 Task: Switch to Salesforce classic and create Few records for custom objects.
Action: Mouse moved to (12, 65)
Screenshot: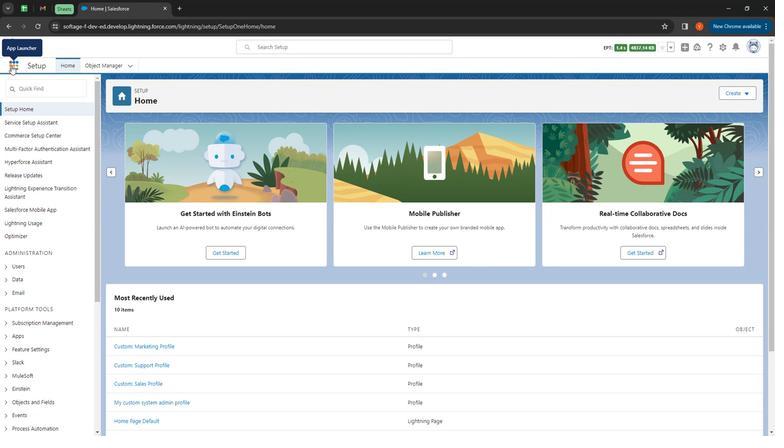 
Action: Mouse pressed left at (12, 65)
Screenshot: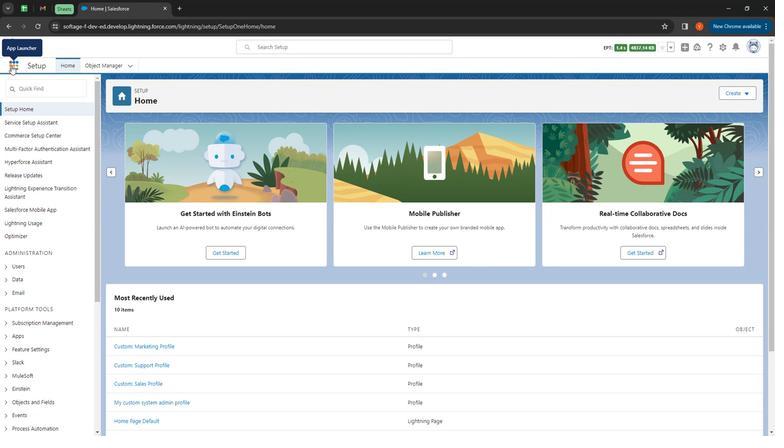 
Action: Mouse moved to (28, 212)
Screenshot: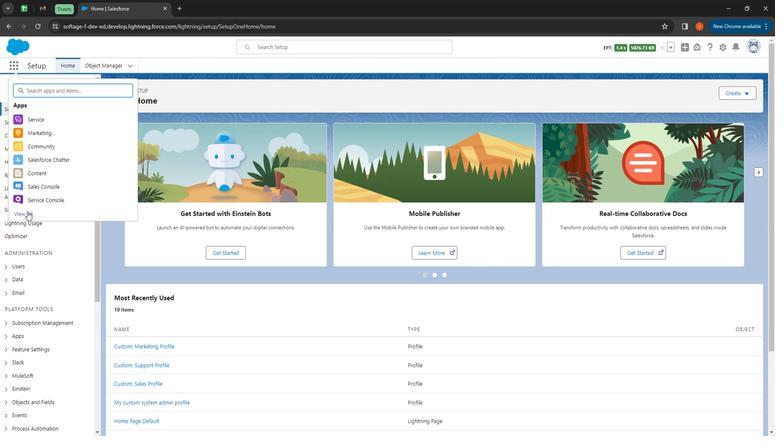
Action: Mouse pressed left at (28, 212)
Screenshot: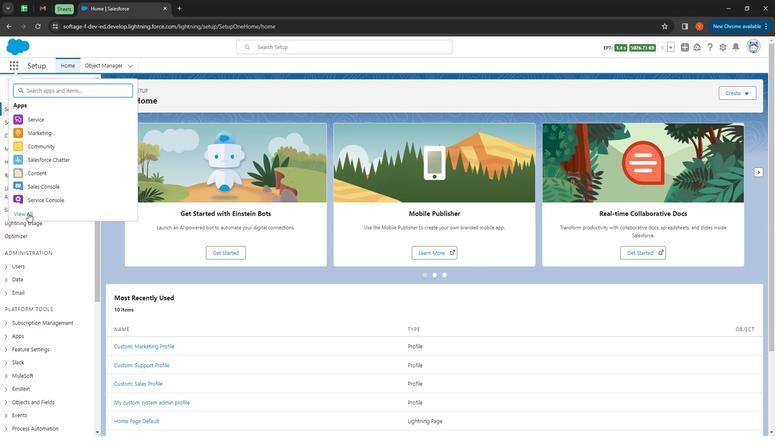 
Action: Mouse moved to (417, 265)
Screenshot: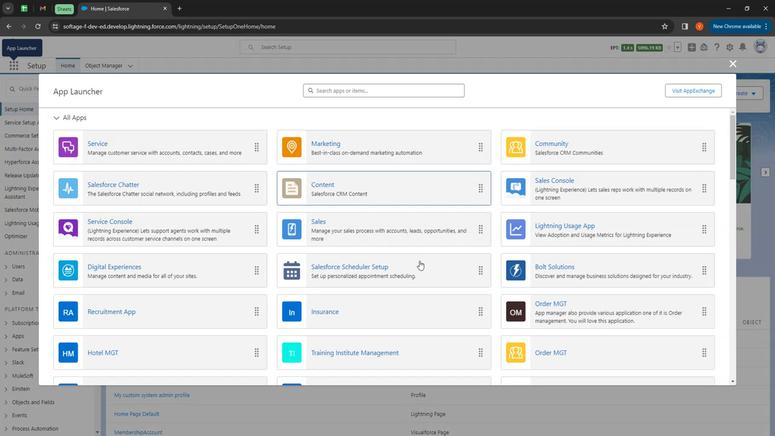 
Action: Mouse scrolled (417, 265) with delta (0, 0)
Screenshot: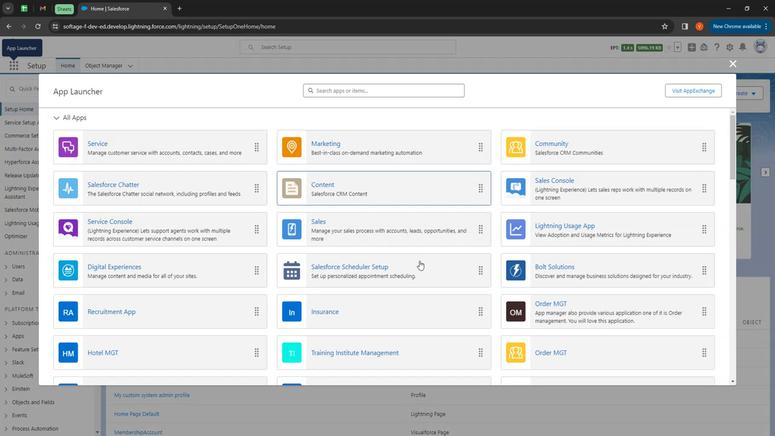
Action: Mouse moved to (416, 267)
Screenshot: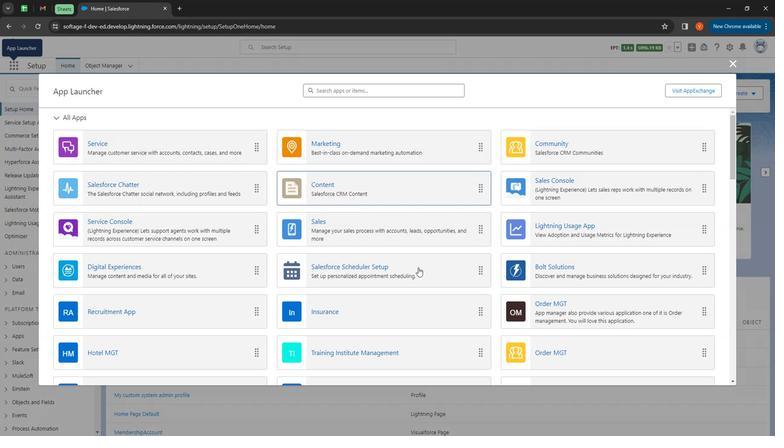 
Action: Mouse scrolled (416, 266) with delta (0, 0)
Screenshot: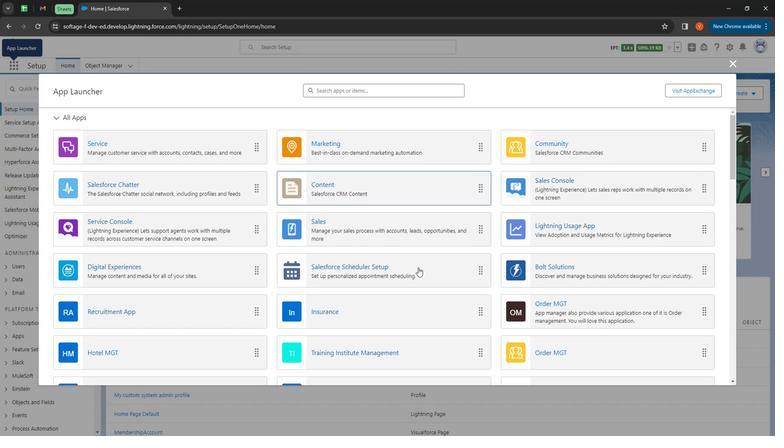 
Action: Mouse scrolled (416, 266) with delta (0, 0)
Screenshot: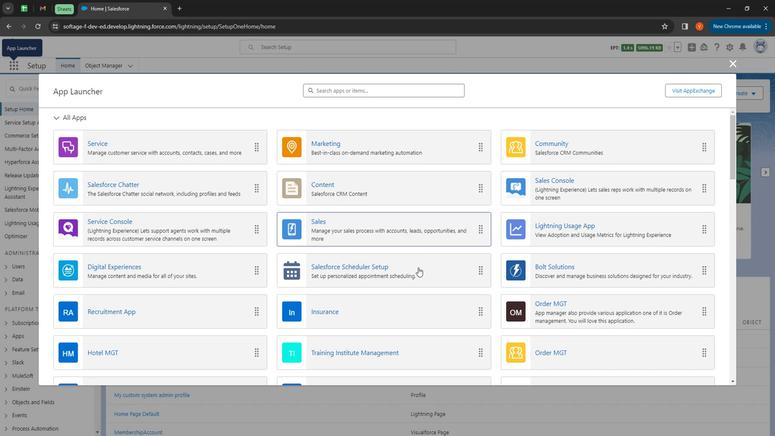 
Action: Mouse moved to (407, 273)
Screenshot: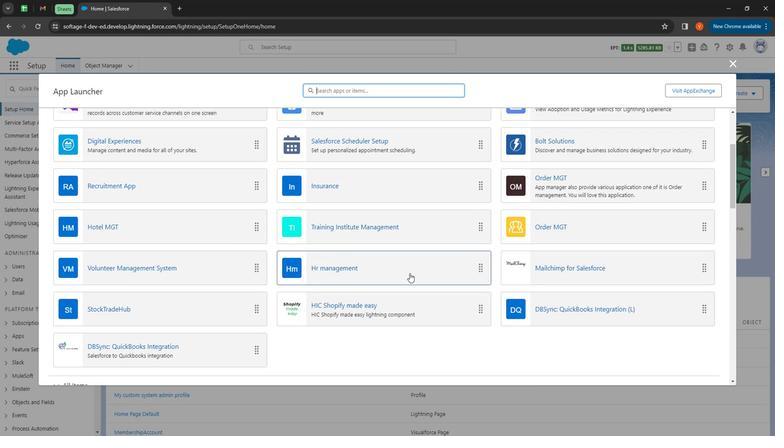 
Action: Mouse scrolled (407, 272) with delta (0, 0)
Screenshot: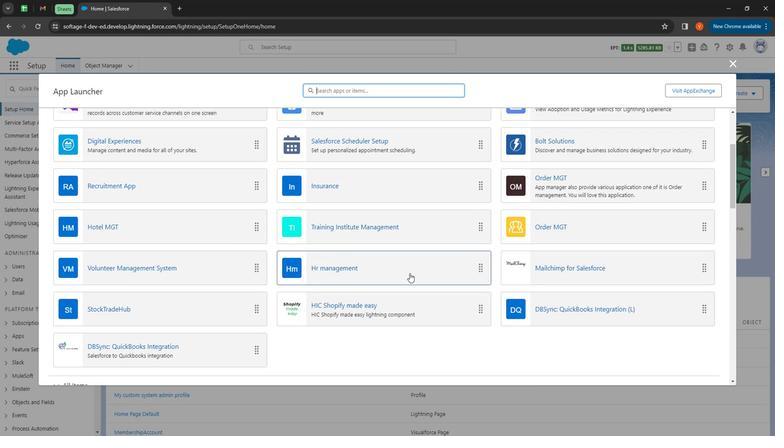 
Action: Mouse moved to (122, 264)
Screenshot: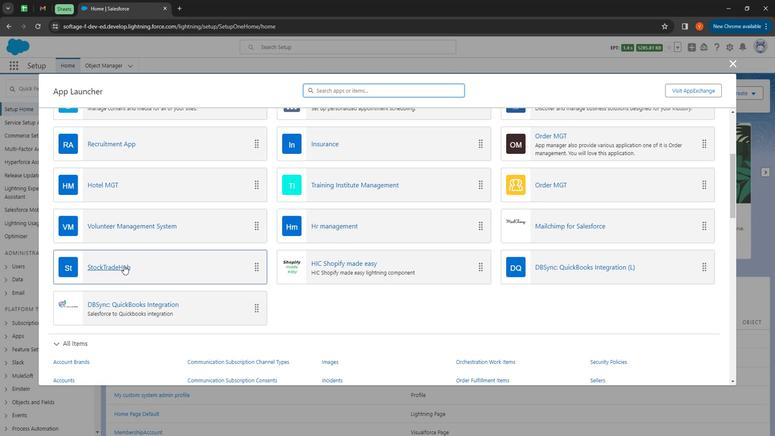 
Action: Mouse pressed left at (122, 264)
Screenshot: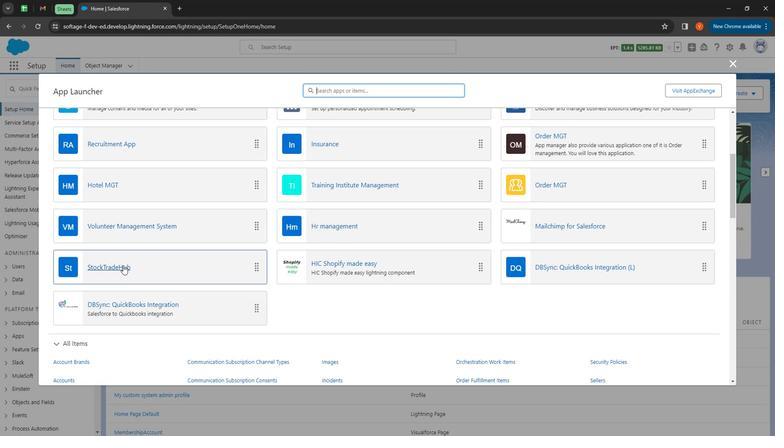 
Action: Mouse moved to (749, 47)
Screenshot: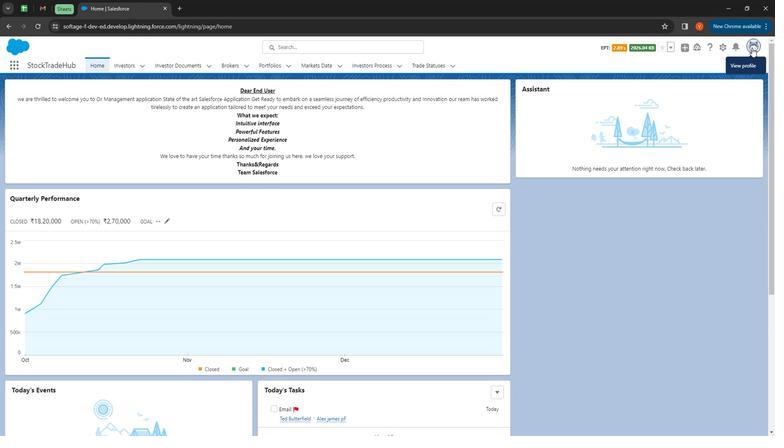 
Action: Mouse pressed left at (749, 47)
Screenshot: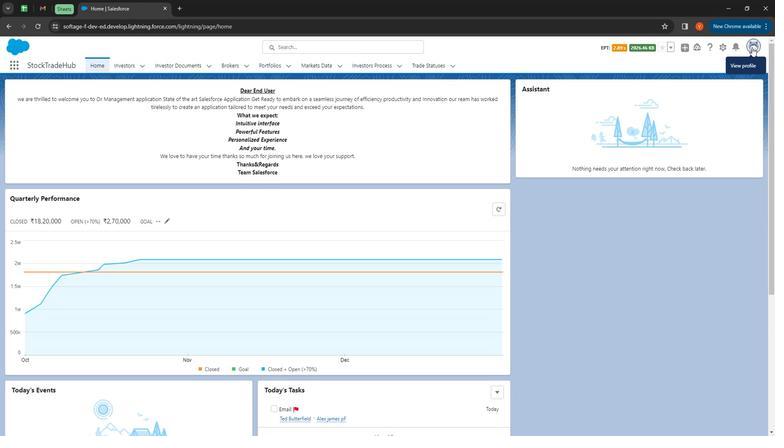 
Action: Mouse moved to (653, 168)
Screenshot: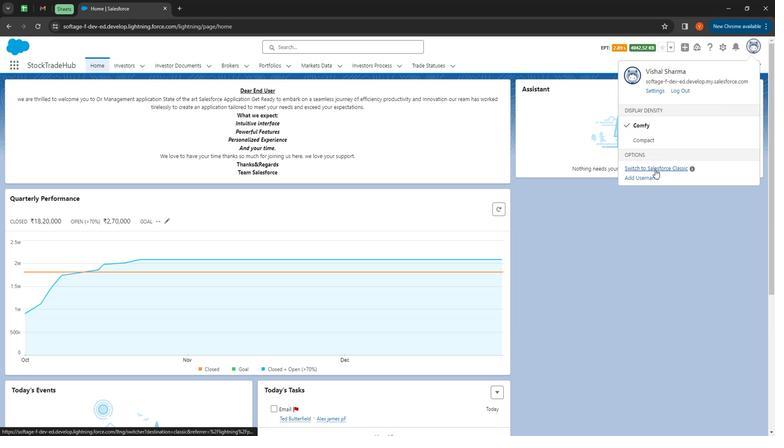 
Action: Mouse pressed left at (653, 168)
Screenshot: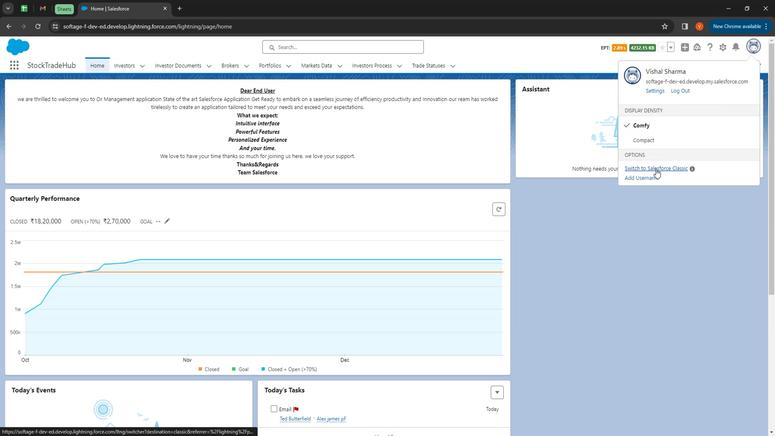 
Action: Mouse moved to (709, 78)
Screenshot: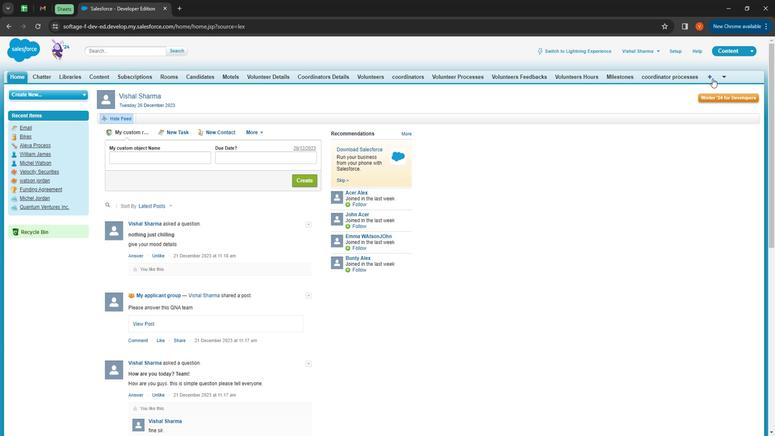 
Action: Mouse pressed left at (709, 78)
Screenshot: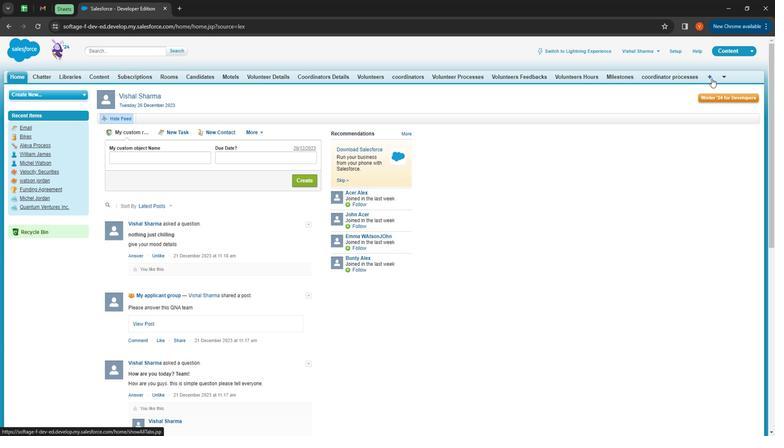 
Action: Mouse moved to (154, 132)
Screenshot: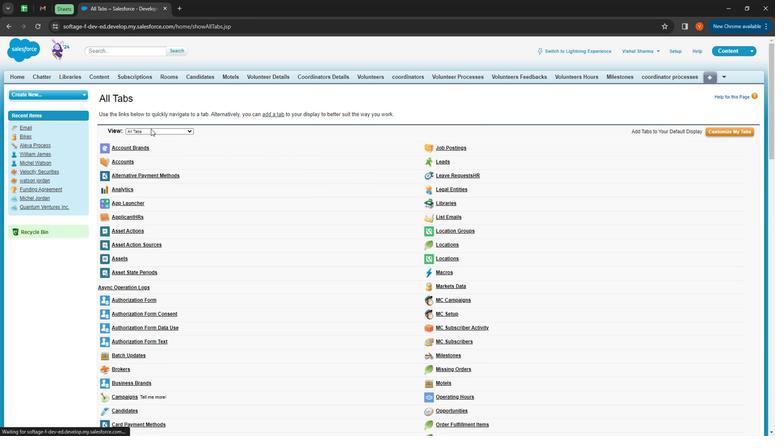 
Action: Mouse pressed left at (154, 132)
Screenshot: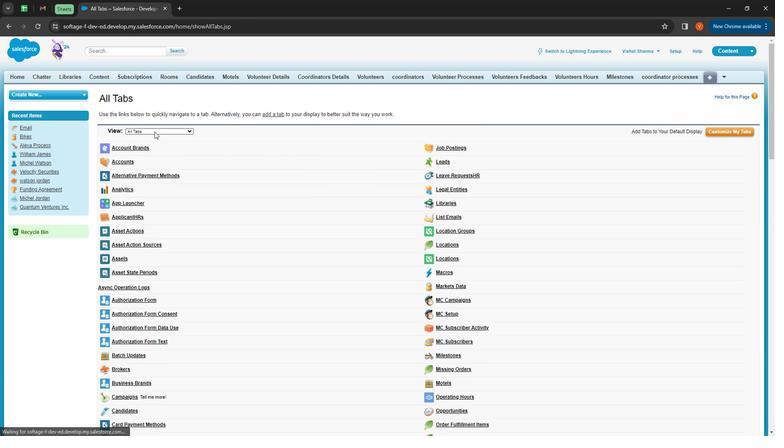 
Action: Mouse moved to (174, 164)
Screenshot: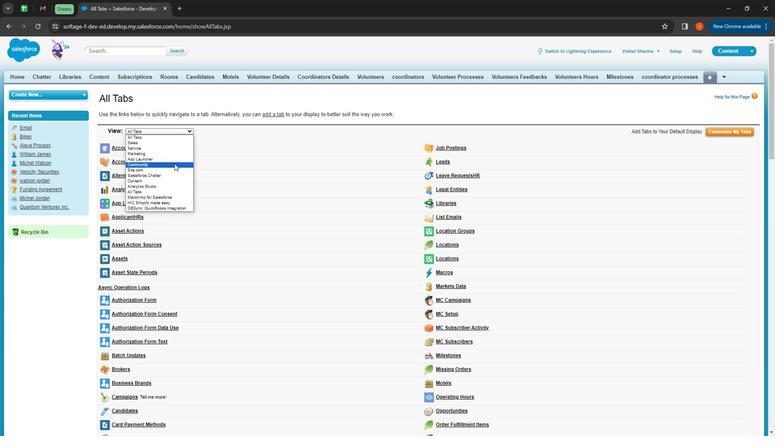 
Action: Mouse scrolled (174, 163) with delta (0, 0)
Screenshot: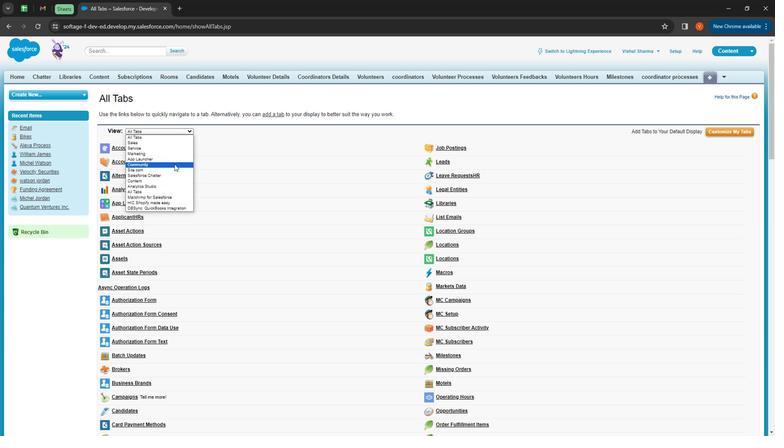 
Action: Mouse moved to (174, 167)
Screenshot: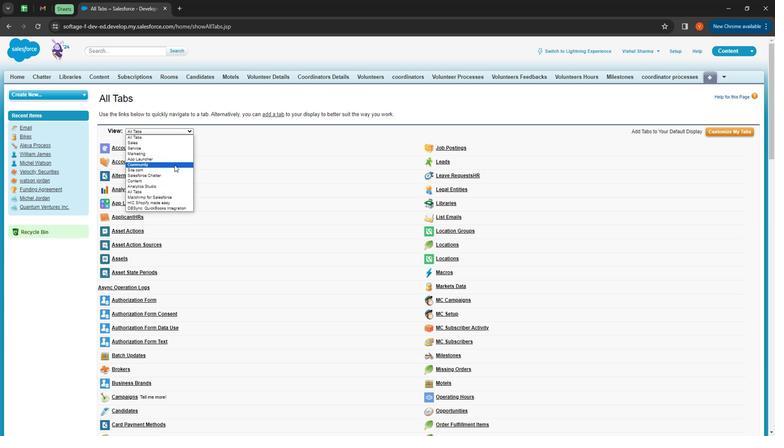 
Action: Mouse scrolled (174, 166) with delta (0, 0)
Screenshot: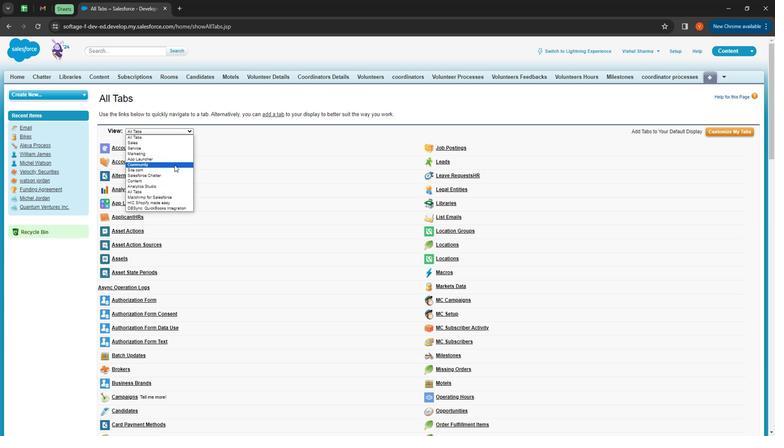 
Action: Mouse moved to (173, 168)
Screenshot: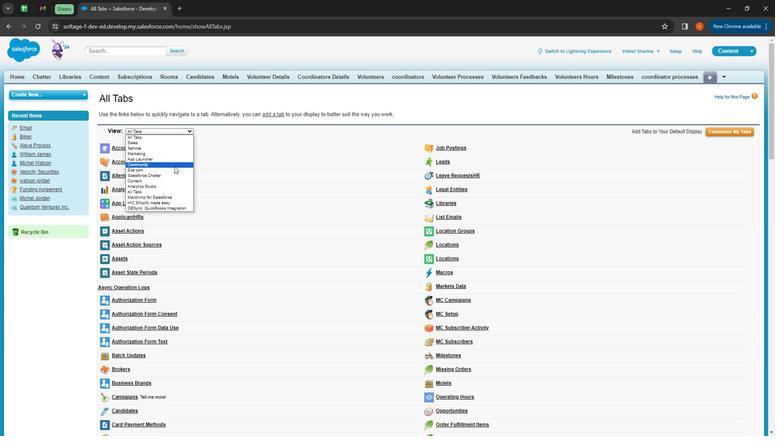 
Action: Mouse scrolled (173, 167) with delta (0, 0)
Screenshot: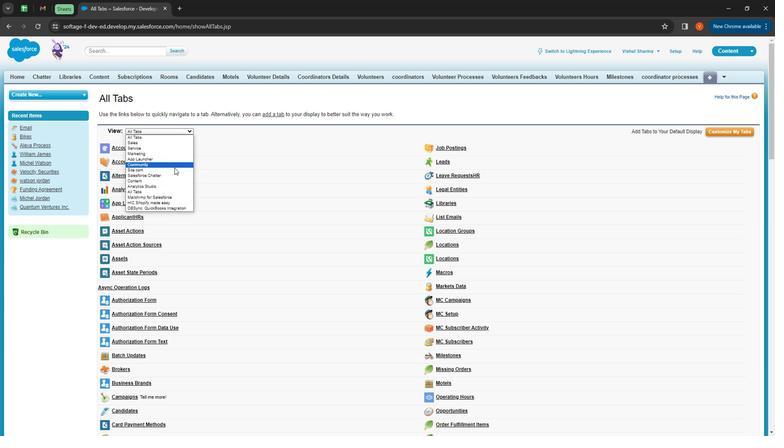 
Action: Mouse scrolled (173, 167) with delta (0, 0)
Screenshot: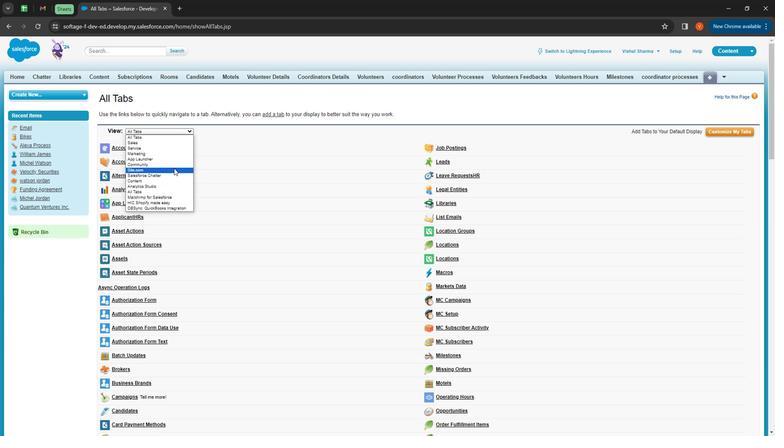 
Action: Mouse moved to (581, 207)
Screenshot: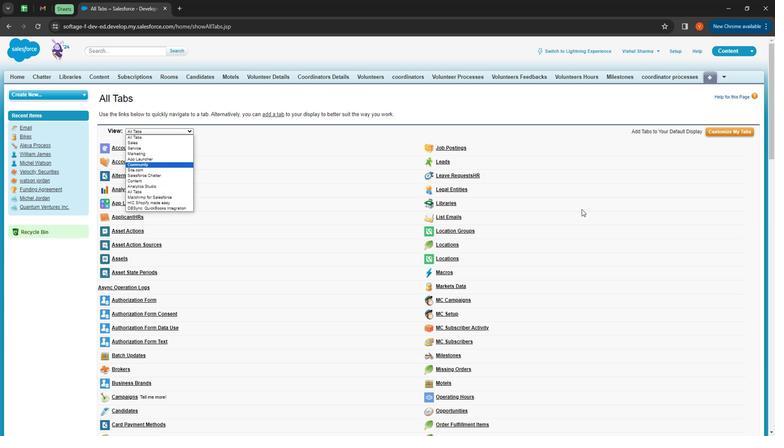
Action: Mouse pressed left at (581, 207)
Screenshot: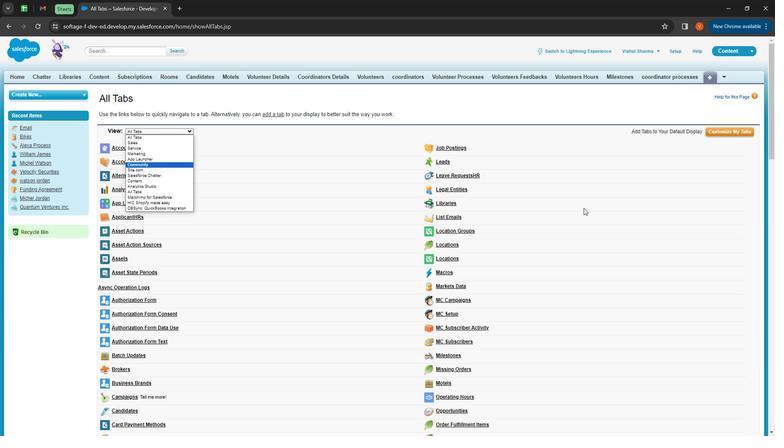 
Action: Mouse moved to (577, 212)
Screenshot: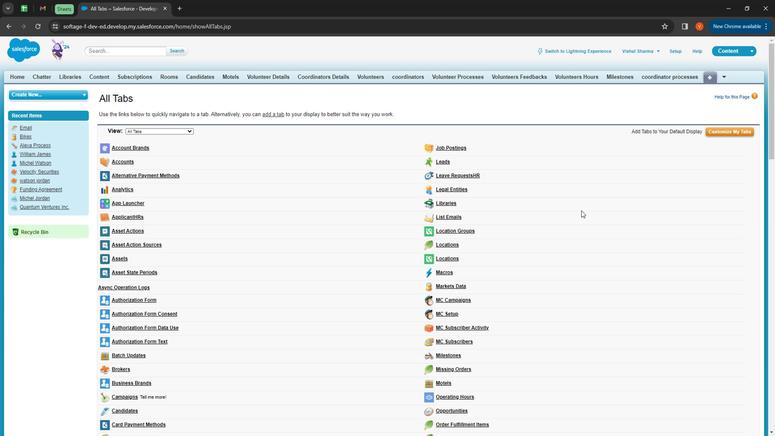 
Action: Mouse scrolled (577, 211) with delta (0, 0)
Screenshot: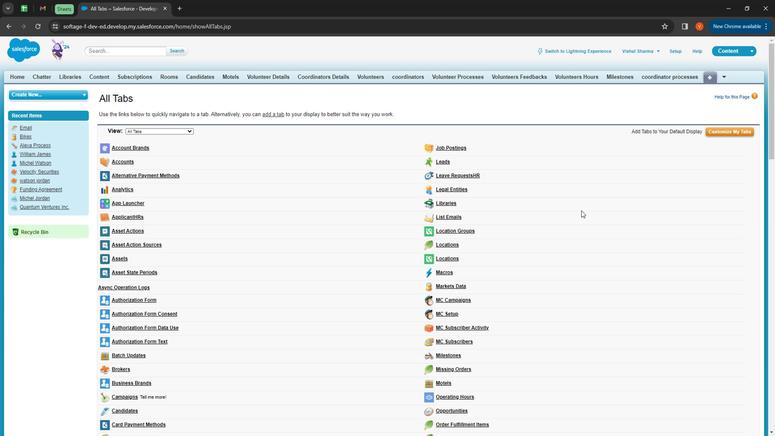 
Action: Mouse moved to (577, 212)
Screenshot: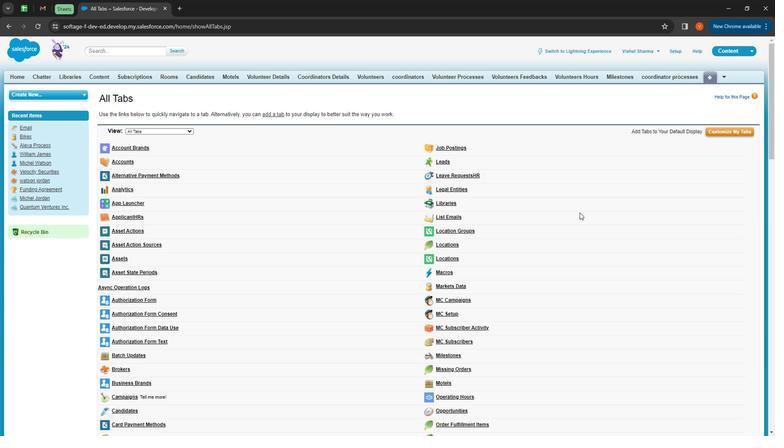 
Action: Mouse scrolled (577, 212) with delta (0, 0)
Screenshot: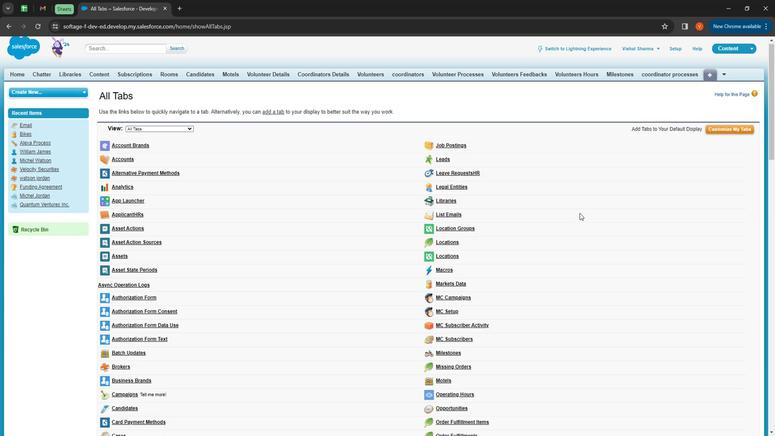 
Action: Mouse moved to (576, 213)
Screenshot: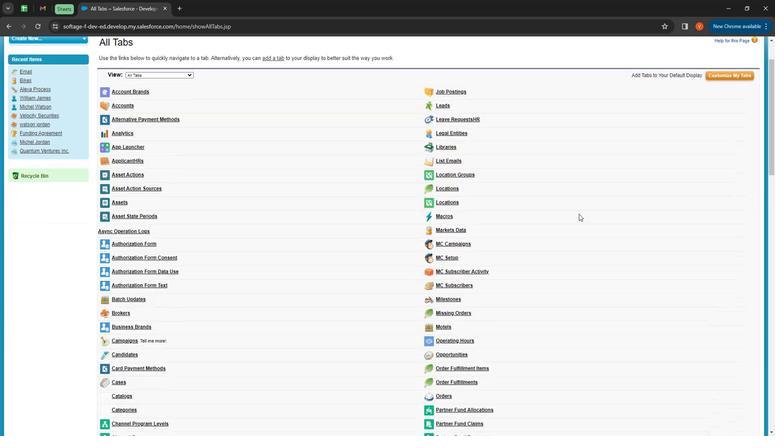 
Action: Mouse scrolled (576, 213) with delta (0, 0)
Screenshot: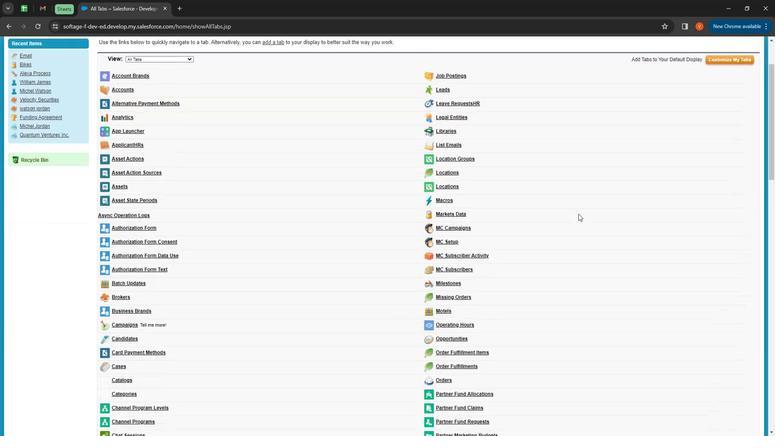 
Action: Mouse moved to (575, 213)
Screenshot: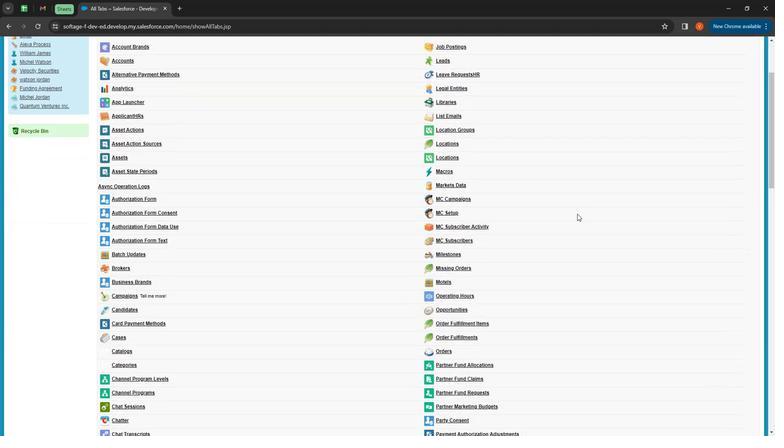 
Action: Mouse scrolled (575, 213) with delta (0, 0)
Screenshot: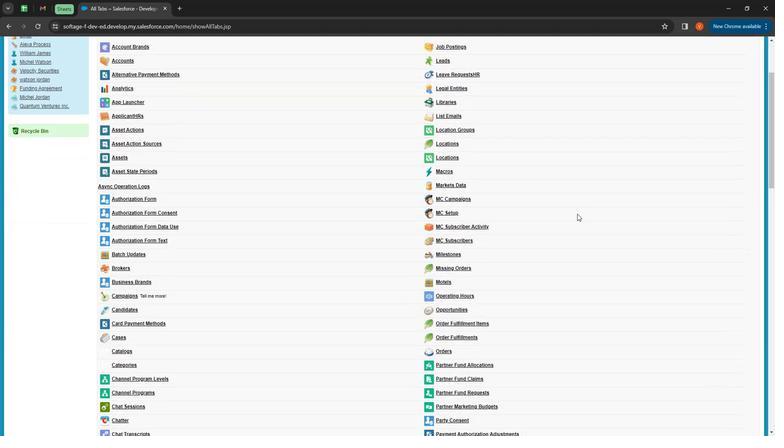 
Action: Mouse moved to (555, 213)
Screenshot: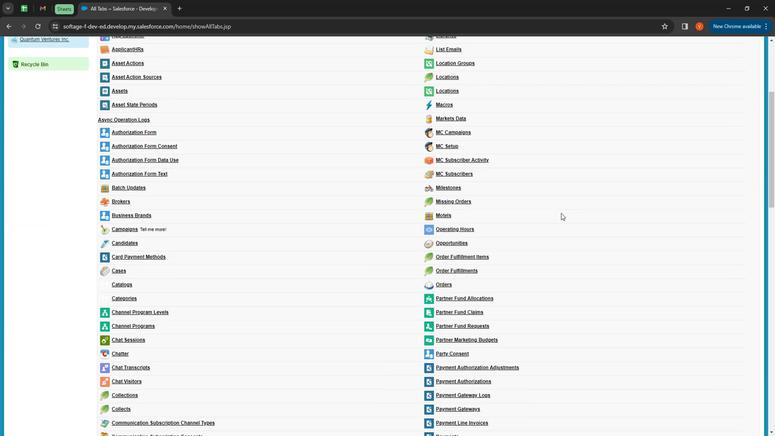 
Action: Mouse scrolled (555, 213) with delta (0, 0)
Screenshot: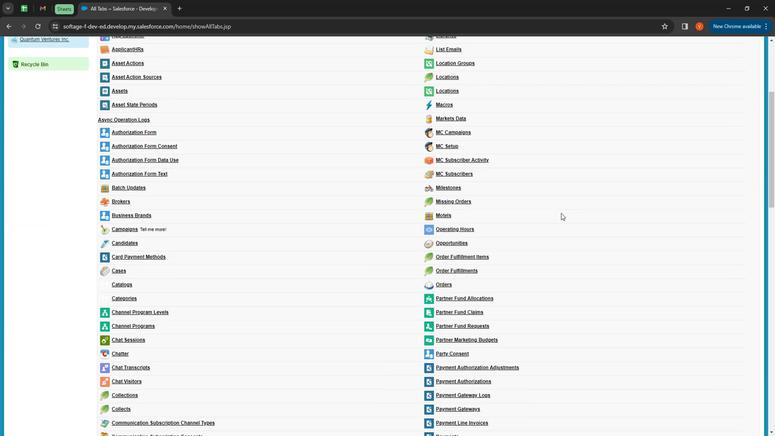
Action: Mouse moved to (547, 216)
Screenshot: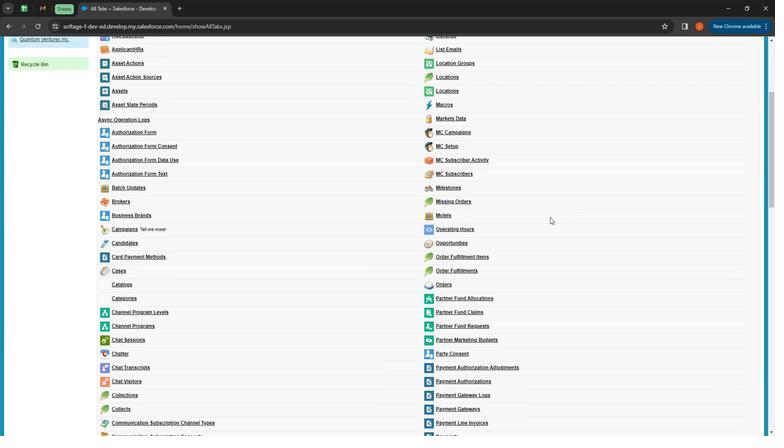 
Action: Mouse scrolled (547, 216) with delta (0, 0)
Screenshot: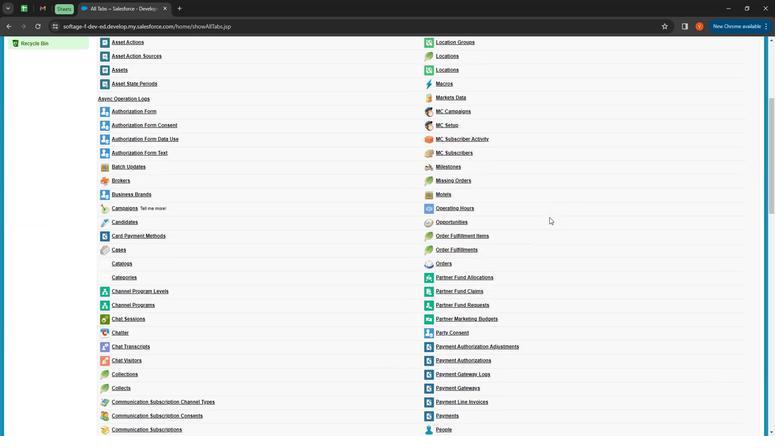 
Action: Mouse moved to (534, 218)
Screenshot: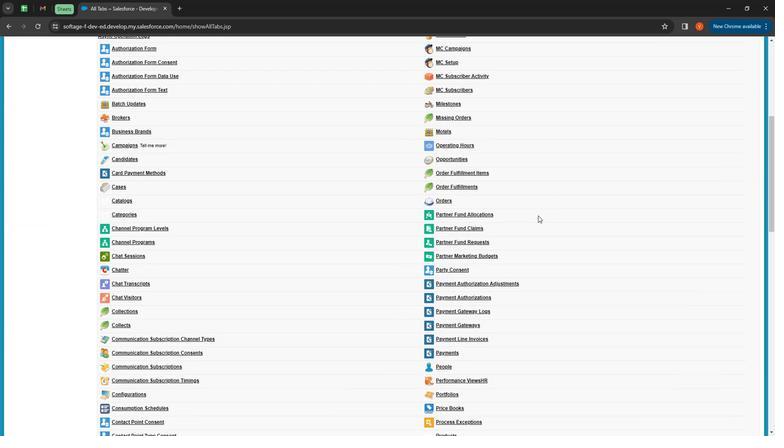 
Action: Mouse scrolled (534, 217) with delta (0, 0)
Screenshot: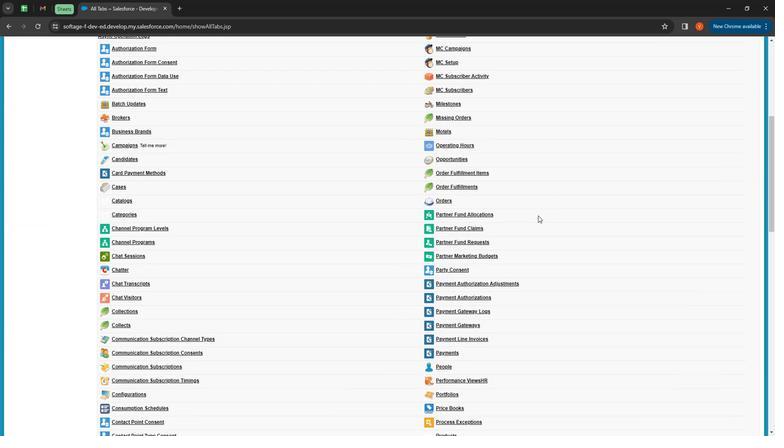 
Action: Mouse moved to (533, 218)
Screenshot: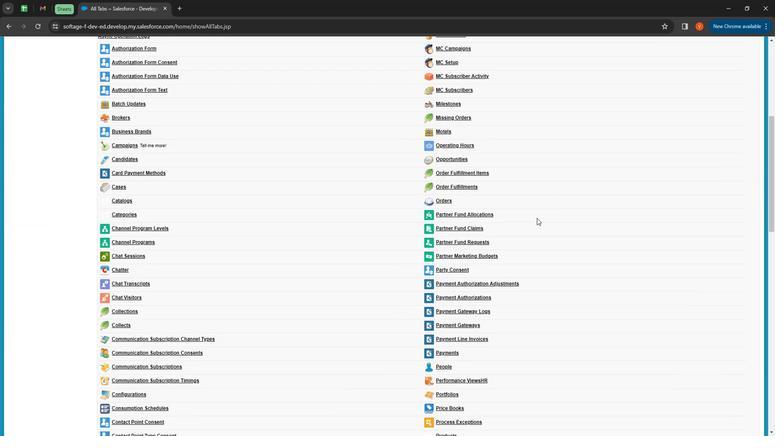 
Action: Mouse scrolled (533, 218) with delta (0, 0)
Screenshot: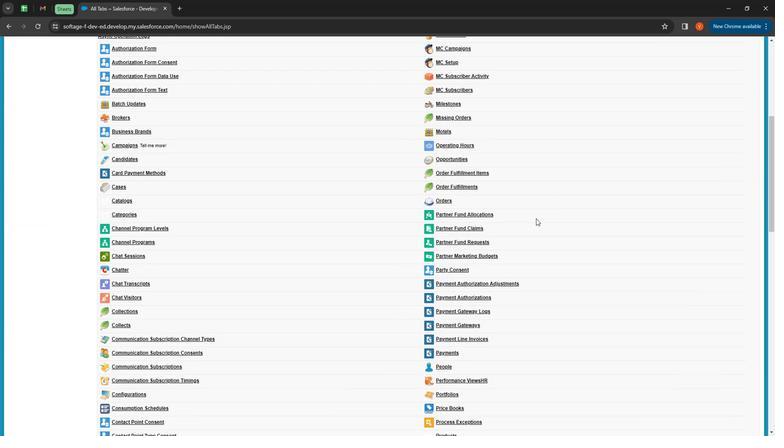 
Action: Mouse moved to (491, 249)
Screenshot: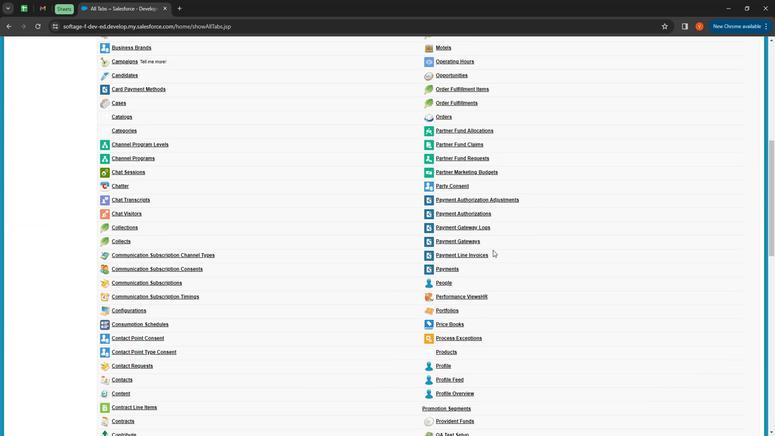 
Action: Mouse scrolled (491, 248) with delta (0, 0)
Screenshot: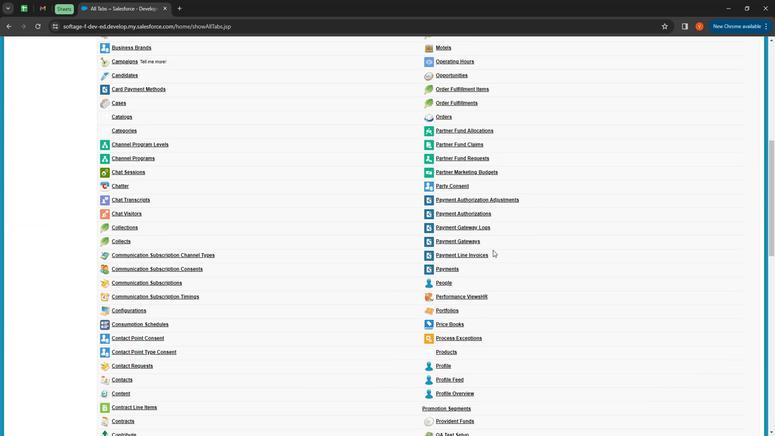 
Action: Mouse moved to (250, 208)
Screenshot: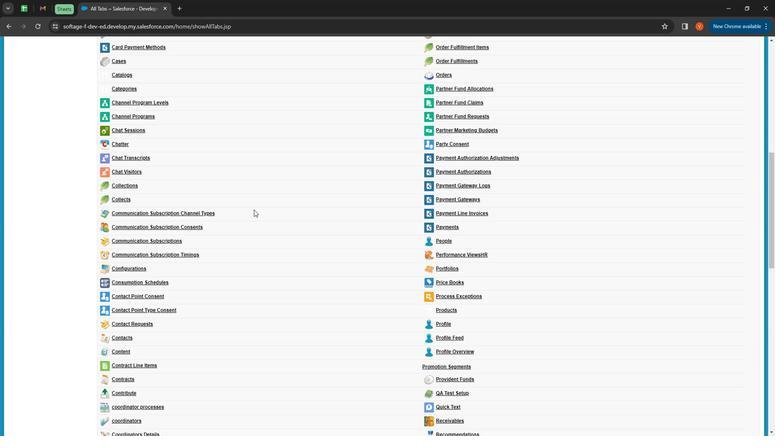 
Action: Mouse scrolled (250, 207) with delta (0, 0)
Screenshot: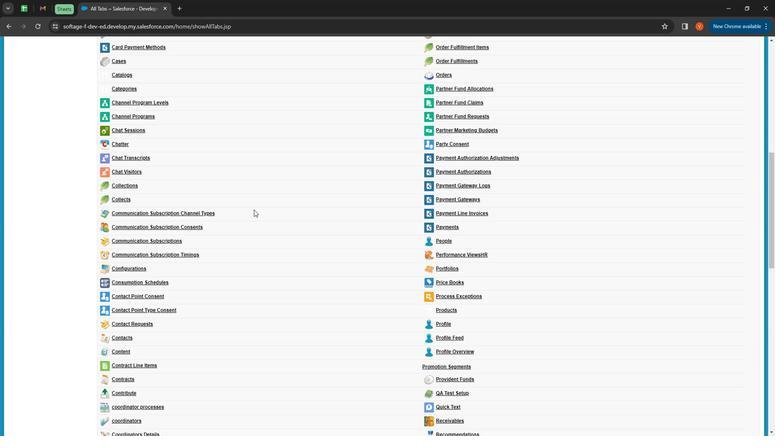 
Action: Mouse moved to (250, 205)
Screenshot: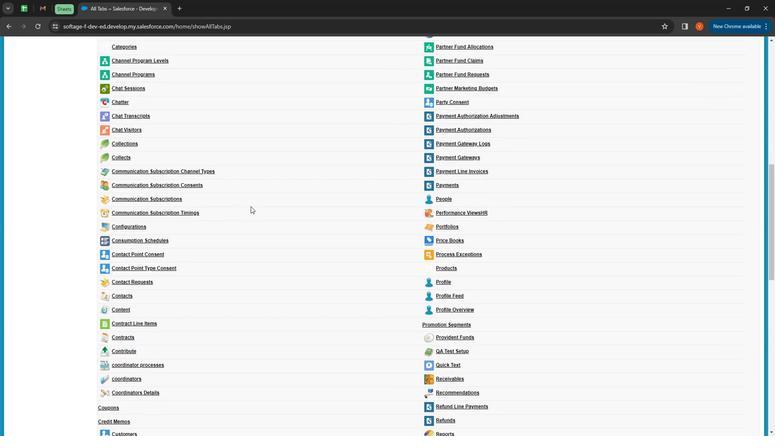 
Action: Mouse scrolled (250, 204) with delta (0, 0)
Screenshot: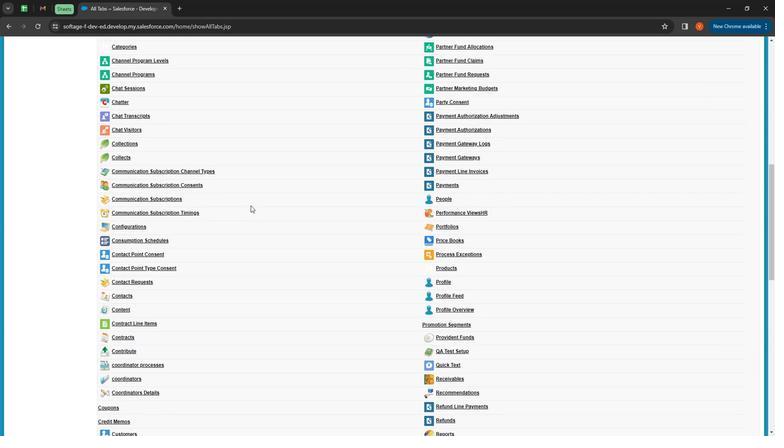 
Action: Mouse moved to (232, 228)
Screenshot: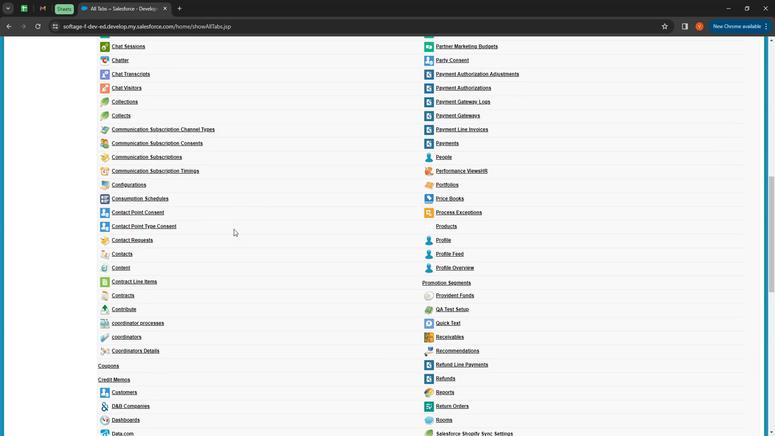 
Action: Mouse scrolled (232, 228) with delta (0, 0)
Screenshot: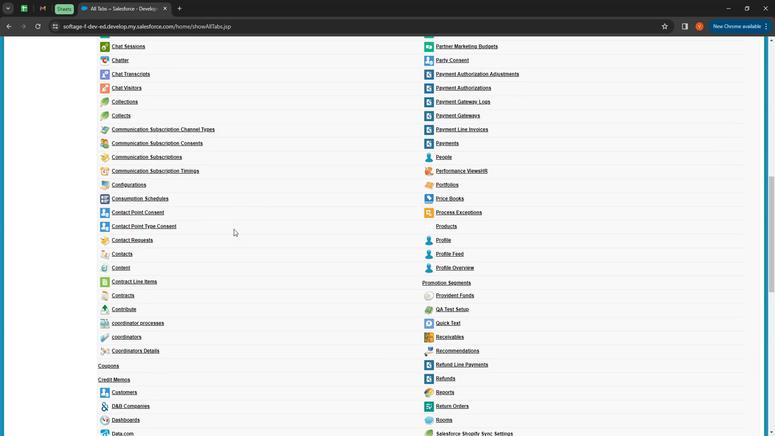 
Action: Mouse moved to (235, 225)
Screenshot: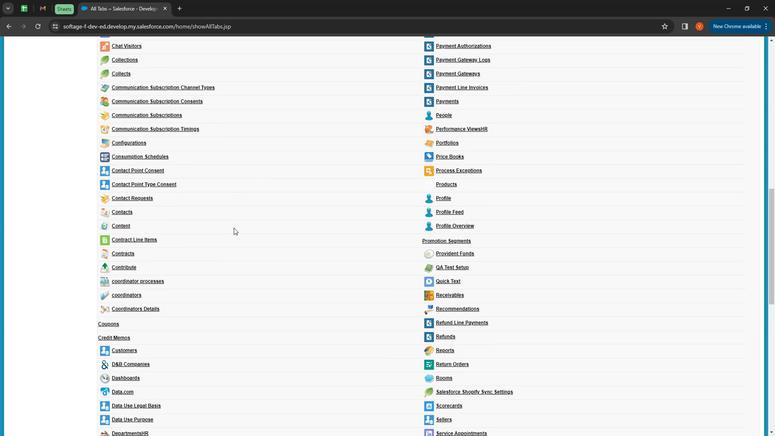 
Action: Mouse scrolled (235, 225) with delta (0, 0)
Screenshot: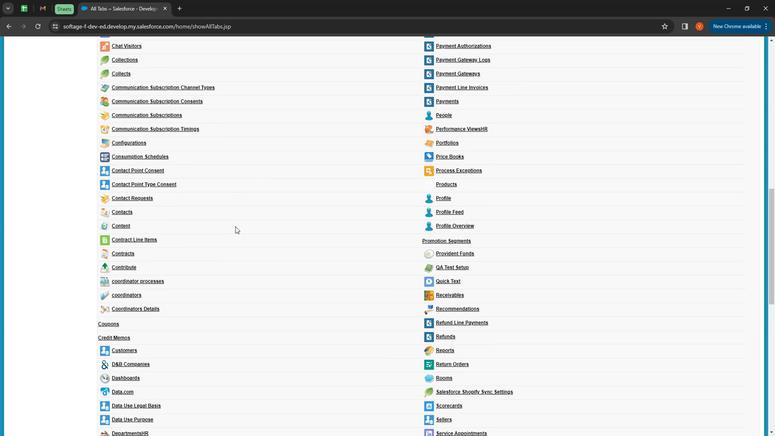 
Action: Mouse moved to (235, 226)
Screenshot: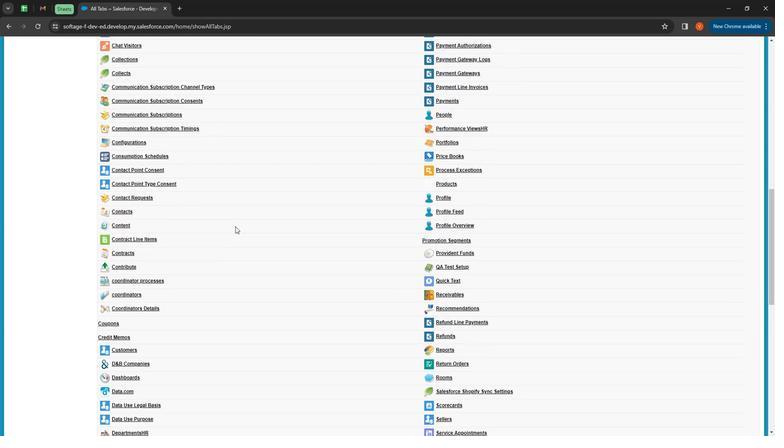 
Action: Mouse scrolled (235, 225) with delta (0, 0)
Screenshot: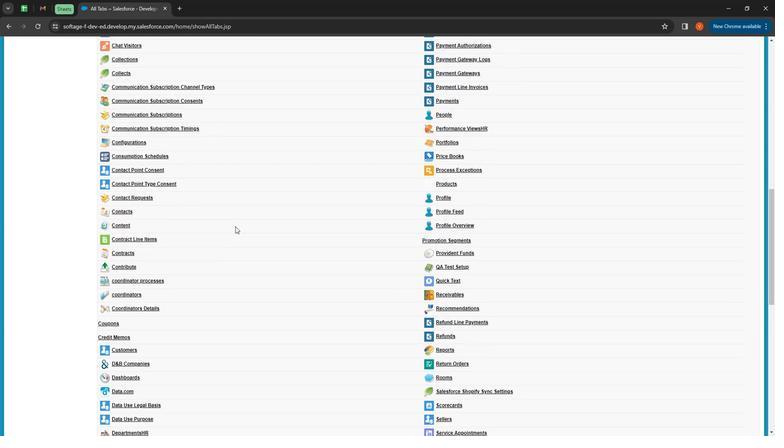 
Action: Mouse moved to (158, 240)
Screenshot: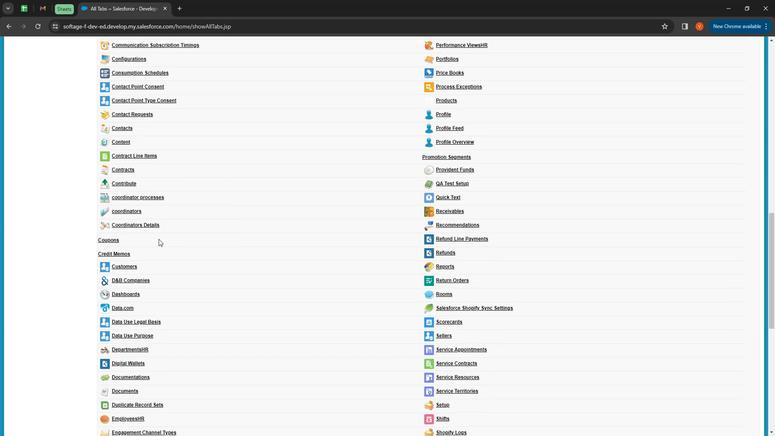 
Action: Mouse scrolled (158, 240) with delta (0, 0)
Screenshot: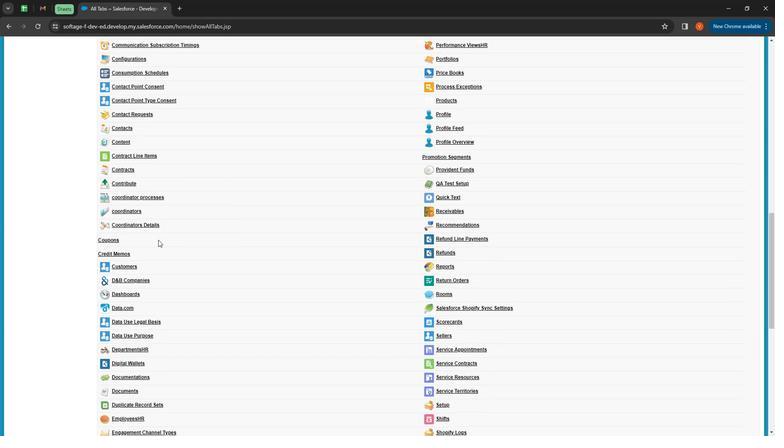 
Action: Mouse moved to (180, 219)
Screenshot: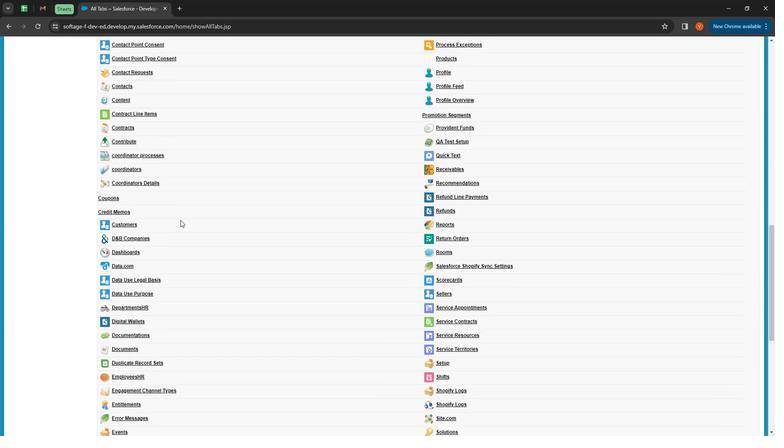 
Action: Mouse scrolled (180, 219) with delta (0, 0)
Screenshot: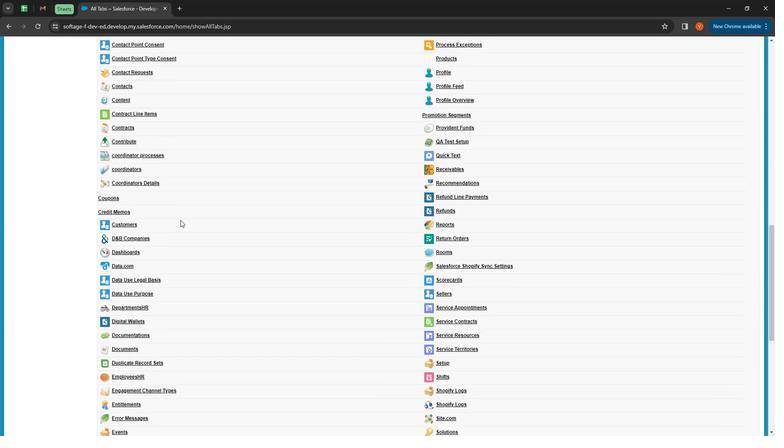 
Action: Mouse moved to (431, 177)
Screenshot: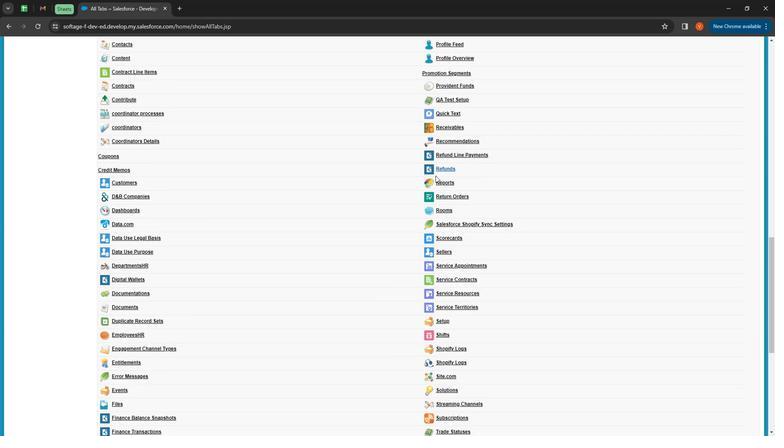 
Action: Mouse scrolled (431, 176) with delta (0, 0)
Screenshot: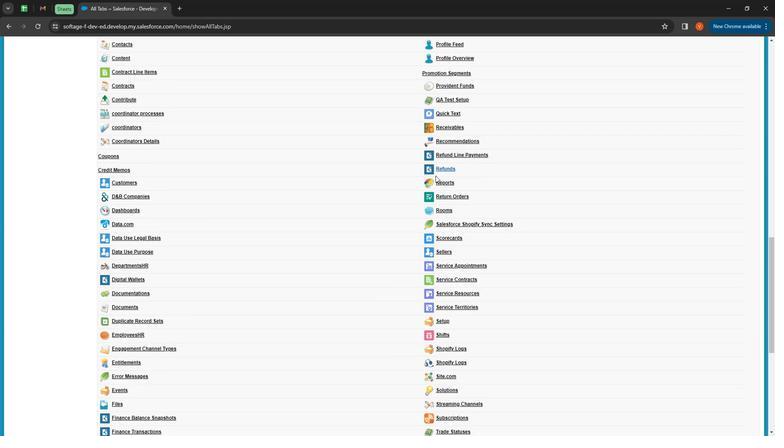 
Action: Mouse moved to (424, 184)
Screenshot: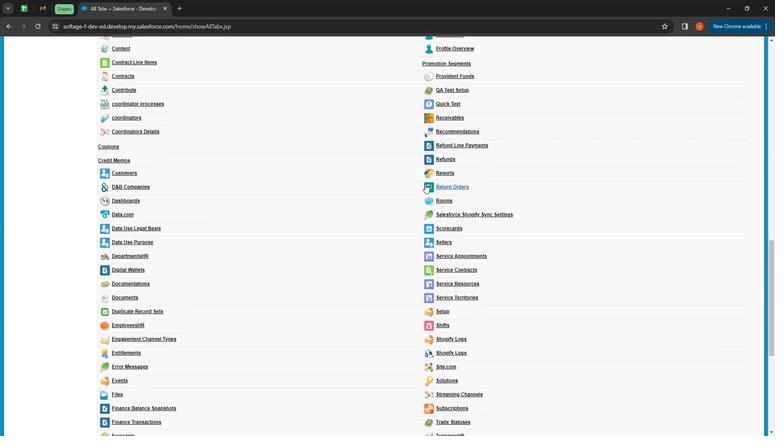 
Action: Mouse scrolled (424, 183) with delta (0, 0)
Screenshot: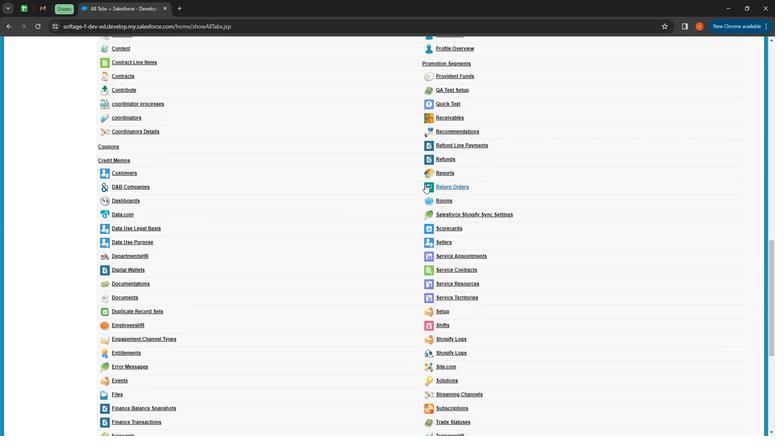 
Action: Mouse moved to (324, 198)
Screenshot: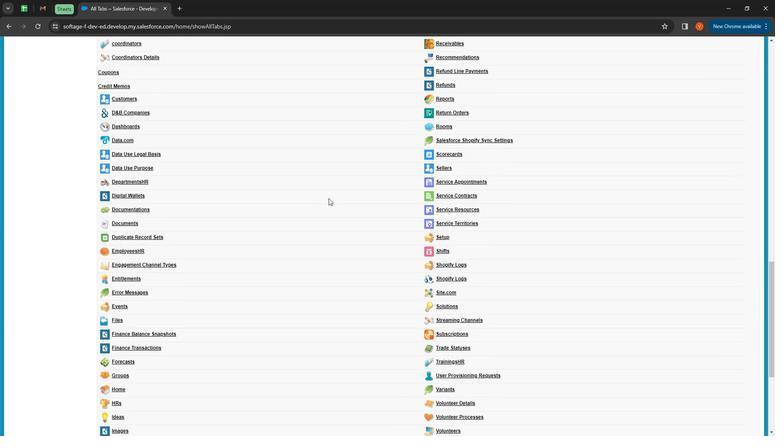 
Action: Mouse scrolled (324, 198) with delta (0, 0)
Screenshot: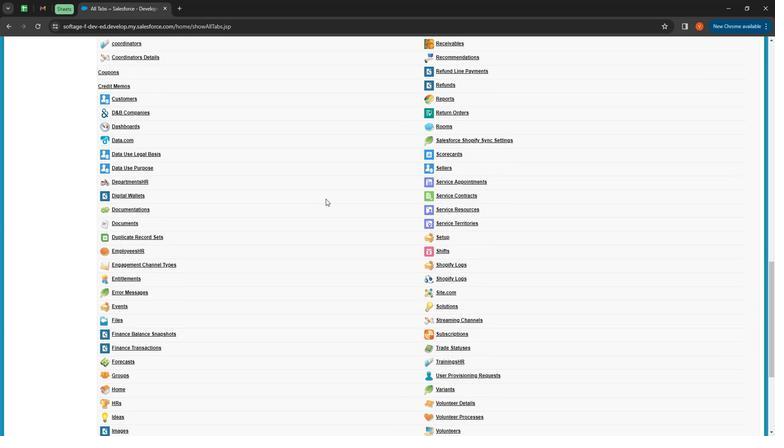 
Action: Mouse moved to (310, 202)
Screenshot: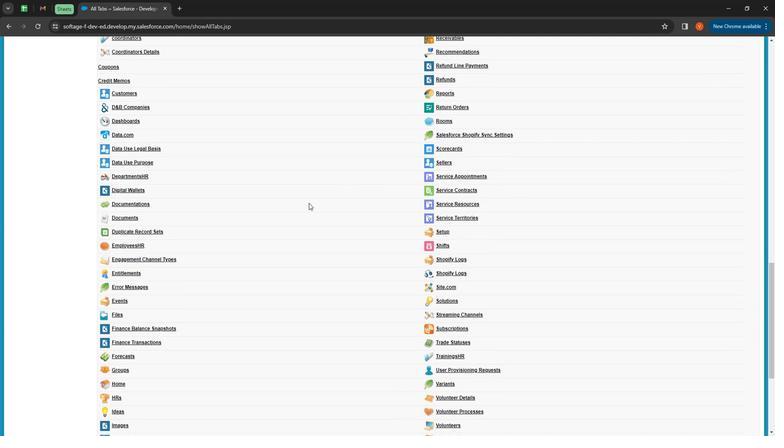 
Action: Mouse scrolled (310, 201) with delta (0, 0)
Screenshot: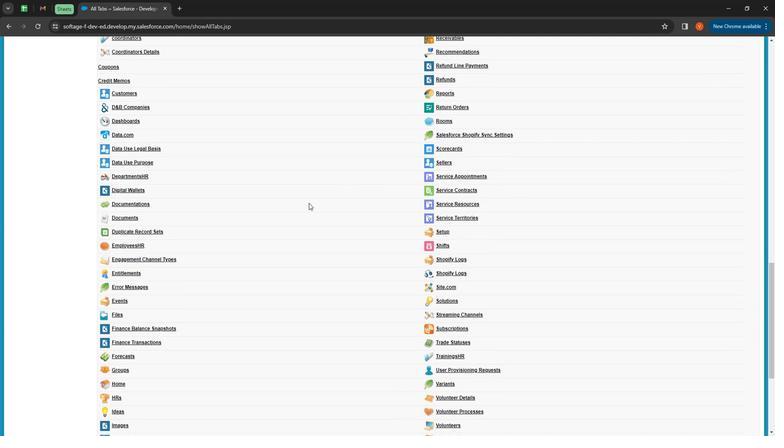 
Action: Mouse moved to (145, 262)
Screenshot: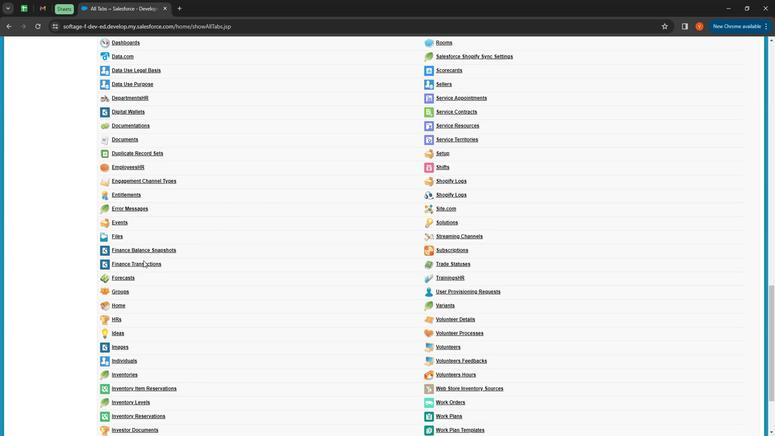 
Action: Mouse scrolled (145, 261) with delta (0, 0)
Screenshot: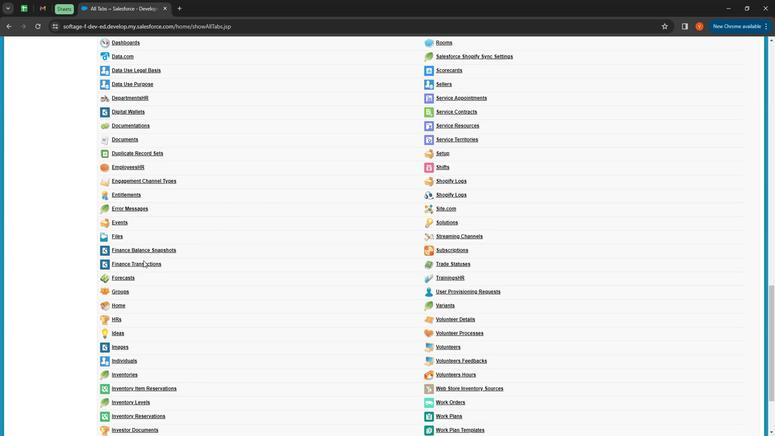 
Action: Mouse moved to (160, 264)
Screenshot: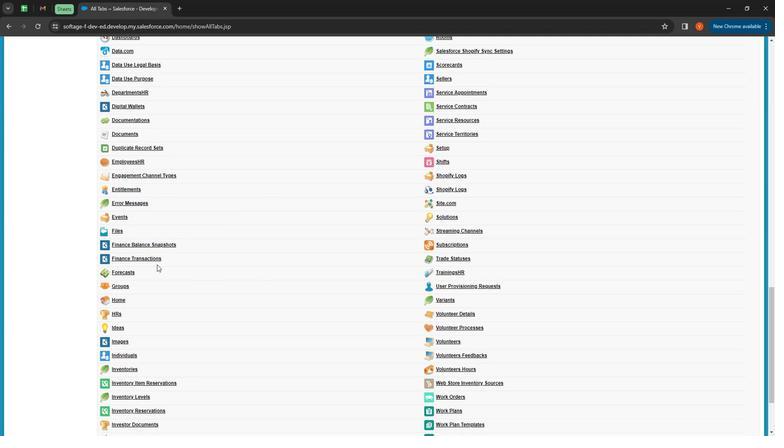 
Action: Mouse scrolled (160, 264) with delta (0, 0)
Screenshot: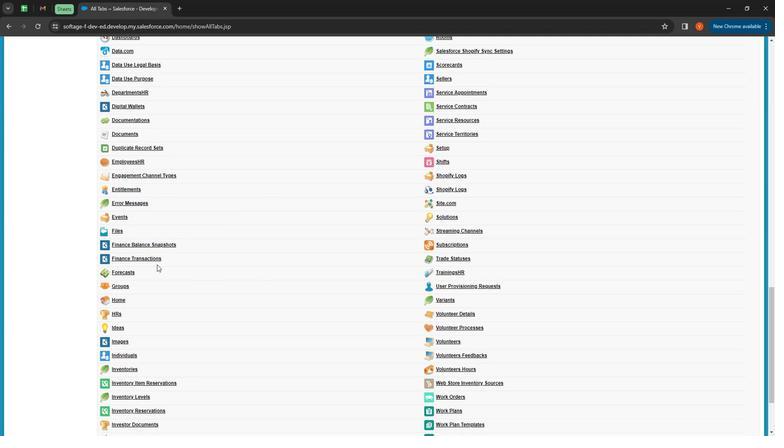 
Action: Mouse moved to (179, 268)
Screenshot: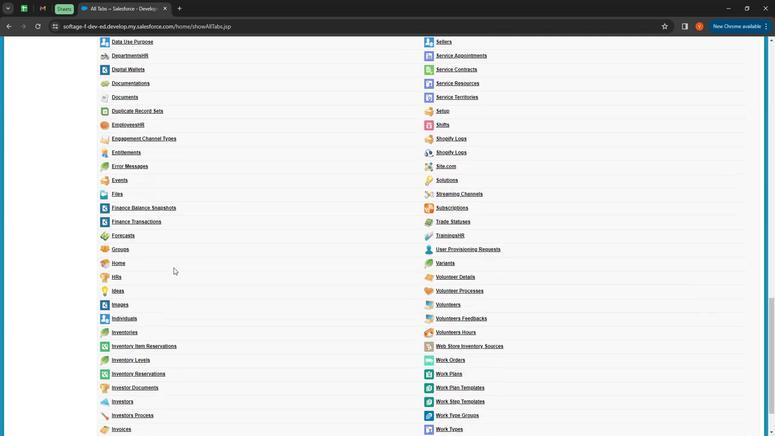 
Action: Mouse scrolled (179, 267) with delta (0, 0)
Screenshot: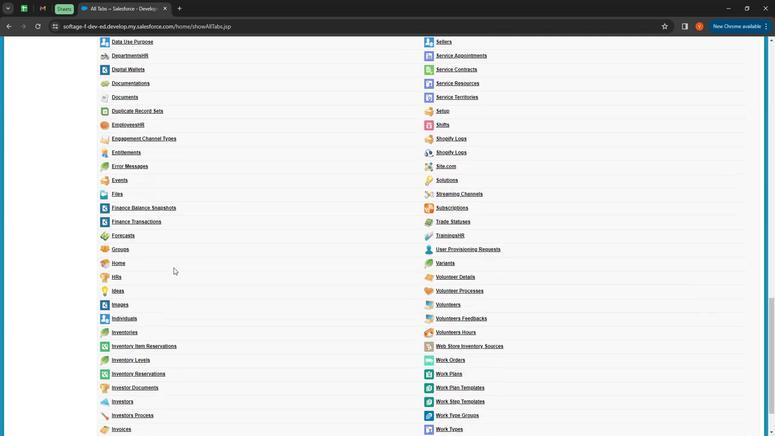 
Action: Mouse moved to (118, 348)
Screenshot: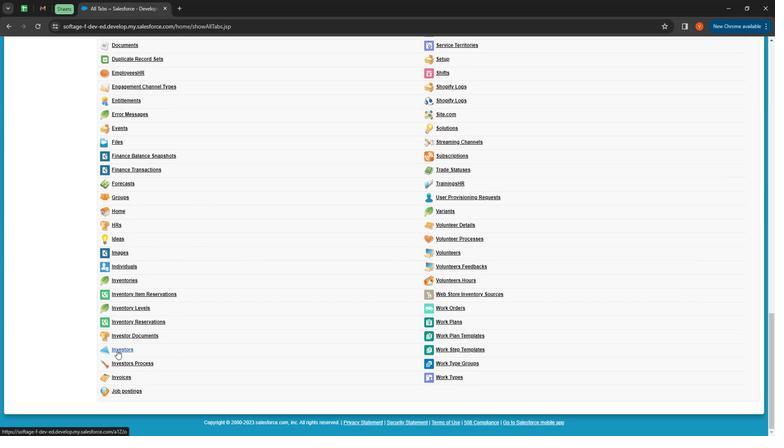 
Action: Mouse pressed left at (118, 348)
Screenshot: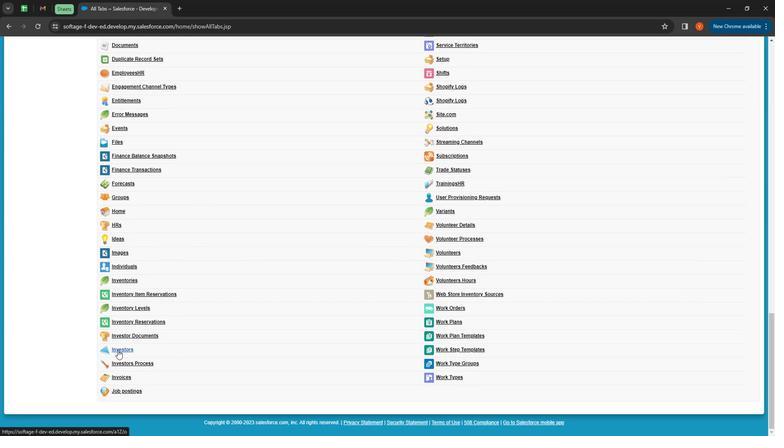 
Action: Mouse moved to (306, 141)
Screenshot: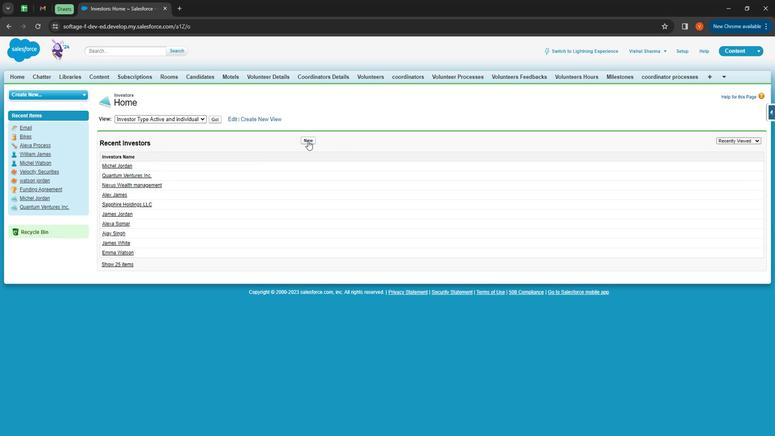 
Action: Mouse pressed left at (306, 141)
Screenshot: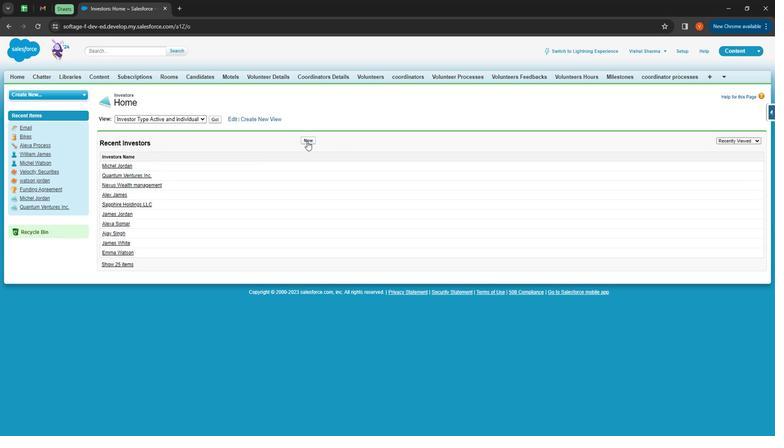 
Action: Mouse moved to (261, 151)
Screenshot: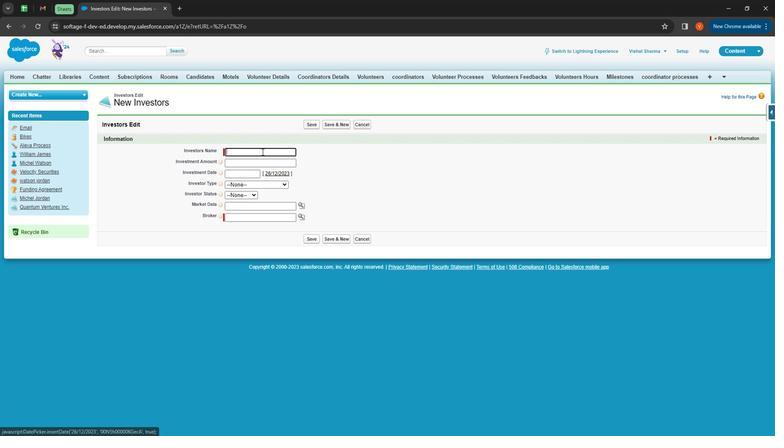 
Action: Mouse pressed left at (261, 151)
Screenshot: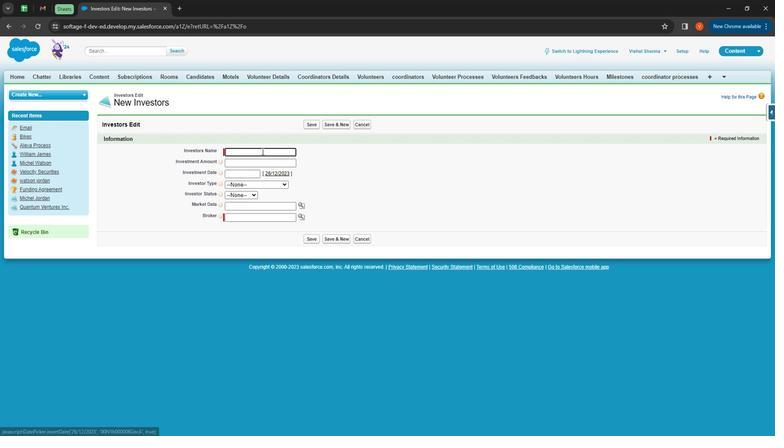 
Action: Mouse moved to (261, 150)
Screenshot: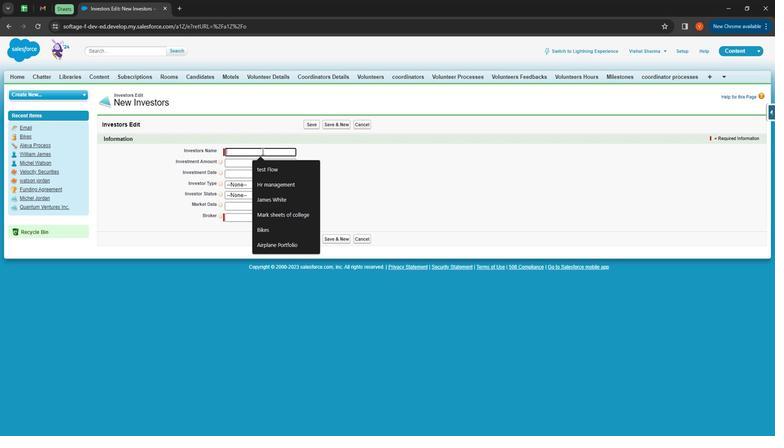 
Action: Key pressed <Key.shift>
Screenshot: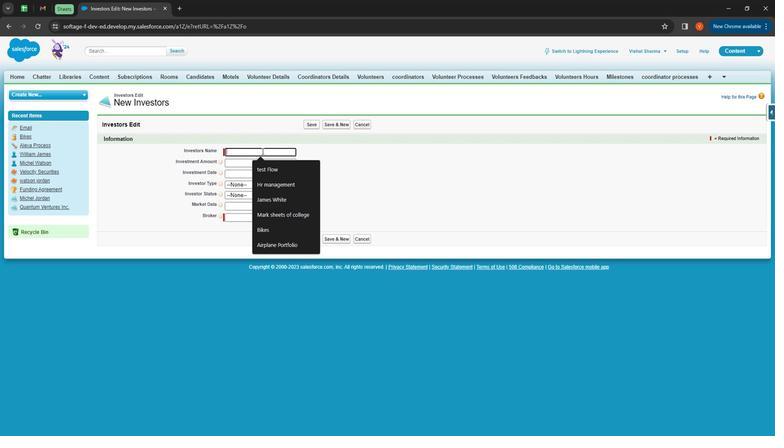 
Action: Mouse moved to (261, 150)
Screenshot: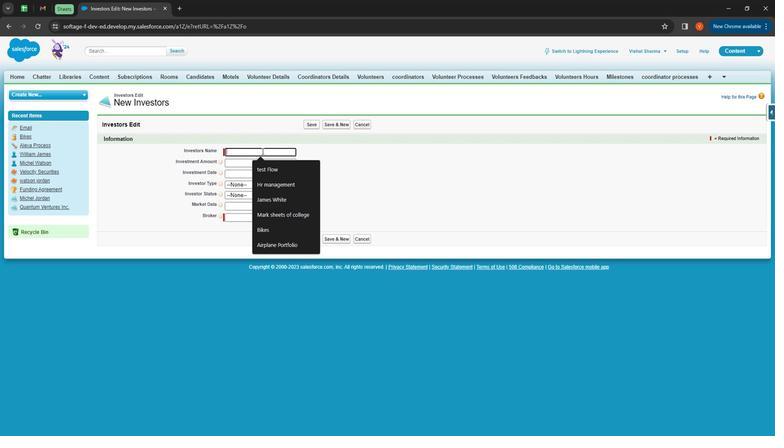 
Action: Key pressed <Key.shift><Key.shift><Key.shift><Key.shift><Key.shift><Key.shift><Key.shift><Key.shift><Key.shift><Key.shift><Key.shift>Emely<Key.space><Key.shift>Stotn<Key.backspace><Key.backspace>ne
Screenshot: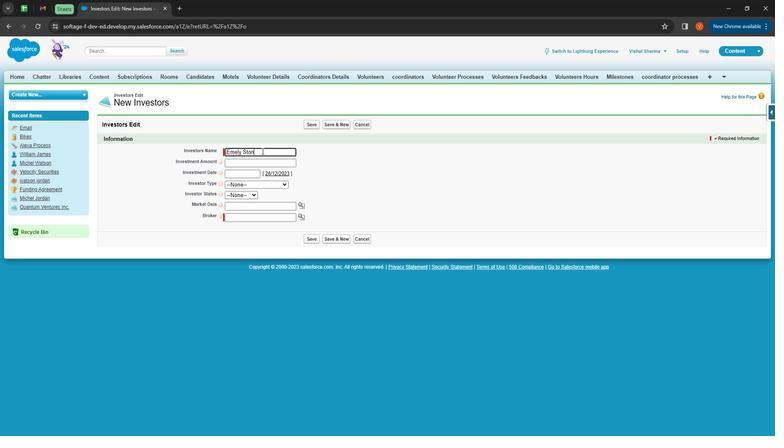 
Action: Mouse moved to (232, 155)
Screenshot: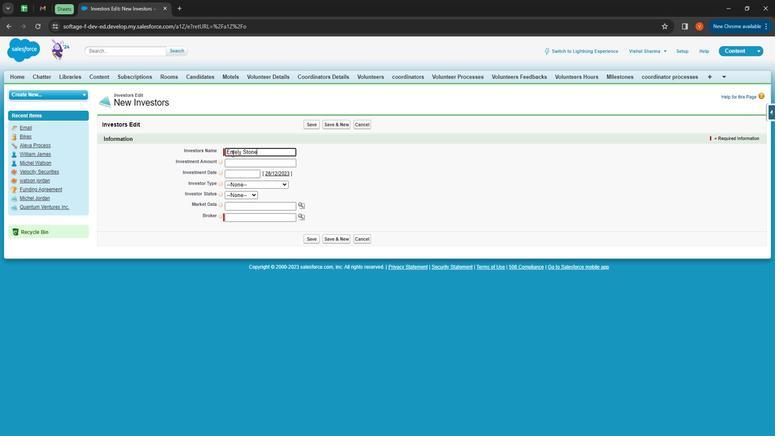 
Action: Mouse pressed right at (232, 155)
Screenshot: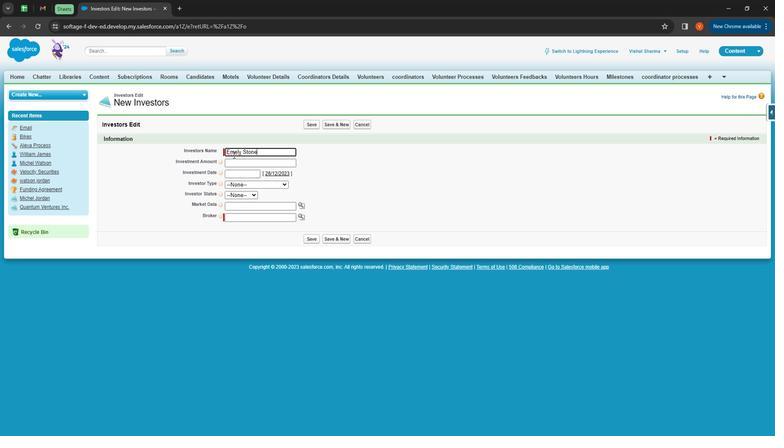 
Action: Mouse moved to (251, 164)
Screenshot: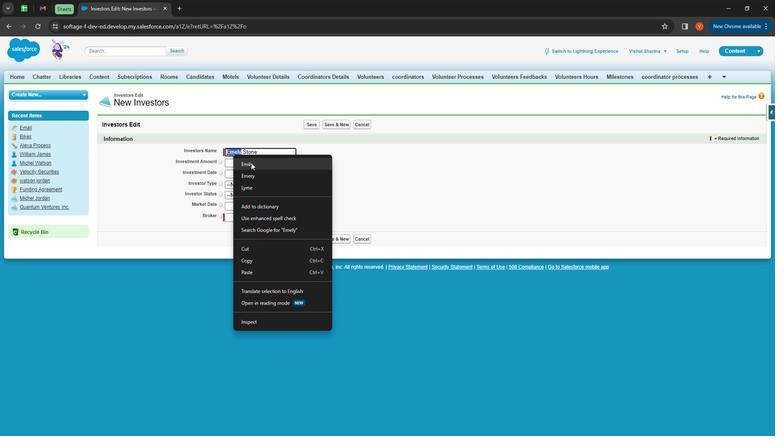 
Action: Mouse pressed left at (251, 164)
Screenshot: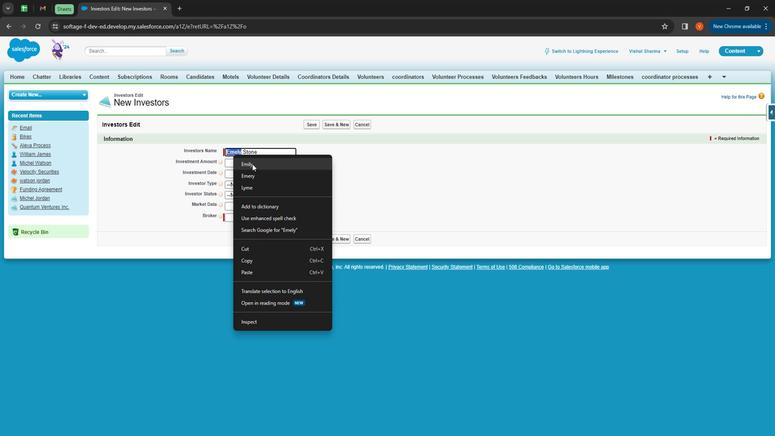 
Action: Mouse moved to (244, 164)
Screenshot: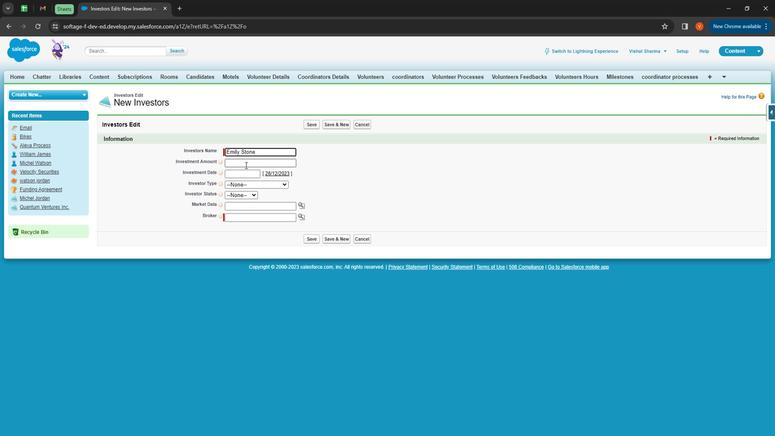
Action: Mouse pressed left at (244, 164)
Screenshot: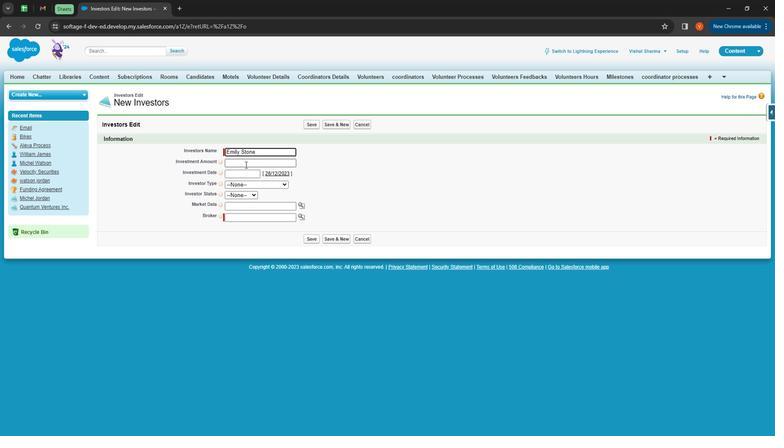 
Action: Mouse moved to (236, 157)
Screenshot: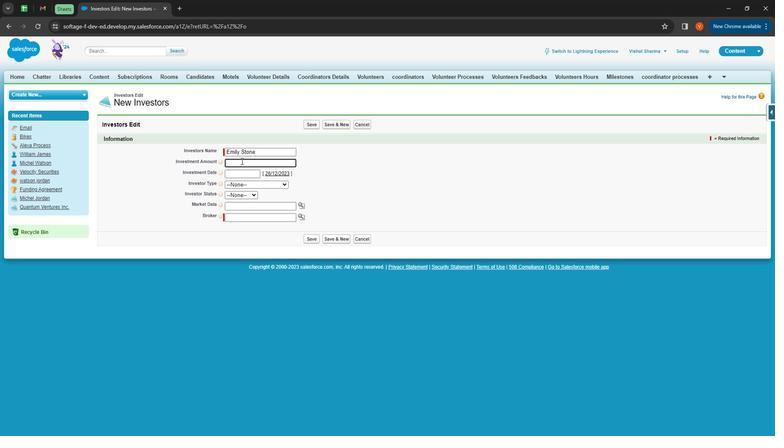 
Action: Key pressed 20000
Screenshot: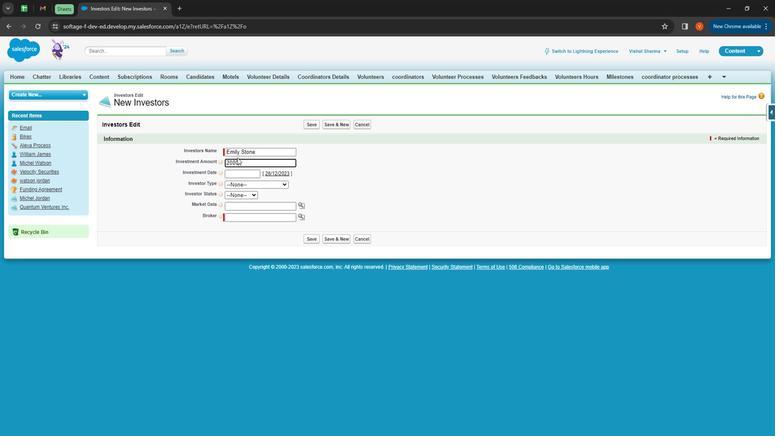 
Action: Mouse moved to (236, 170)
Screenshot: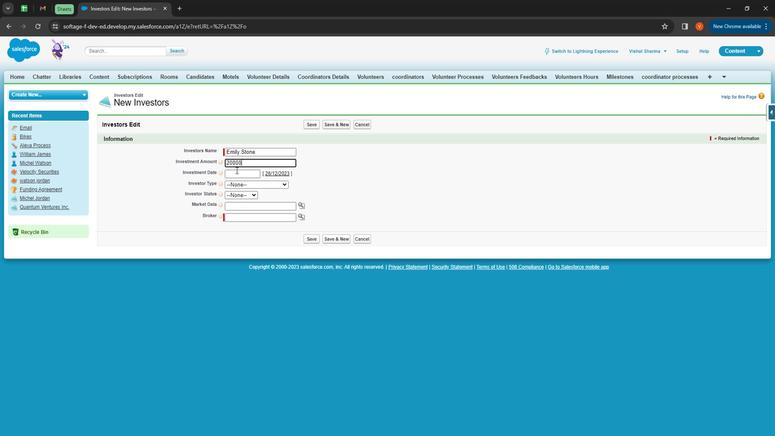 
Action: Mouse pressed left at (236, 170)
Screenshot: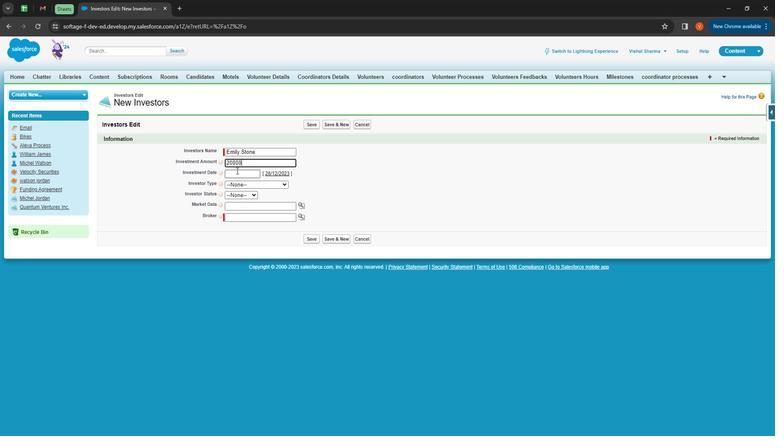 
Action: Mouse moved to (295, 182)
Screenshot: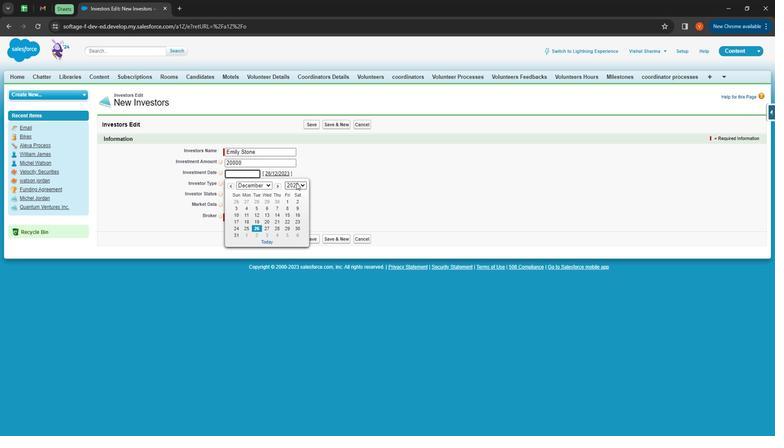 
Action: Mouse pressed left at (295, 182)
Screenshot: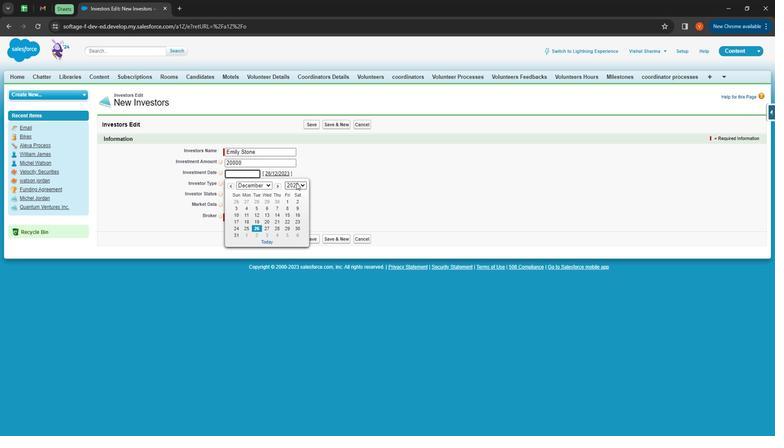 
Action: Mouse moved to (294, 193)
Screenshot: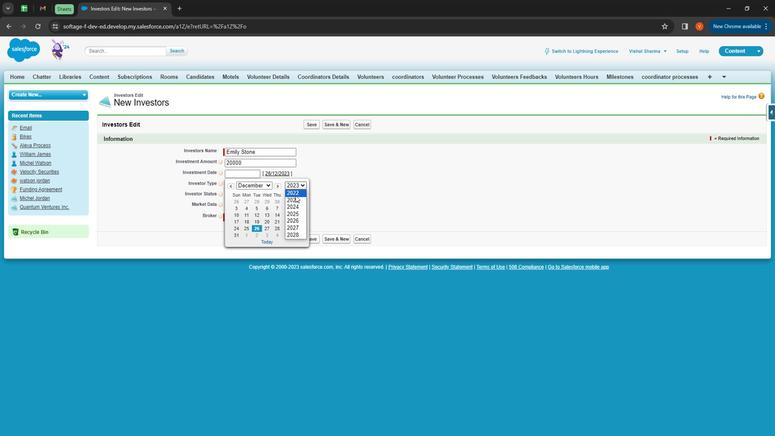 
Action: Mouse scrolled (294, 194) with delta (0, 0)
Screenshot: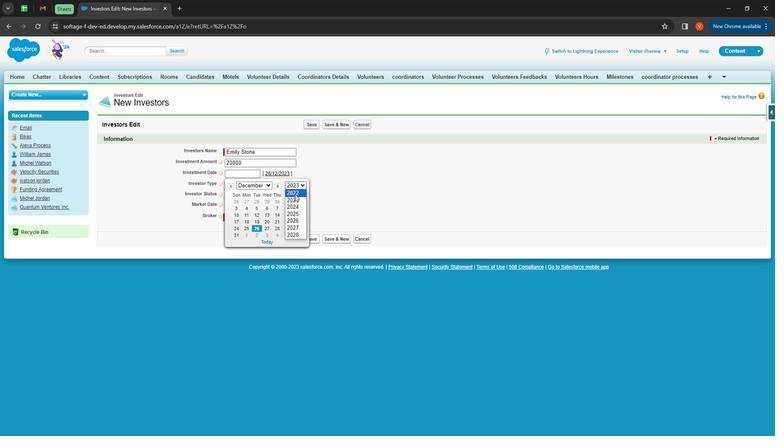 
Action: Mouse moved to (294, 195)
Screenshot: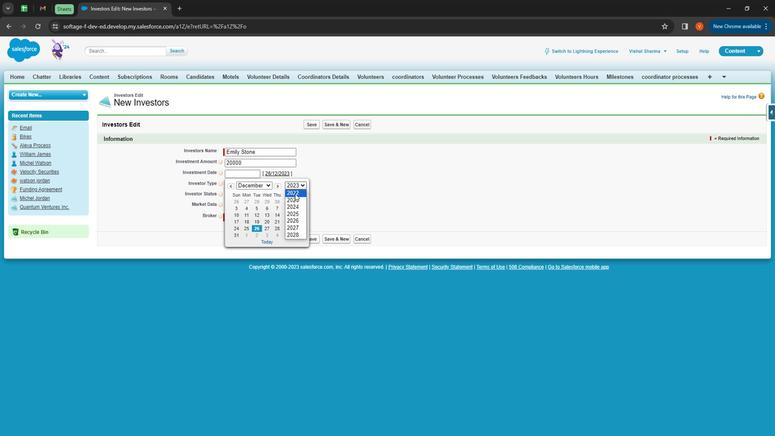 
Action: Mouse scrolled (294, 195) with delta (0, 0)
Screenshot: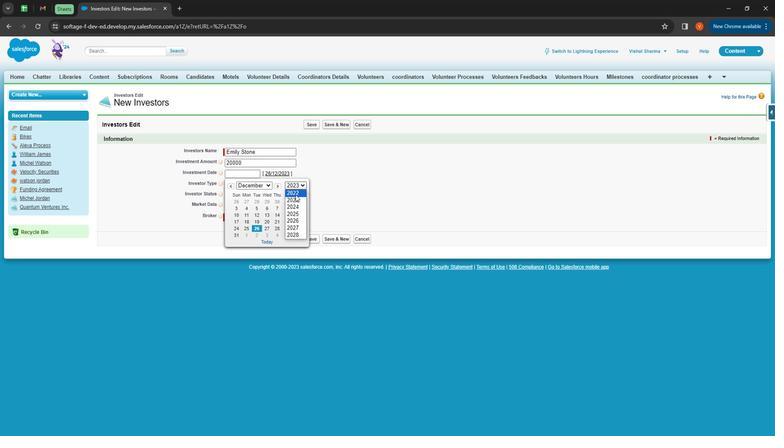 
Action: Mouse moved to (296, 193)
Screenshot: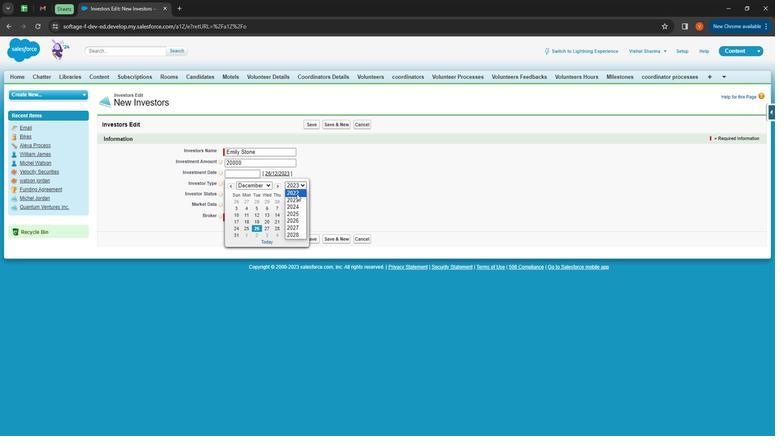 
Action: Mouse pressed left at (296, 193)
Screenshot: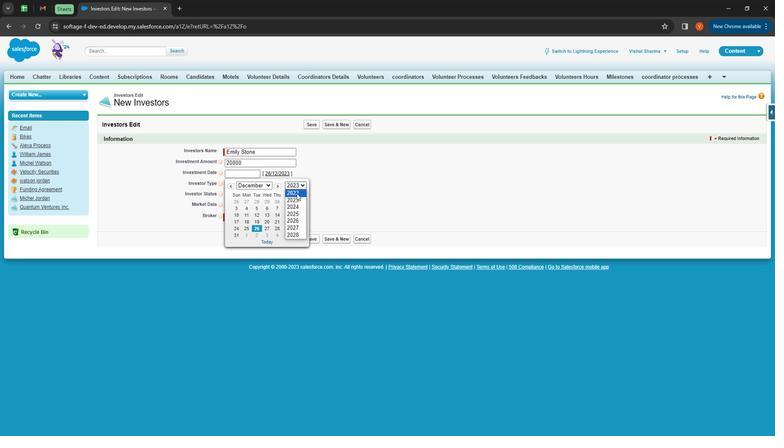 
Action: Mouse moved to (230, 188)
Screenshot: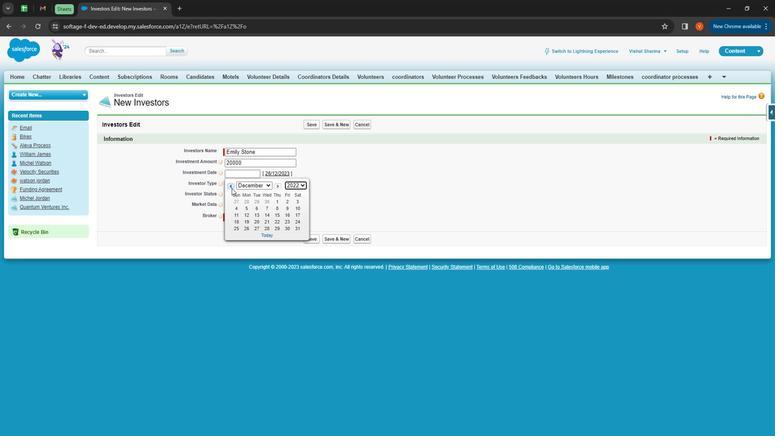 
Action: Mouse pressed left at (230, 188)
Screenshot: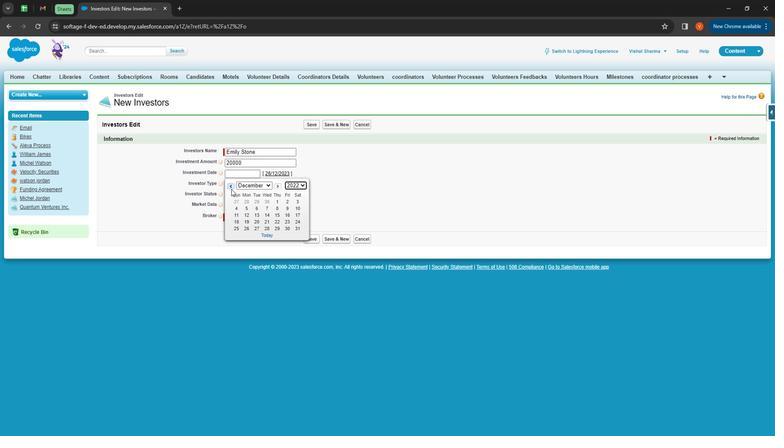 
Action: Mouse moved to (231, 188)
Screenshot: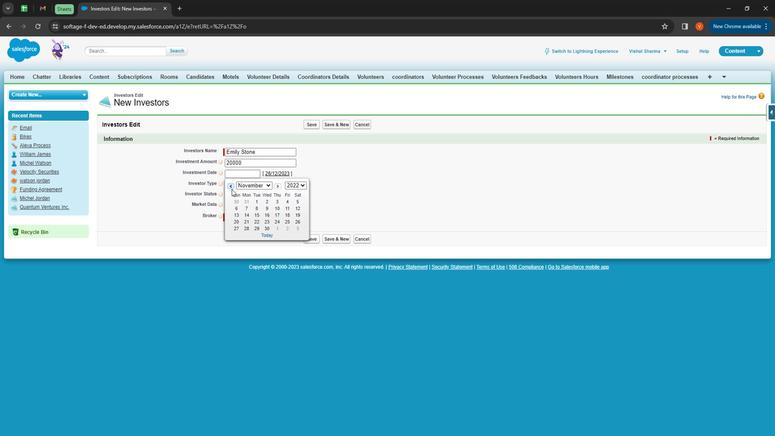 
Action: Mouse pressed left at (231, 188)
Screenshot: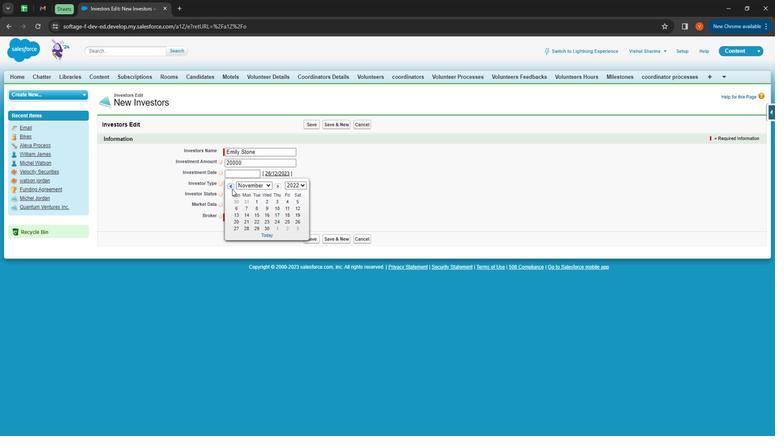
Action: Mouse pressed left at (231, 188)
Screenshot: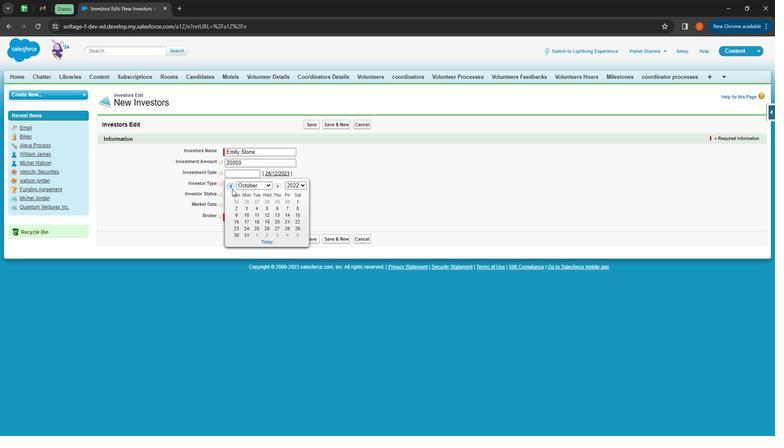 
Action: Mouse pressed left at (231, 188)
Screenshot: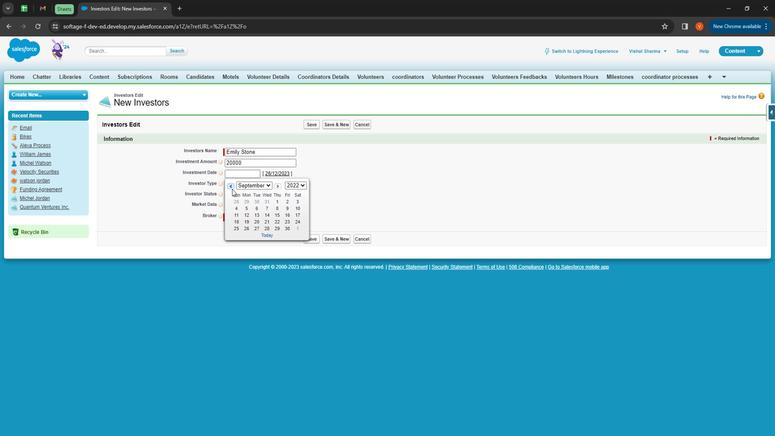 
Action: Mouse pressed left at (231, 188)
Screenshot: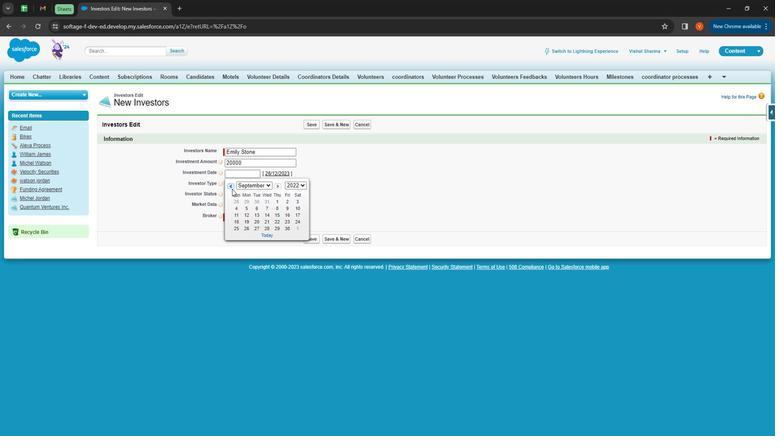
Action: Mouse pressed left at (231, 188)
Screenshot: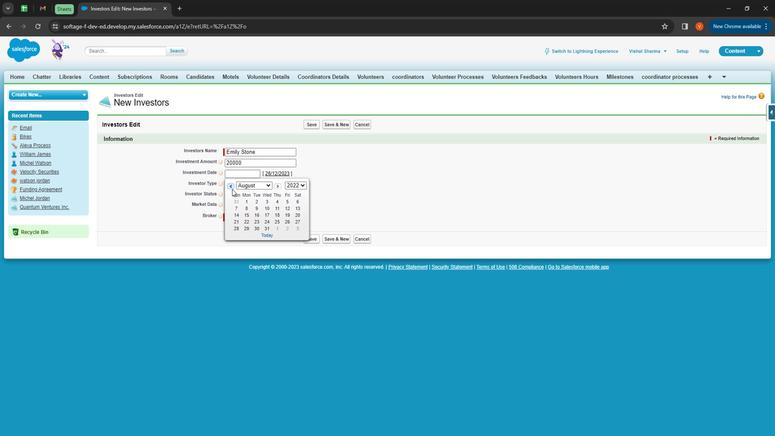 
Action: Mouse pressed left at (231, 188)
Screenshot: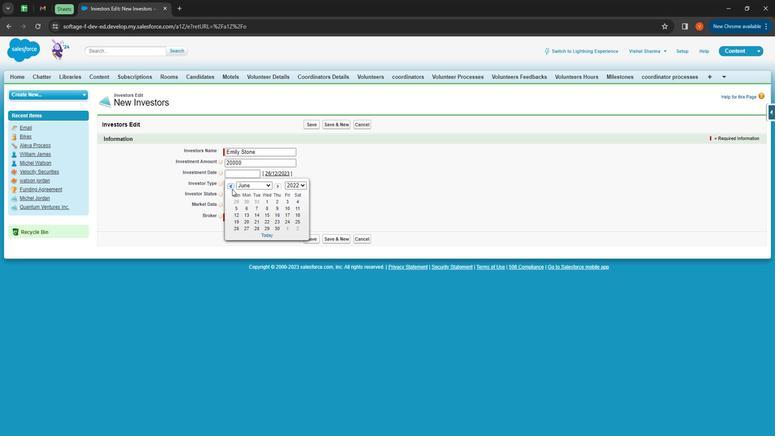 
Action: Mouse moved to (231, 188)
Screenshot: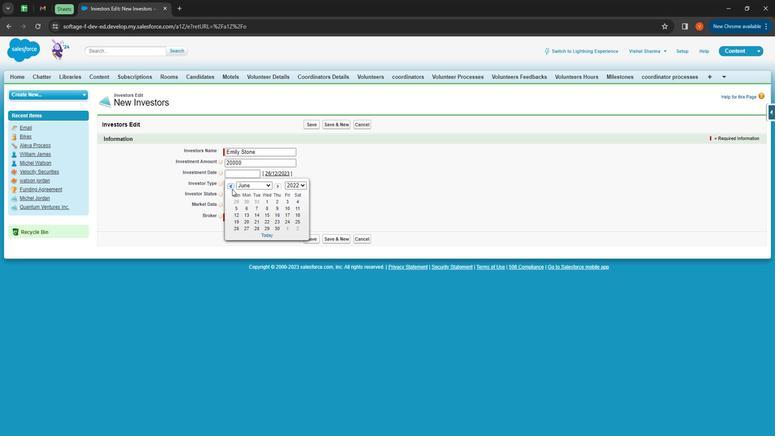 
Action: Mouse pressed left at (231, 188)
Screenshot: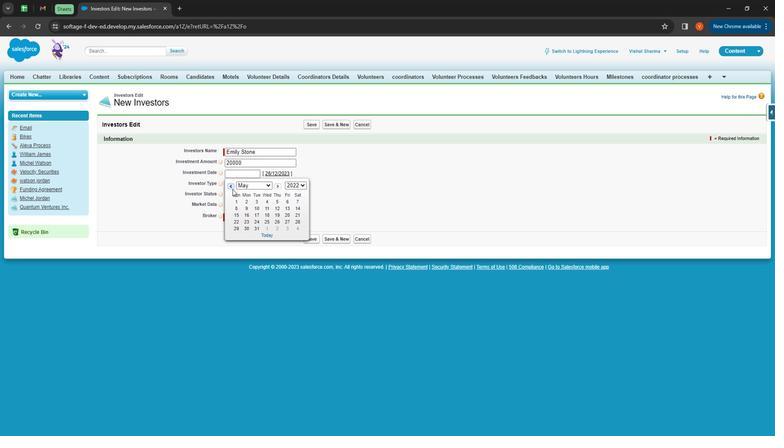 
Action: Mouse pressed left at (231, 188)
Screenshot: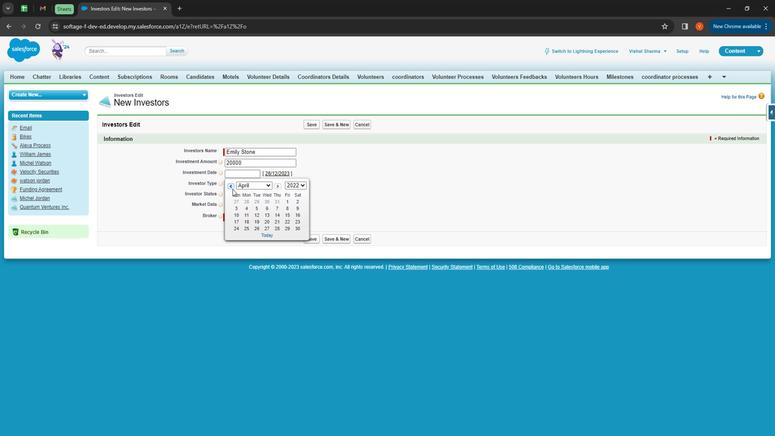 
Action: Mouse pressed left at (231, 188)
Screenshot: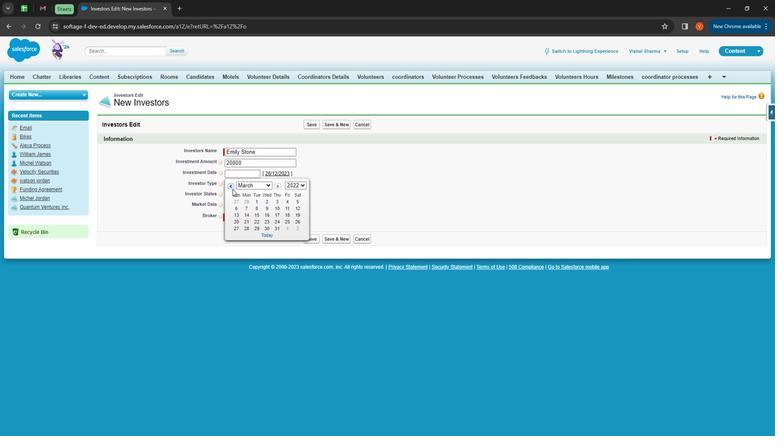 
Action: Mouse pressed left at (231, 188)
Screenshot: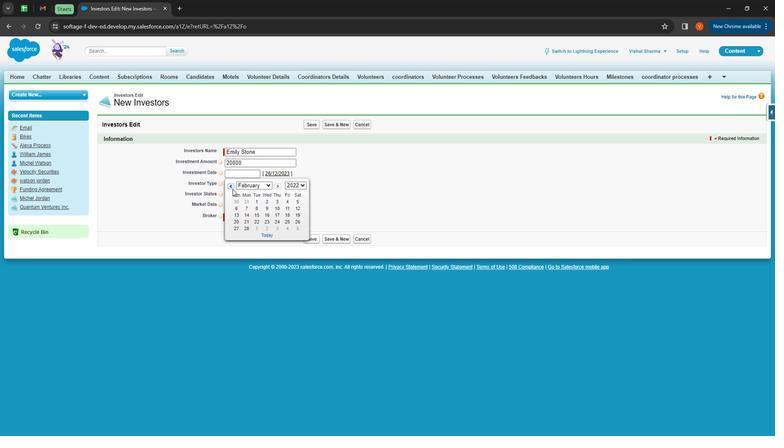 
Action: Mouse pressed left at (231, 188)
Screenshot: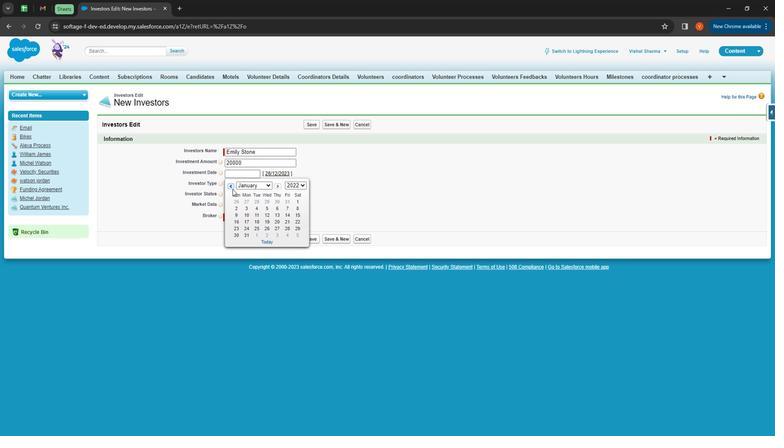 
Action: Mouse pressed left at (231, 188)
Screenshot: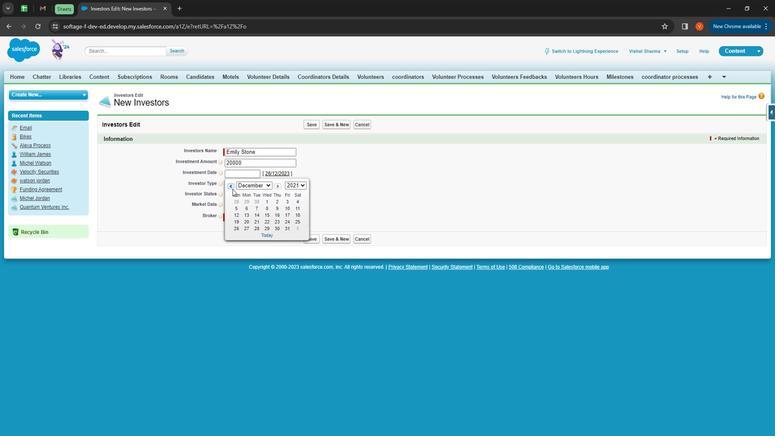 
Action: Mouse pressed left at (231, 188)
Screenshot: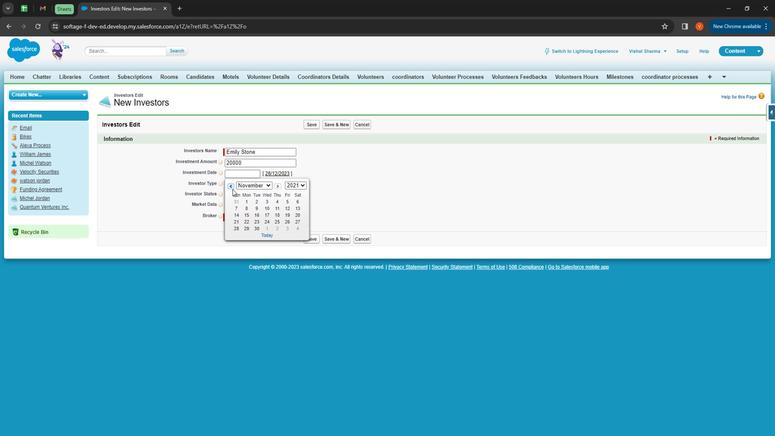 
Action: Mouse pressed left at (231, 188)
Screenshot: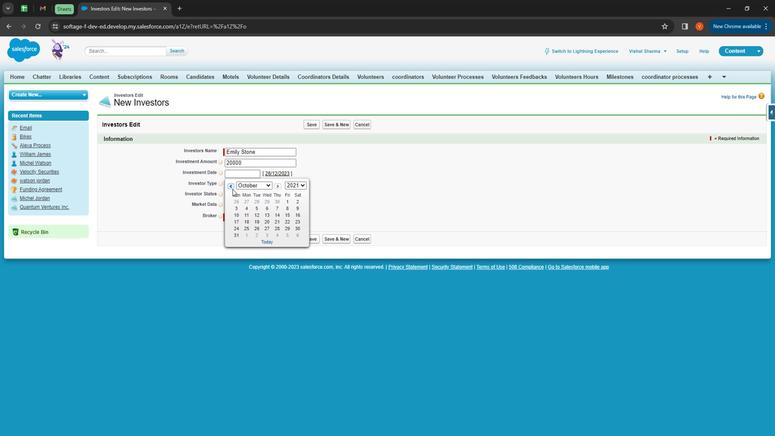 
Action: Mouse pressed left at (231, 188)
Screenshot: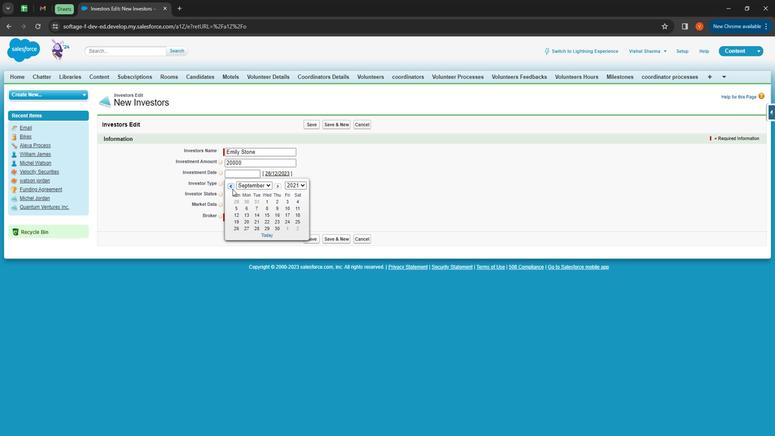 
Action: Mouse moved to (260, 208)
Screenshot: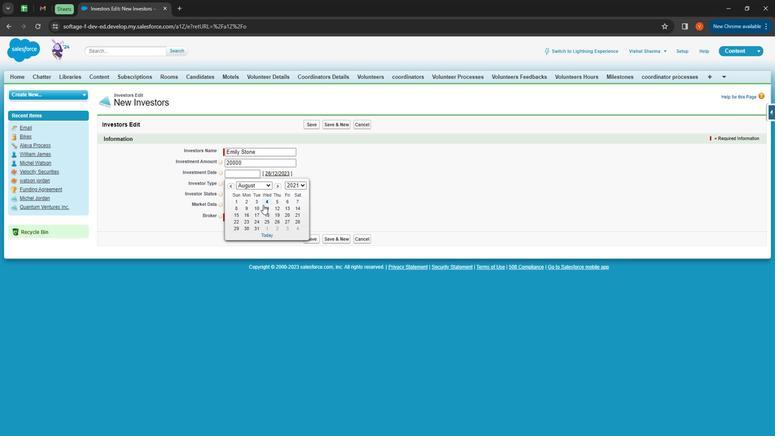 
Action: Mouse pressed left at (260, 208)
Screenshot: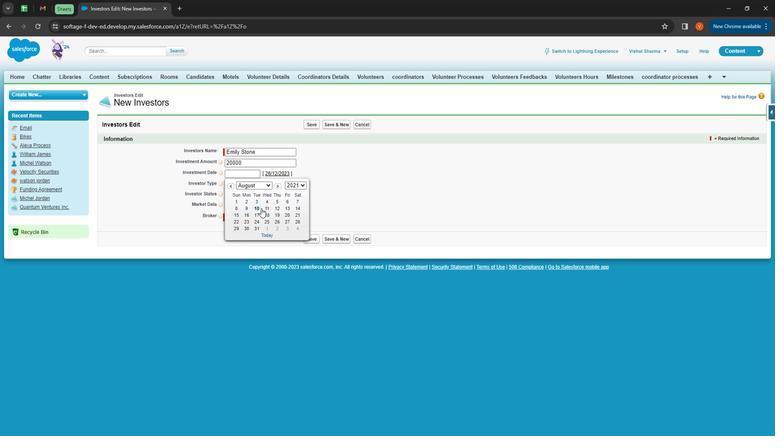 
Action: Mouse moved to (251, 184)
Screenshot: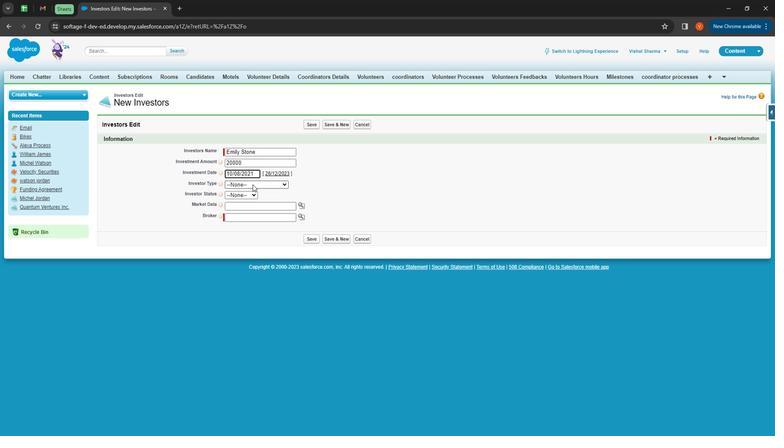
Action: Mouse pressed left at (251, 184)
Screenshot: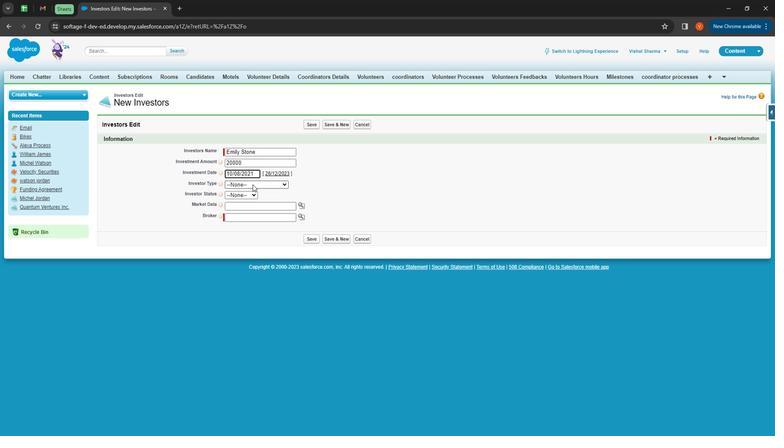
Action: Mouse moved to (258, 197)
Screenshot: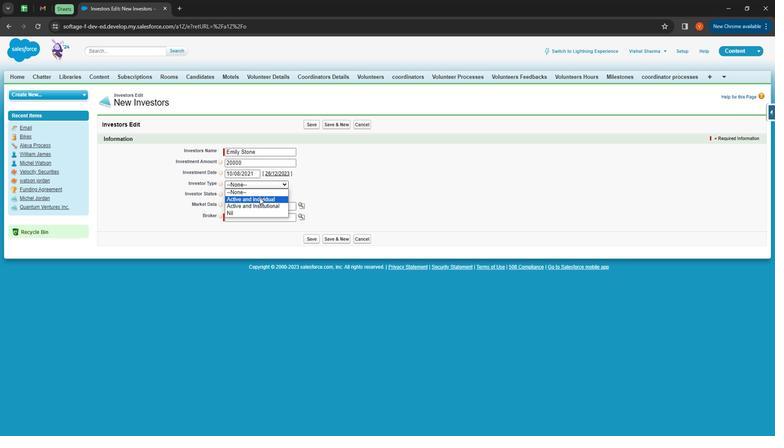 
Action: Mouse pressed left at (258, 197)
Screenshot: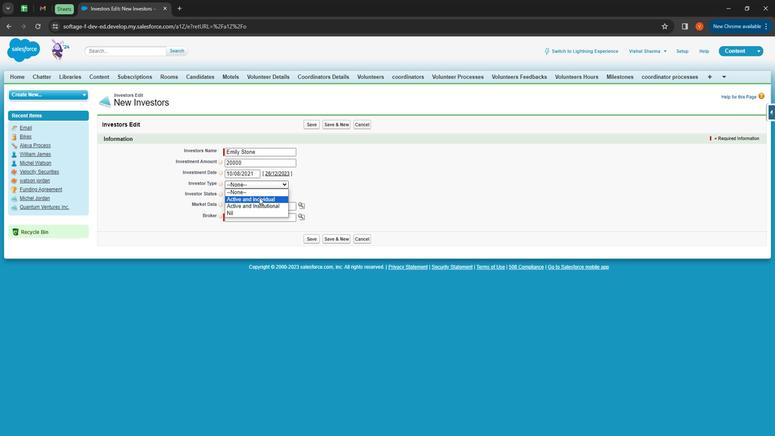 
Action: Mouse moved to (242, 196)
Screenshot: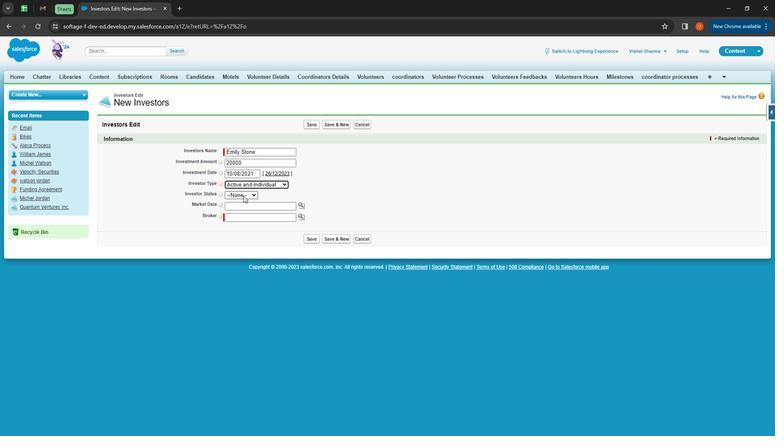 
Action: Mouse pressed left at (242, 196)
Screenshot: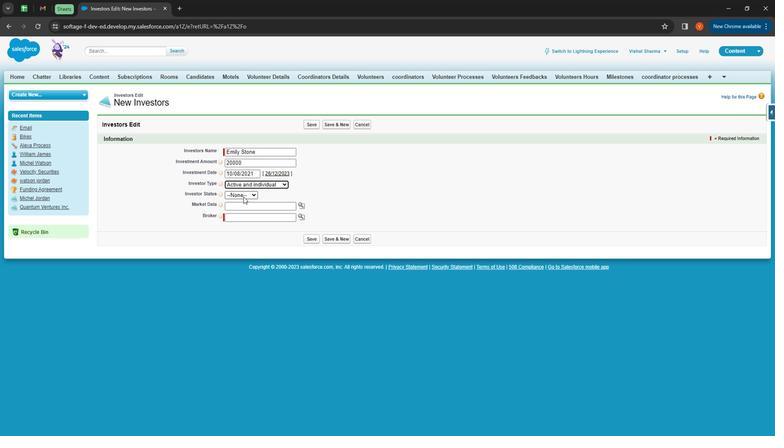 
Action: Mouse moved to (244, 208)
Screenshot: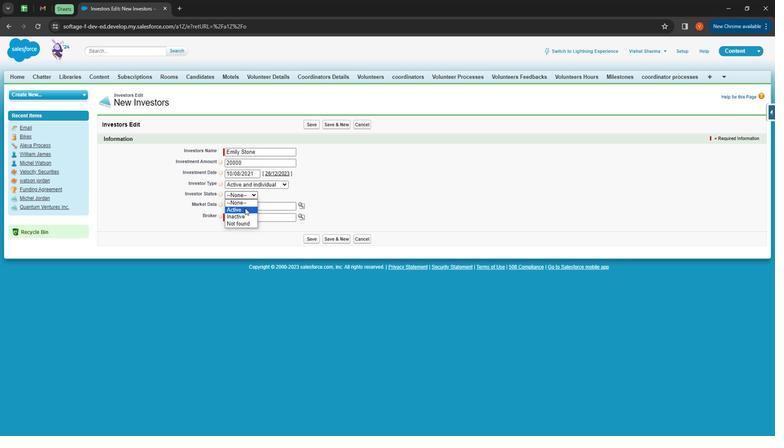 
Action: Mouse pressed left at (244, 208)
Screenshot: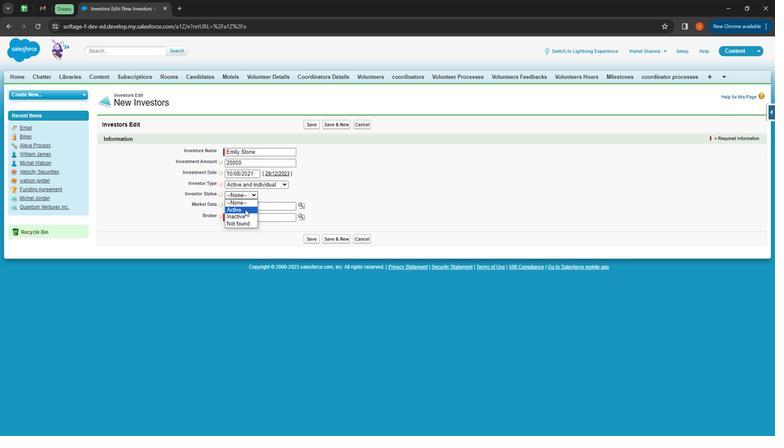 
Action: Mouse moved to (301, 204)
Screenshot: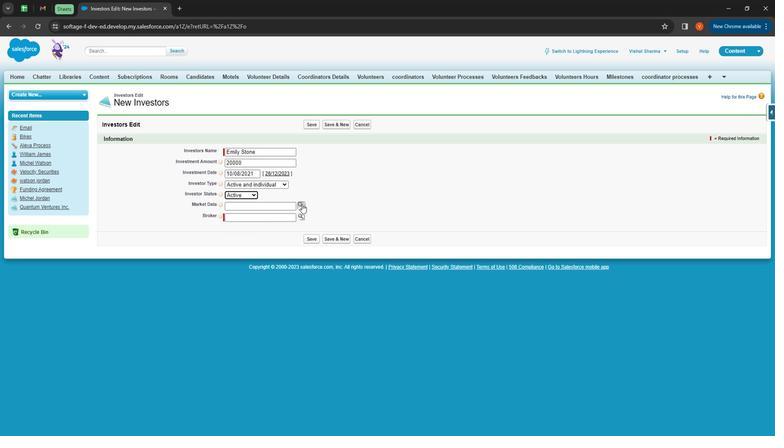 
Action: Mouse pressed left at (301, 204)
Screenshot: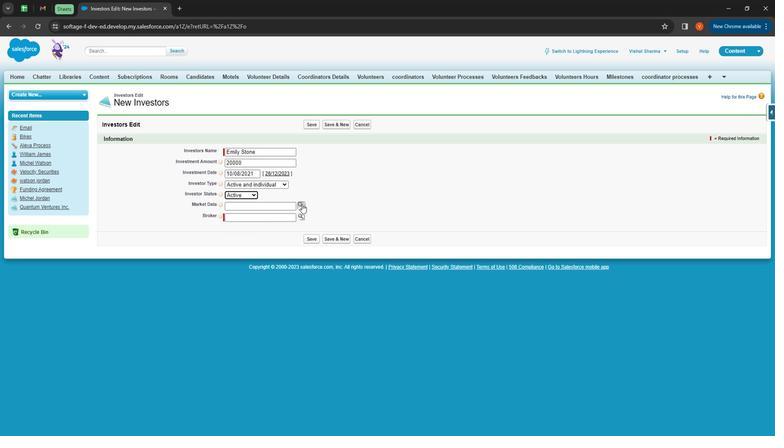 
Action: Mouse moved to (181, 329)
Screenshot: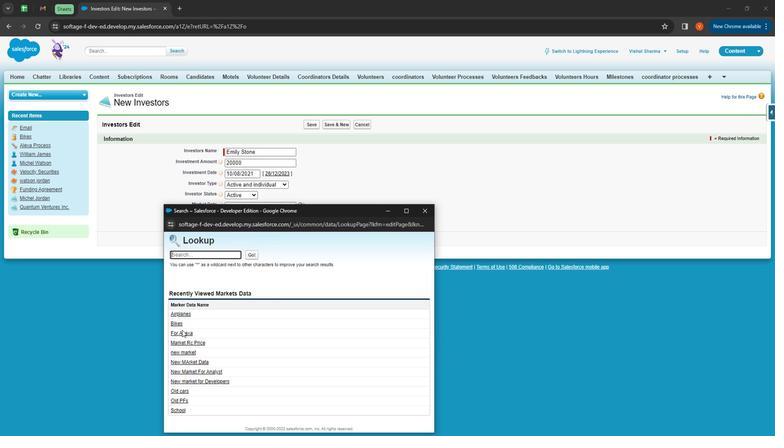 
Action: Mouse pressed left at (181, 329)
Screenshot: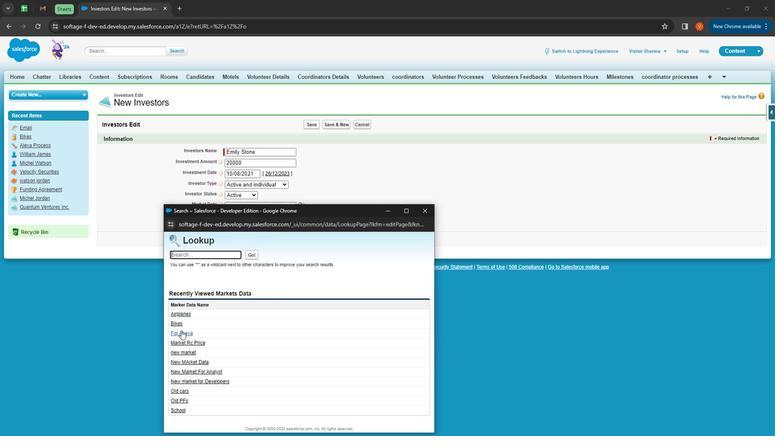 
Action: Mouse moved to (299, 219)
Screenshot: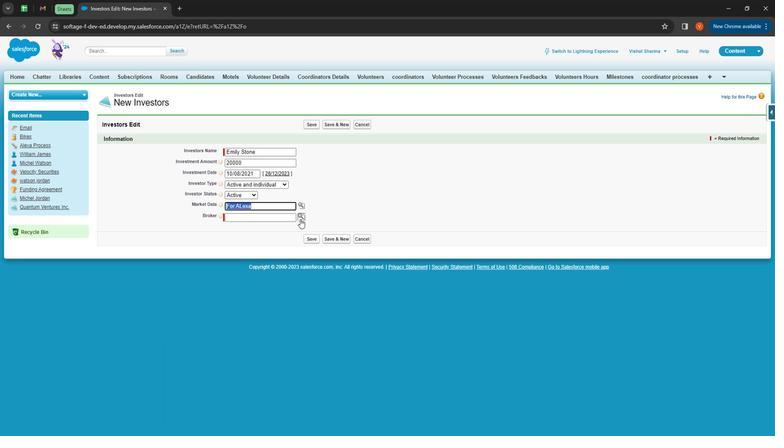
Action: Mouse pressed left at (299, 219)
Screenshot: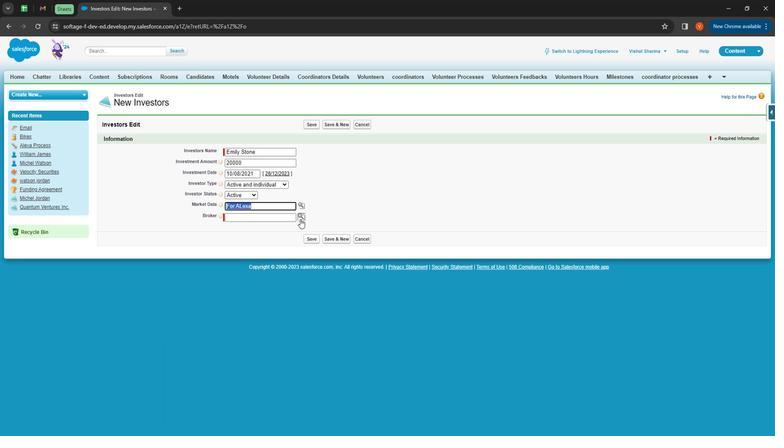 
Action: Mouse moved to (250, 335)
Screenshot: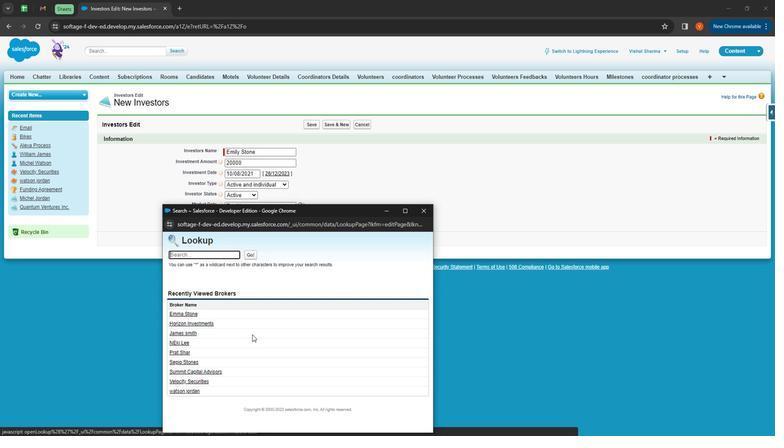 
Action: Mouse scrolled (250, 335) with delta (0, 0)
Screenshot: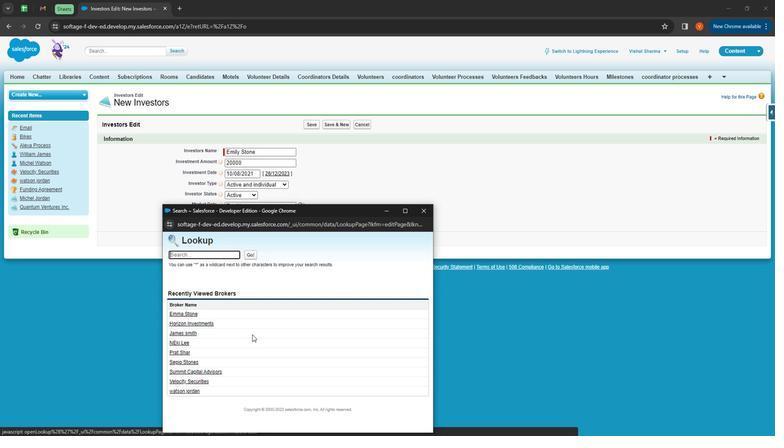
Action: Mouse moved to (249, 339)
Screenshot: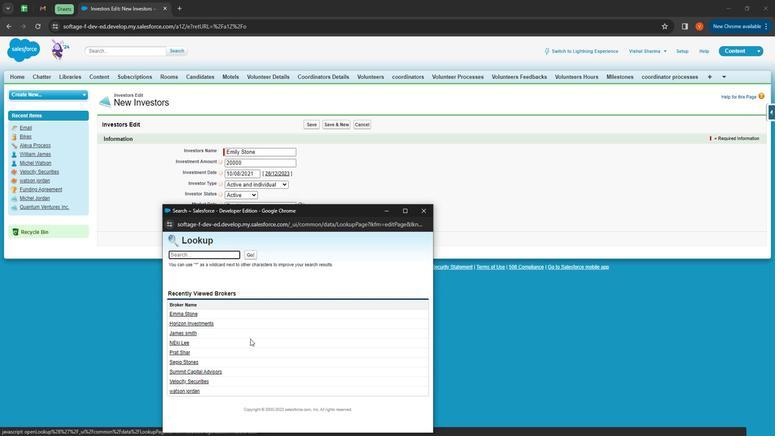 
Action: Mouse scrolled (249, 339) with delta (0, 0)
Screenshot: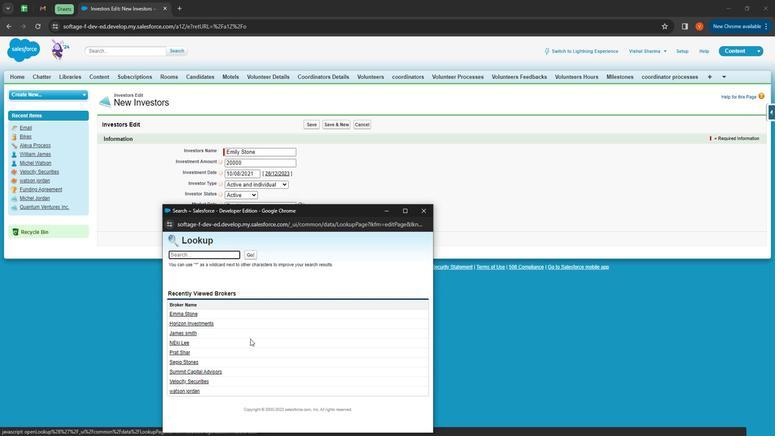 
Action: Mouse moved to (191, 372)
Screenshot: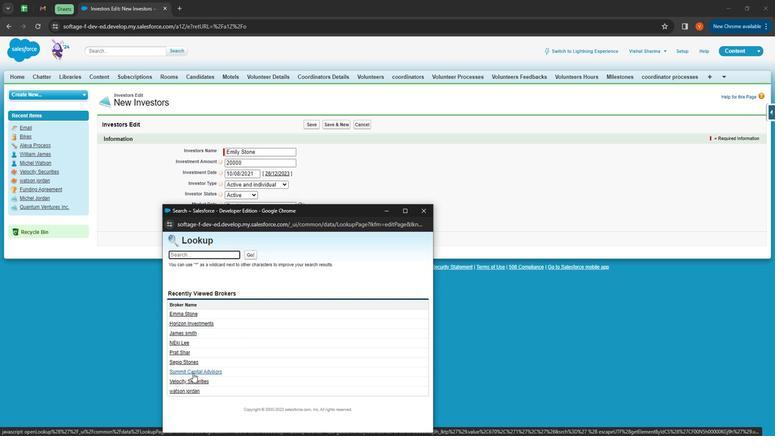 
Action: Mouse pressed left at (191, 372)
Screenshot: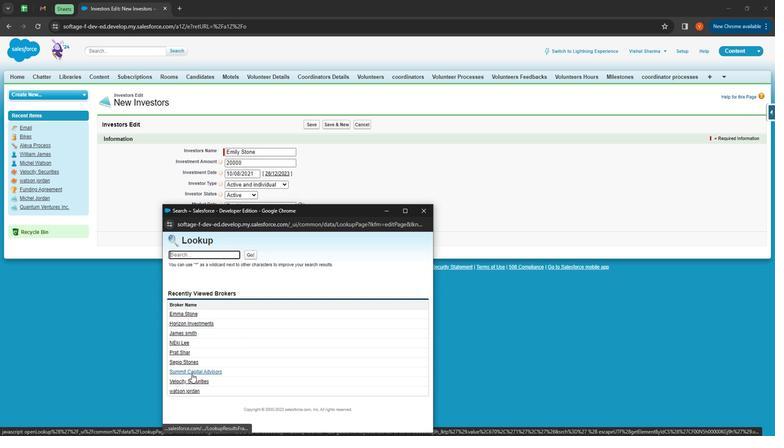 
Action: Mouse moved to (314, 236)
Screenshot: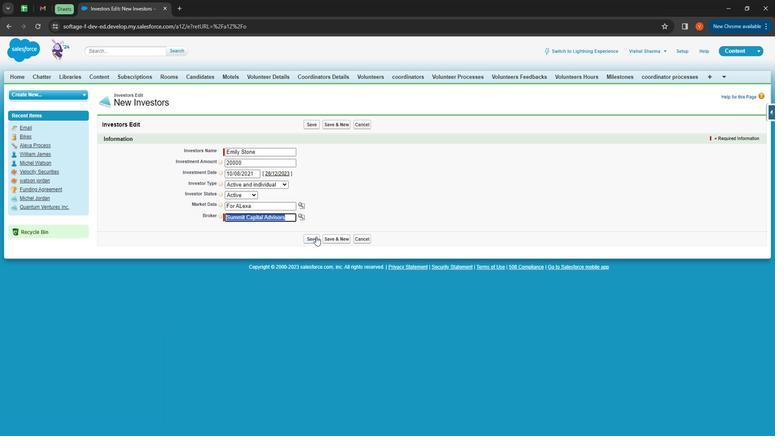 
Action: Mouse pressed left at (314, 236)
Screenshot: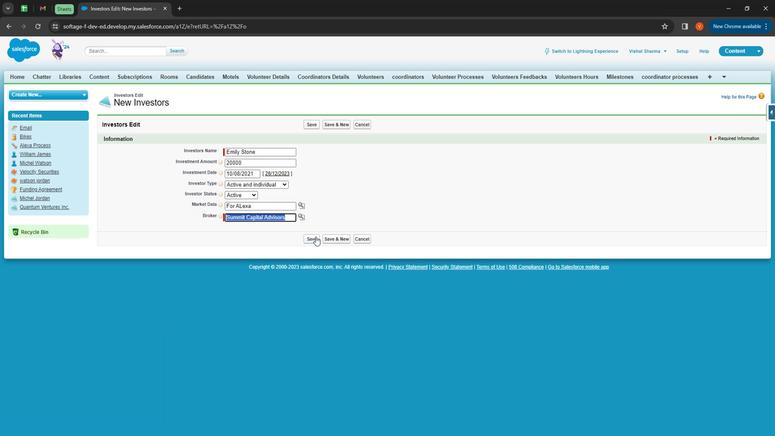 
Action: Mouse moved to (314, 275)
Screenshot: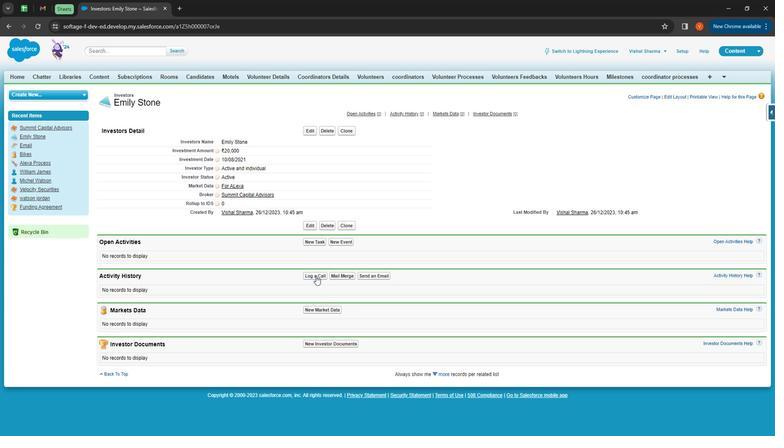 
Action: Mouse pressed left at (314, 275)
Screenshot: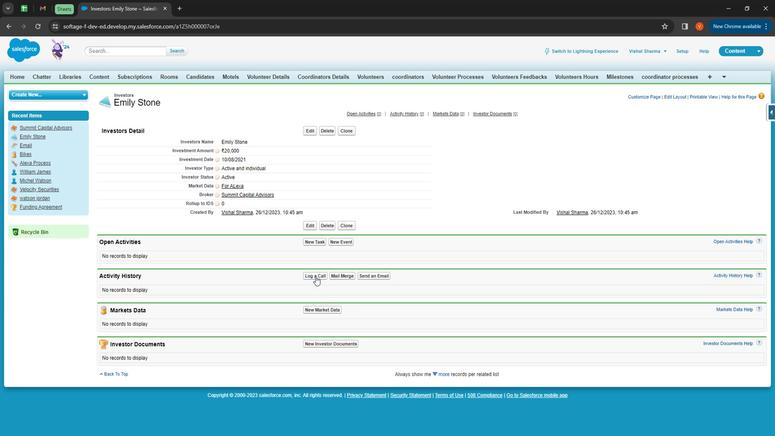 
Action: Mouse moved to (241, 227)
Screenshot: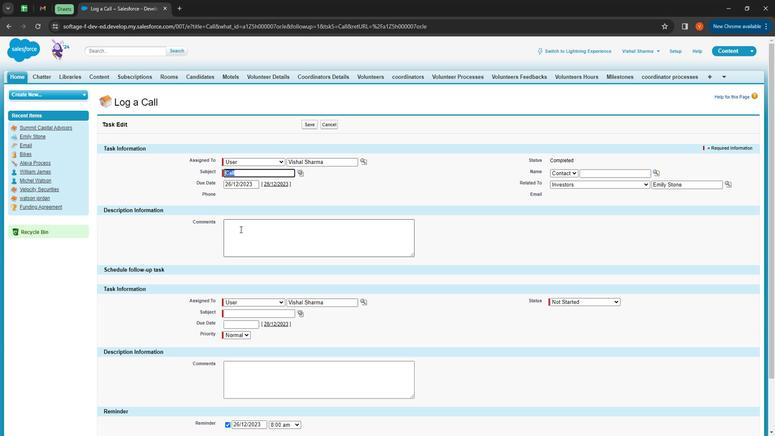 
Action: Mouse pressed left at (241, 227)
Screenshot: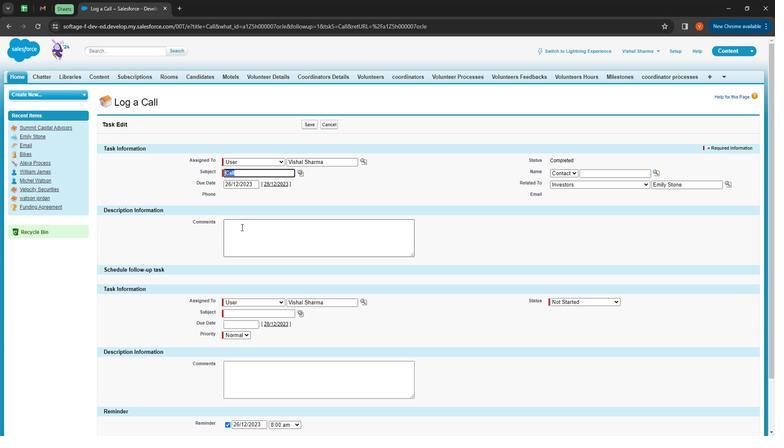 
Action: Mouse moved to (237, 223)
Screenshot: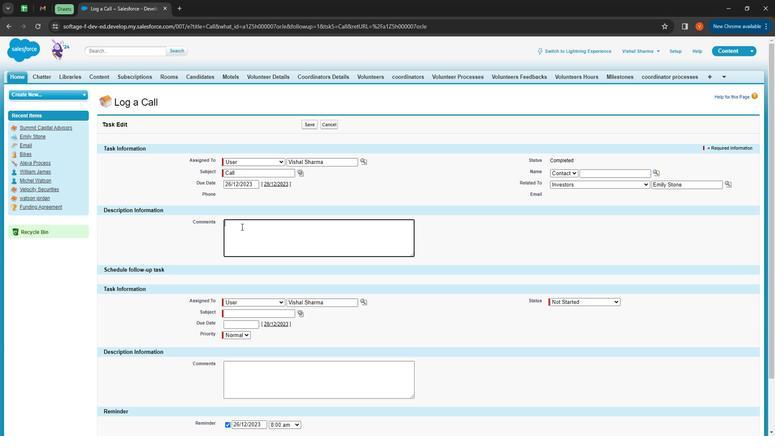 
Action: Key pressed <Key.shift><Key.shift><Key.shift><Key.shift><Key.shift><Key.shift><Key.shift><Key.shift><Key.shift><Key.shift>Log<Key.space>a<Key.space>call<Key.space>for<Key.space>salesforce<Key.space>organization<Key.space>admin
Screenshot: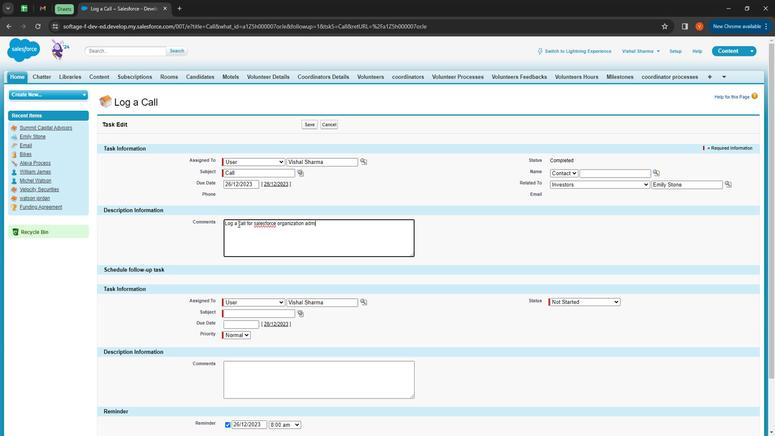 
Action: Mouse moved to (256, 221)
Screenshot: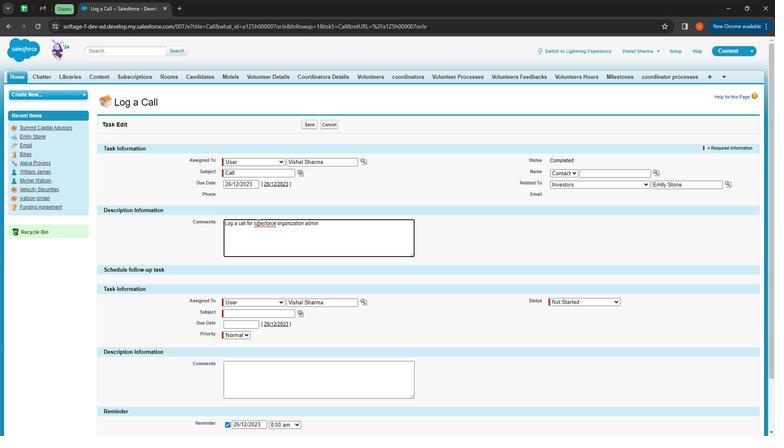
Action: Mouse pressed right at (256, 221)
Screenshot: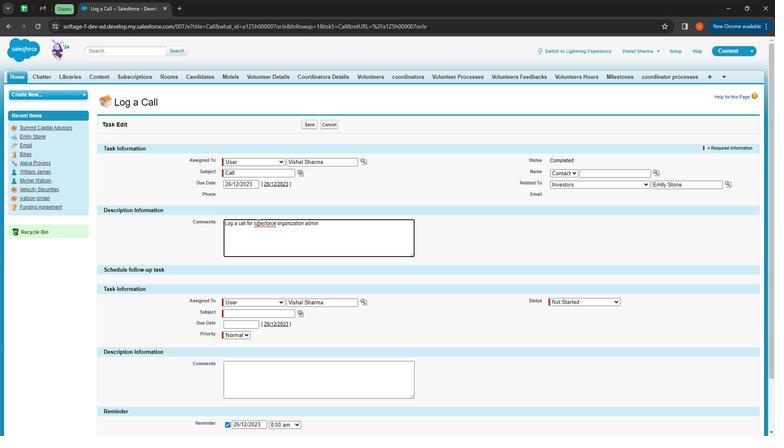 
Action: Mouse moved to (271, 231)
Screenshot: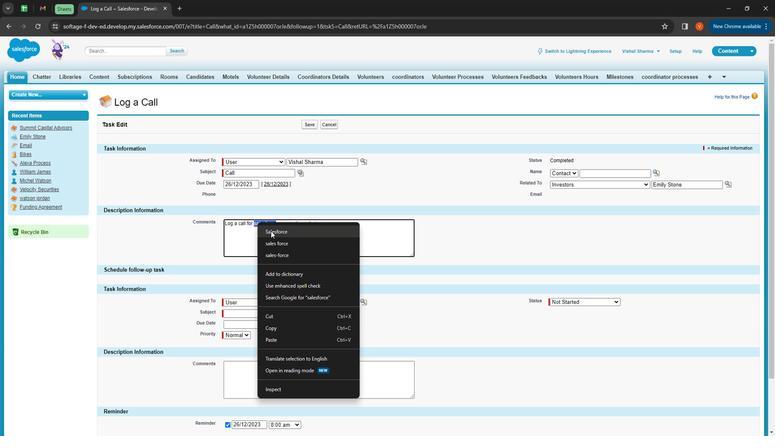 
Action: Mouse pressed left at (271, 231)
Screenshot: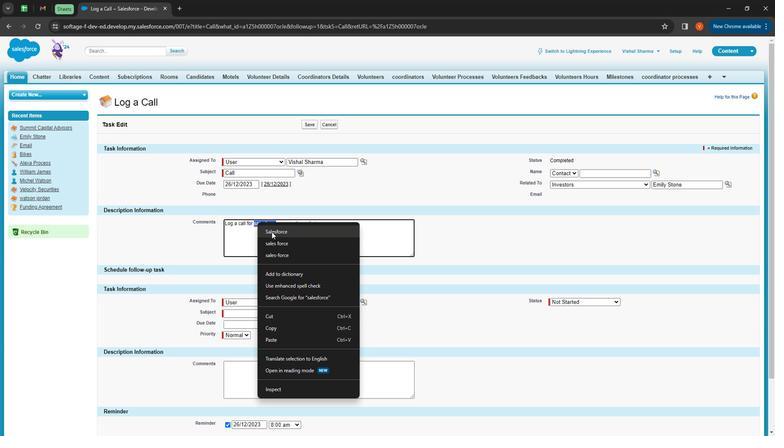 
Action: Mouse moved to (290, 340)
Screenshot: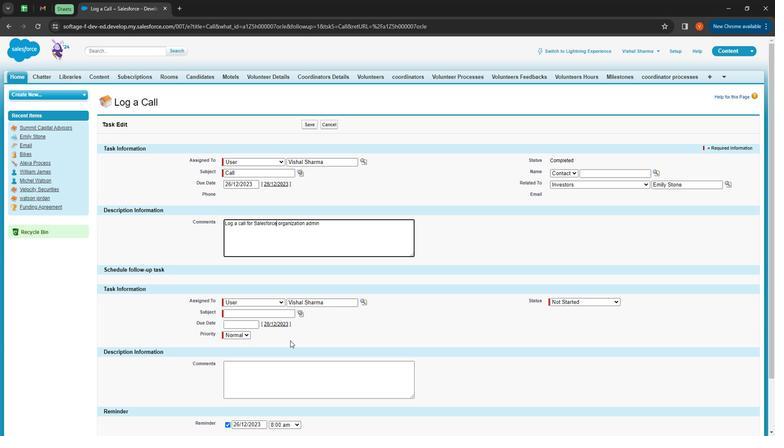 
Action: Mouse scrolled (290, 339) with delta (0, 0)
Screenshot: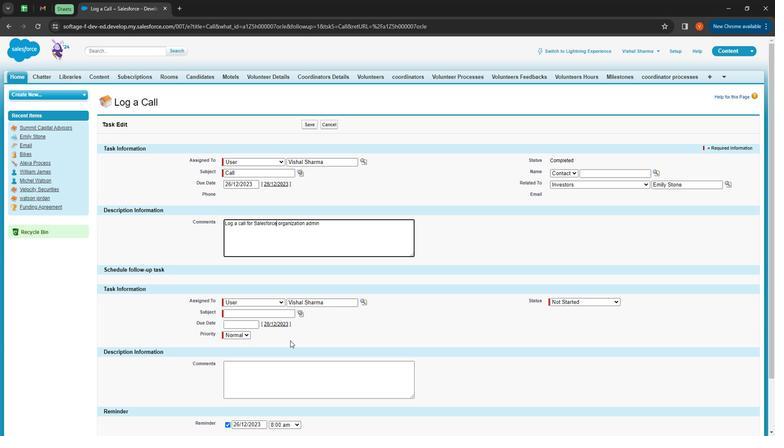 
Action: Mouse moved to (290, 341)
Screenshot: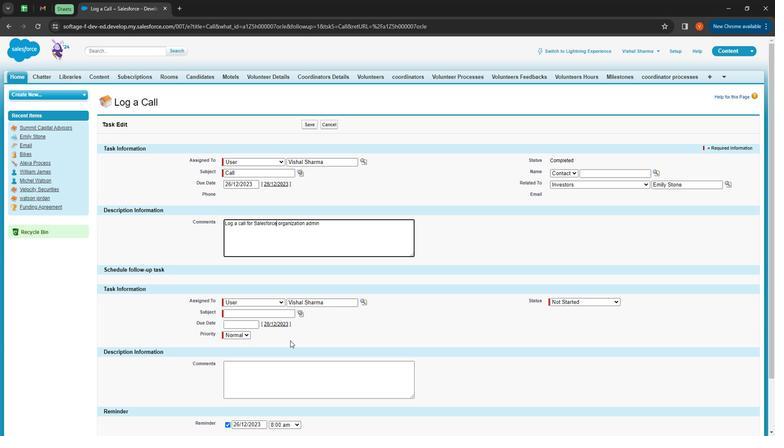 
Action: Mouse scrolled (290, 340) with delta (0, 0)
Screenshot: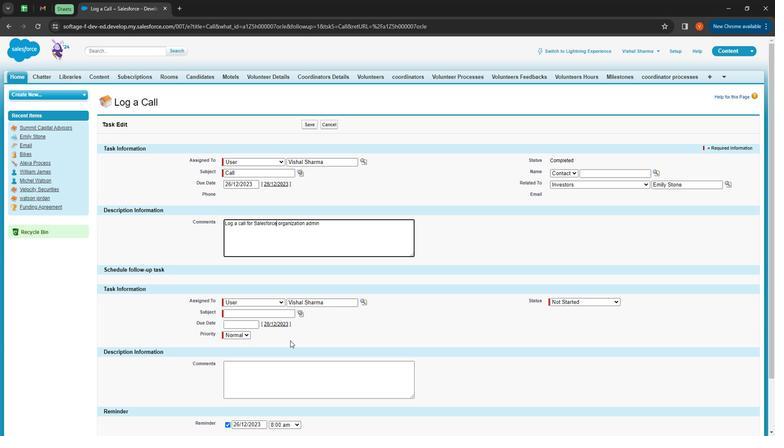 
Action: Mouse moved to (290, 342)
Screenshot: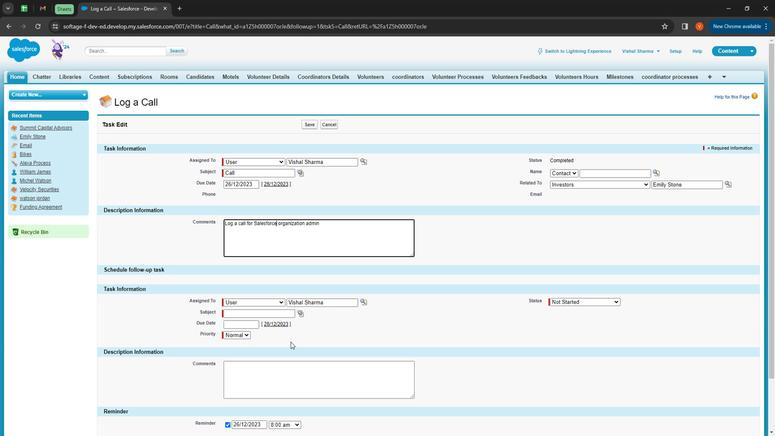 
Action: Mouse scrolled (290, 342) with delta (0, 0)
Screenshot: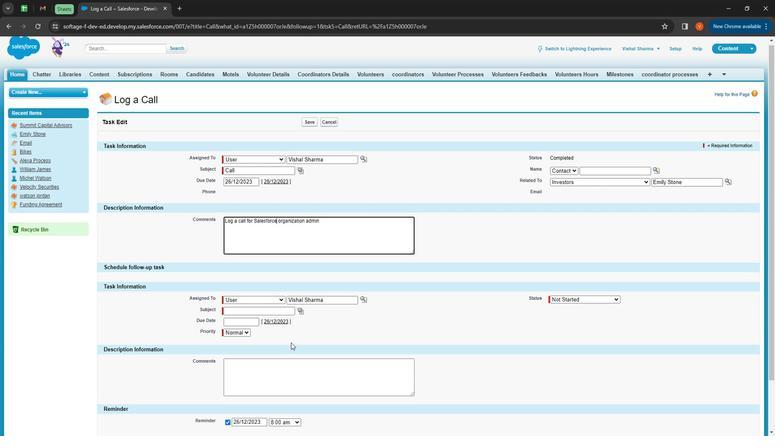 
Action: Mouse moved to (292, 343)
Screenshot: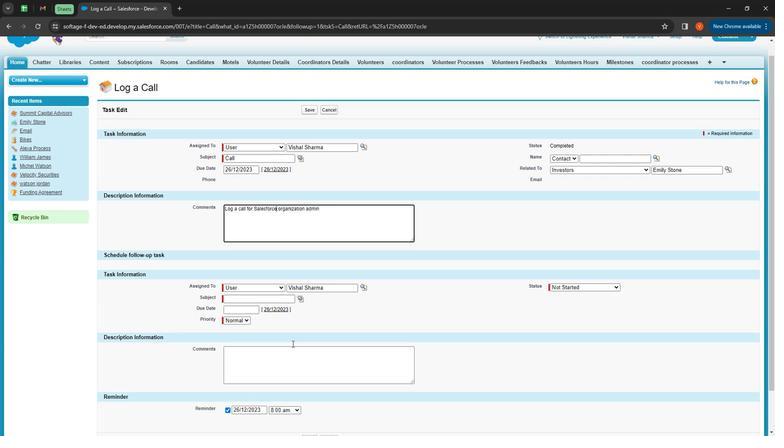 
Action: Mouse scrolled (292, 343) with delta (0, 0)
Screenshot: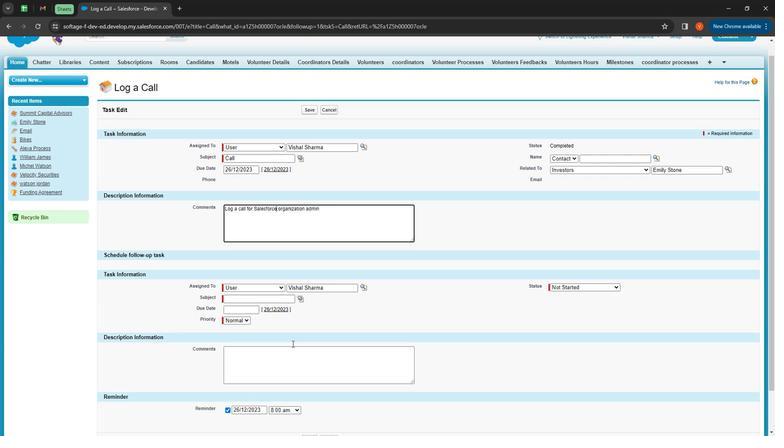 
Action: Mouse moved to (307, 389)
Screenshot: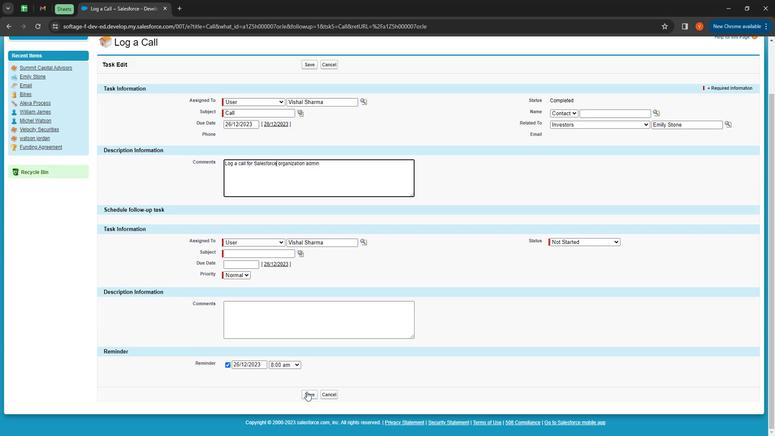 
Action: Mouse pressed left at (307, 389)
Screenshot: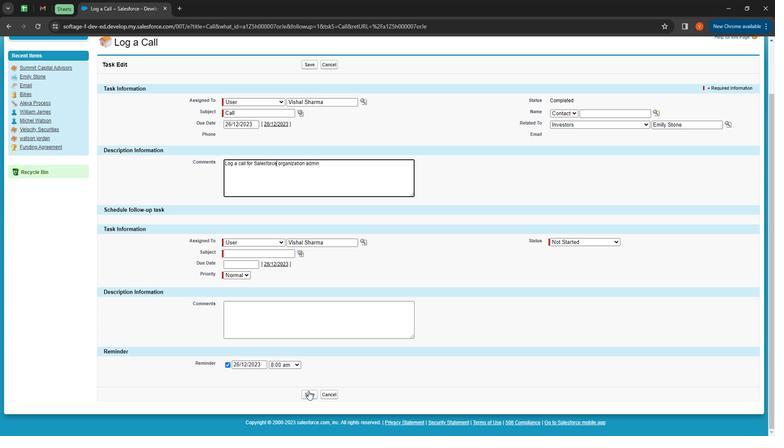
Action: Mouse moved to (709, 75)
Screenshot: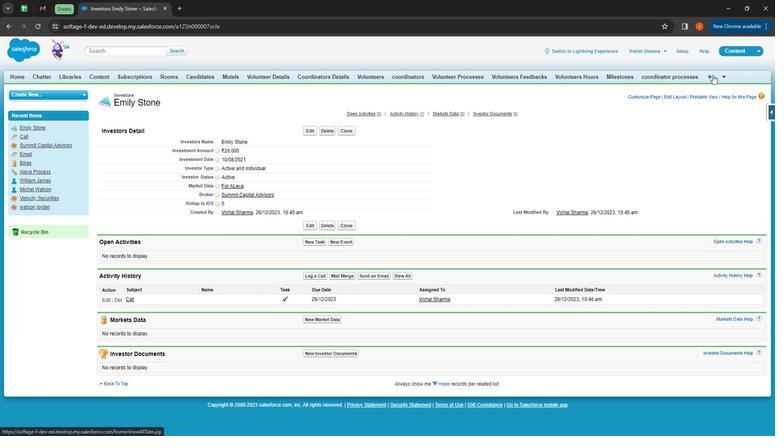 
Action: Mouse pressed left at (709, 75)
Screenshot: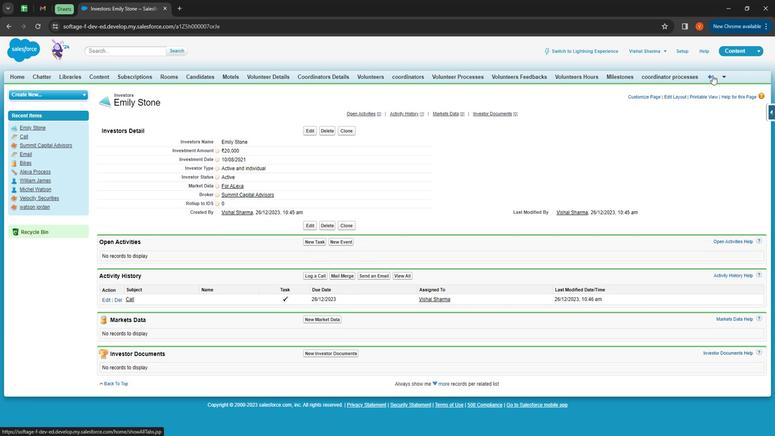 
Action: Mouse moved to (402, 224)
Screenshot: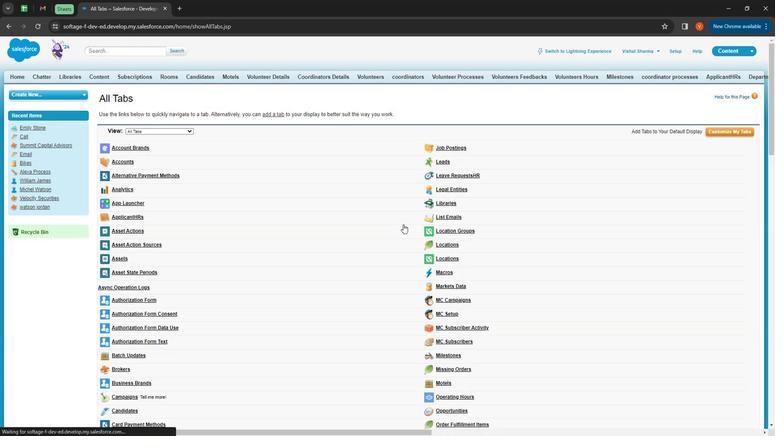 
Action: Mouse scrolled (402, 223) with delta (0, 0)
Screenshot: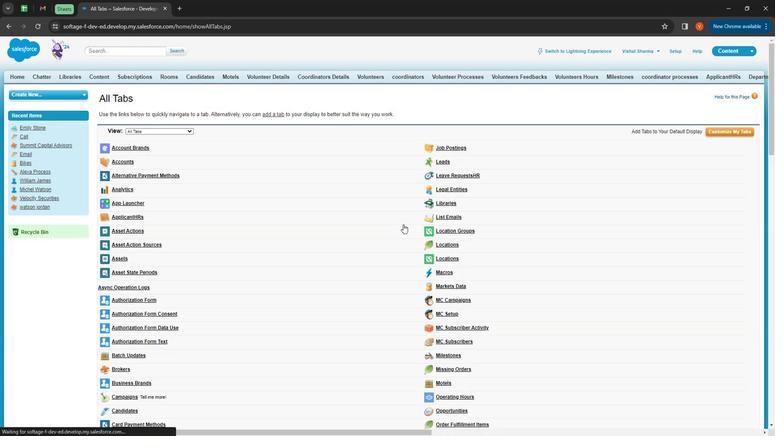 
Action: Mouse moved to (294, 241)
Screenshot: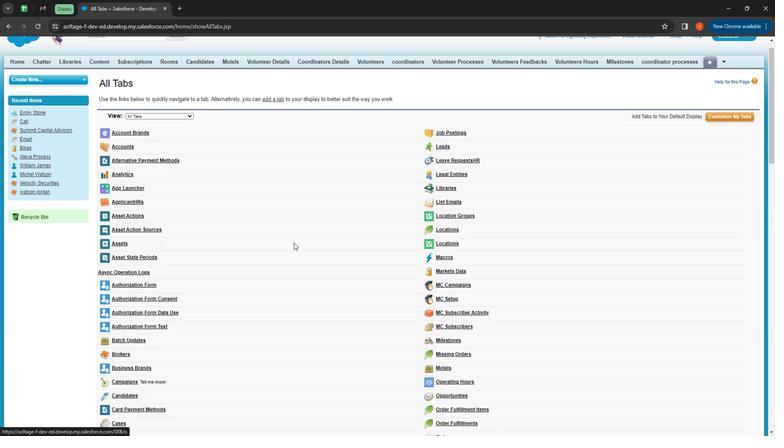 
Action: Mouse scrolled (294, 240) with delta (0, 0)
Screenshot: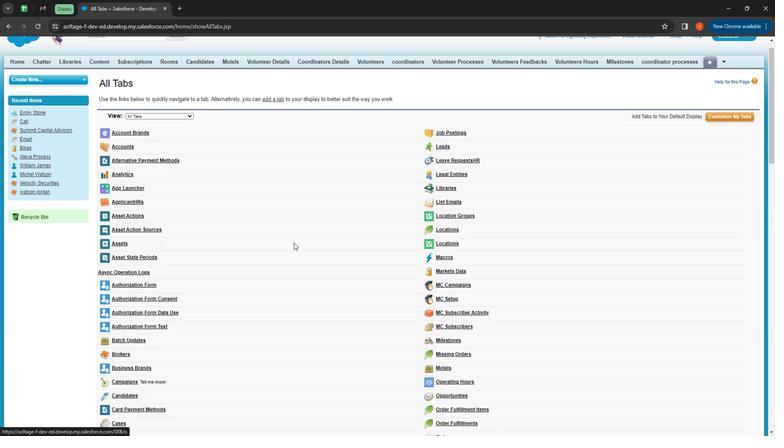 
Action: Mouse moved to (290, 245)
Screenshot: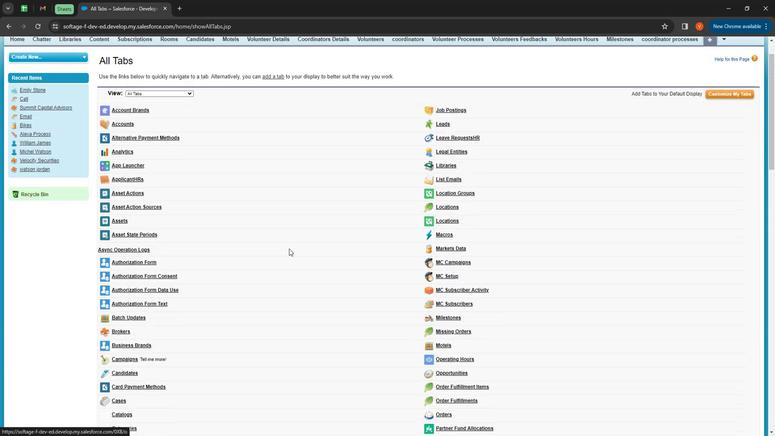
Action: Mouse scrolled (290, 245) with delta (0, 0)
Screenshot: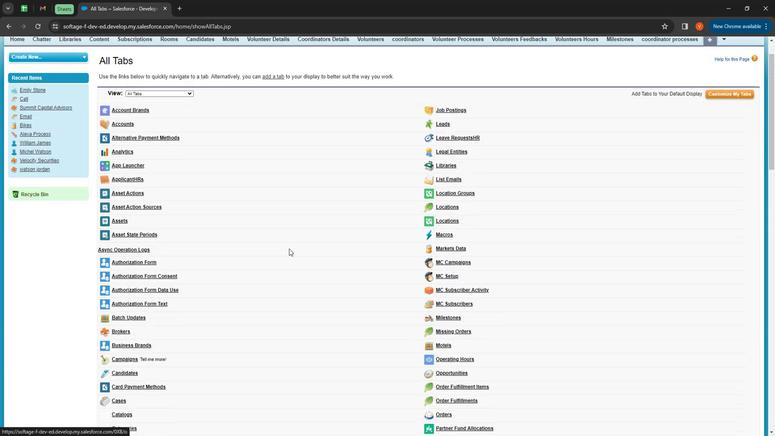 
Action: Mouse moved to (287, 251)
Screenshot: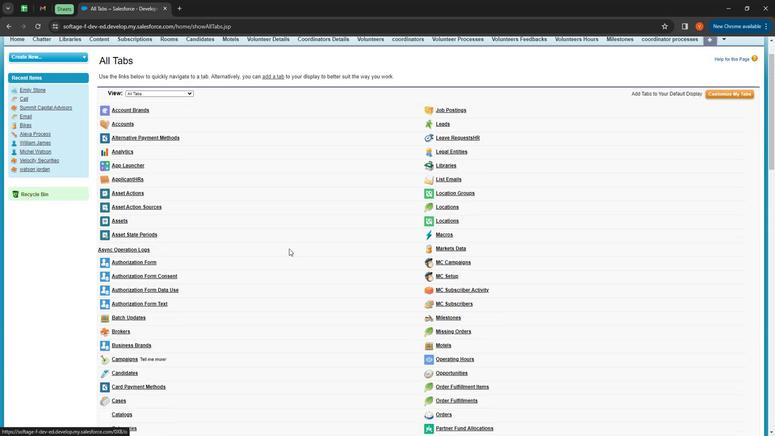 
Action: Mouse scrolled (287, 251) with delta (0, 0)
Screenshot: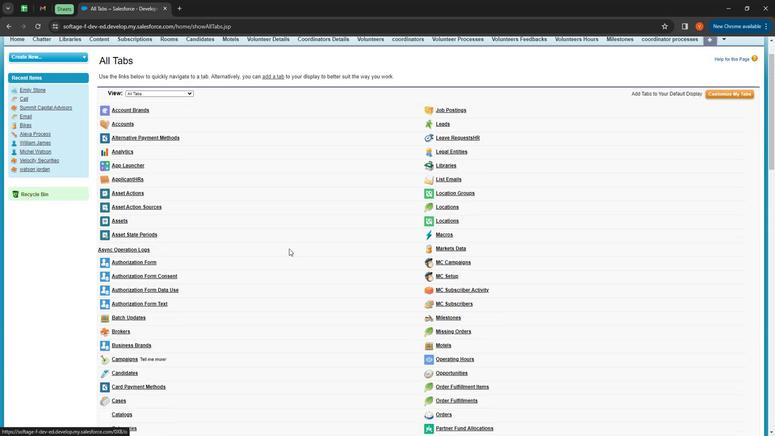 
Action: Mouse moved to (284, 256)
Screenshot: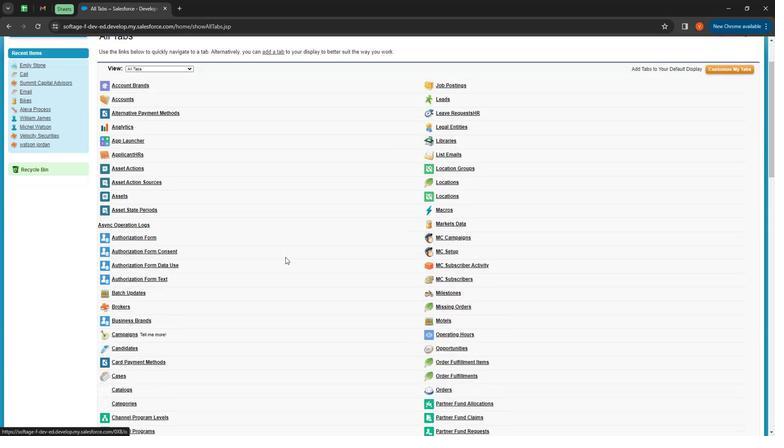
Action: Mouse scrolled (284, 256) with delta (0, 0)
Screenshot: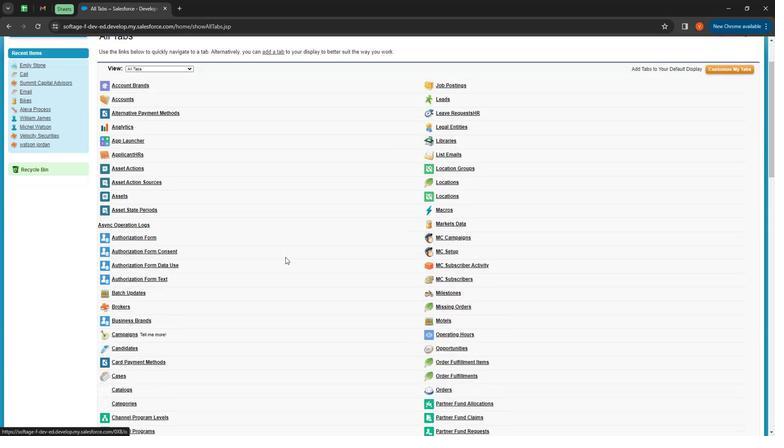 
Action: Mouse moved to (265, 279)
Screenshot: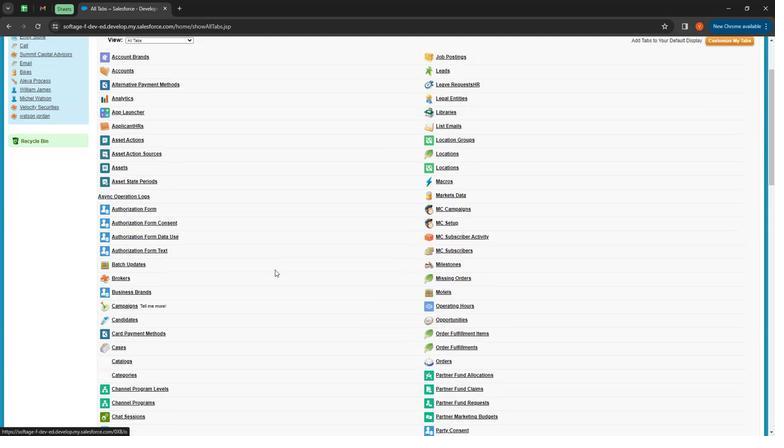 
Action: Mouse scrolled (265, 279) with delta (0, 0)
Screenshot: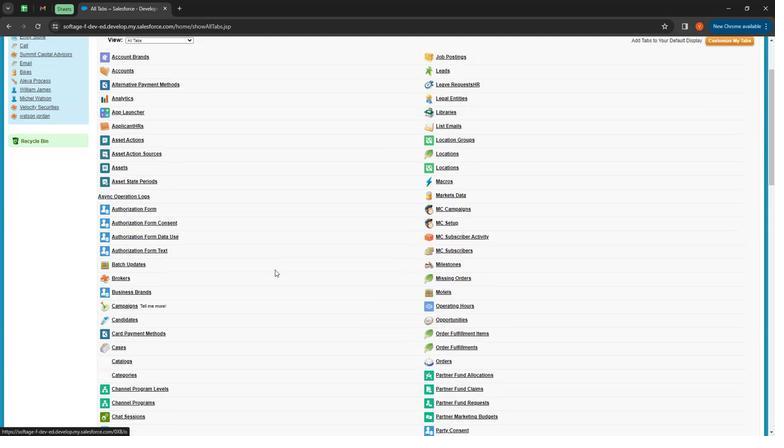 
Action: Mouse moved to (196, 330)
Screenshot: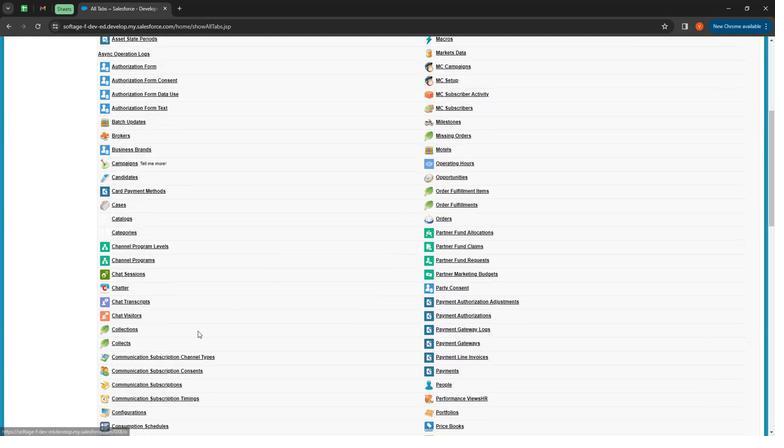 
Action: Mouse scrolled (196, 329) with delta (0, 0)
Screenshot: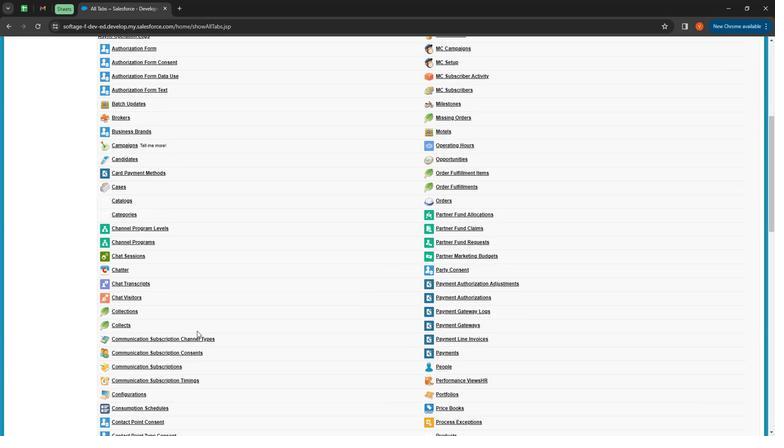 
Action: Mouse moved to (195, 330)
Screenshot: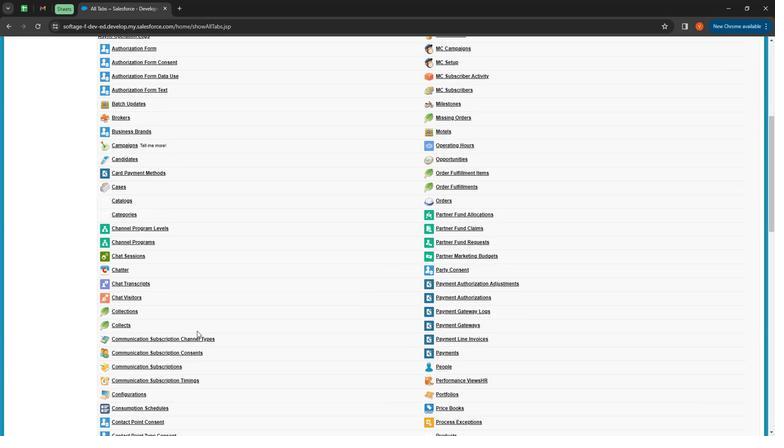 
Action: Mouse scrolled (195, 330) with delta (0, 0)
Screenshot: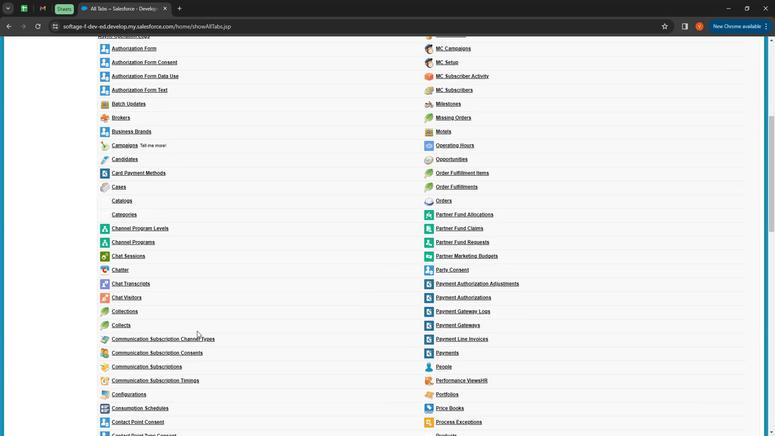 
Action: Mouse moved to (195, 330)
Screenshot: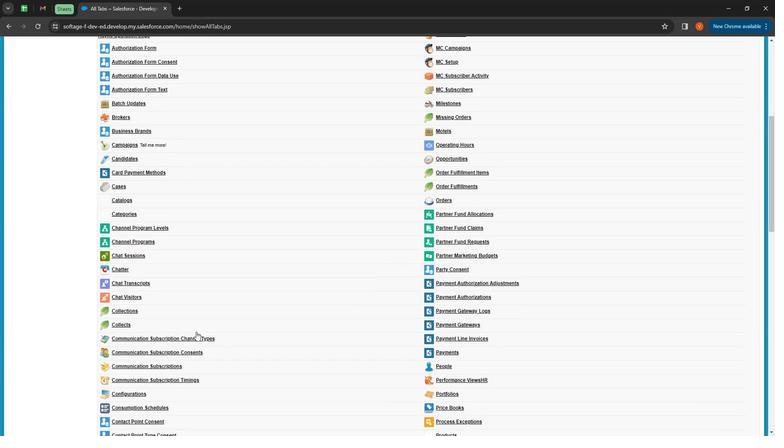 
Action: Mouse scrolled (195, 330) with delta (0, 0)
Screenshot: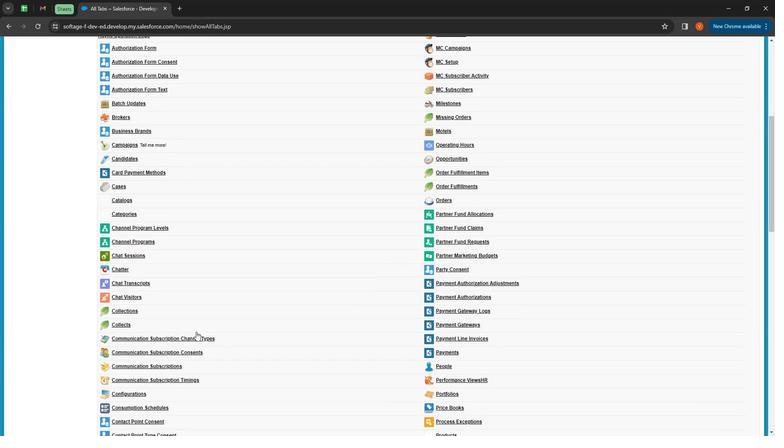 
Action: Mouse moved to (195, 331)
Screenshot: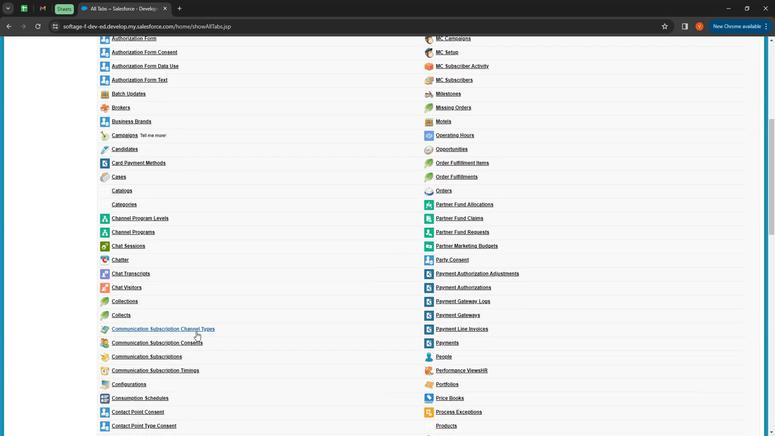 
Action: Mouse scrolled (195, 330) with delta (0, 0)
Screenshot: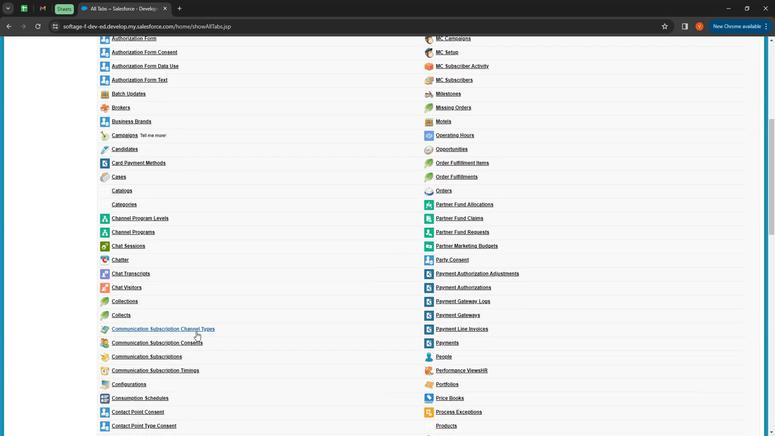 
Action: Mouse moved to (195, 331)
Screenshot: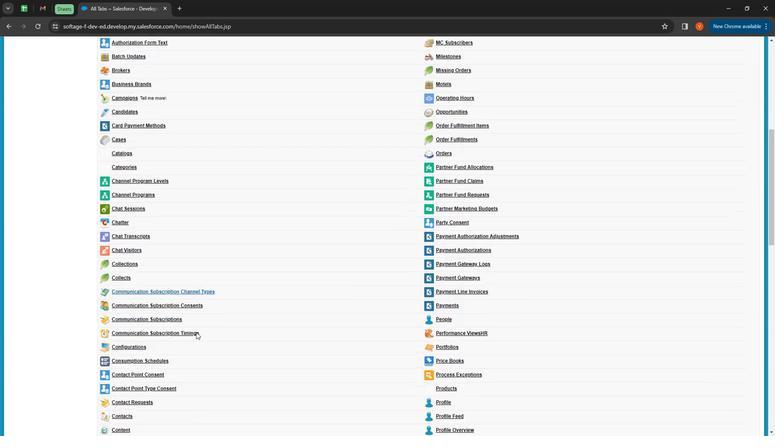 
Action: Mouse scrolled (195, 331) with delta (0, 0)
Screenshot: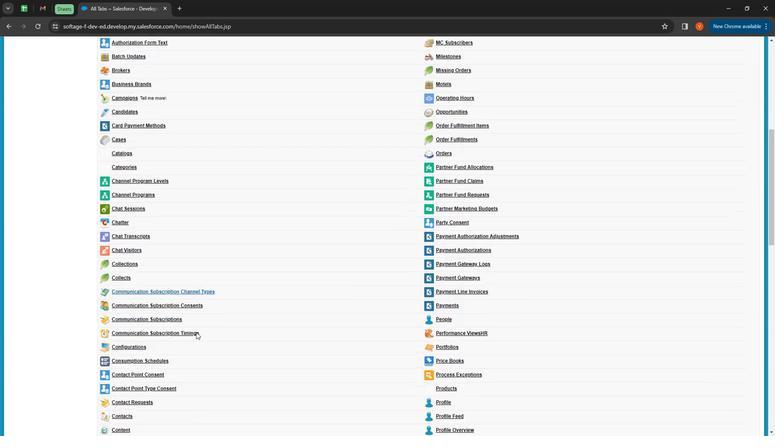 
Action: Mouse scrolled (195, 331) with delta (0, 0)
Screenshot: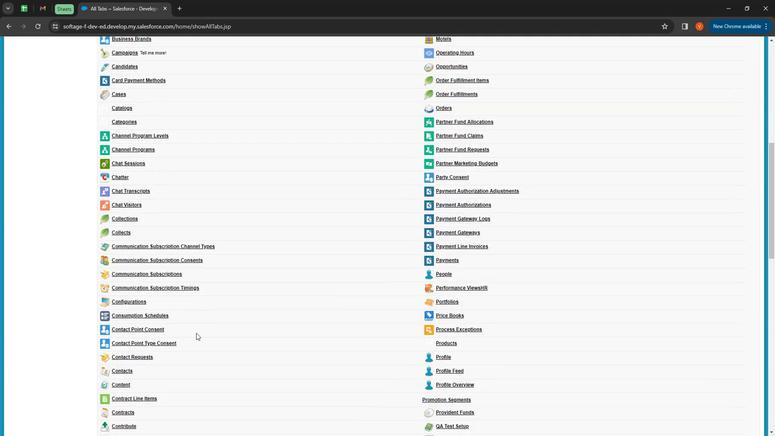 
Action: Mouse moved to (195, 332)
Screenshot: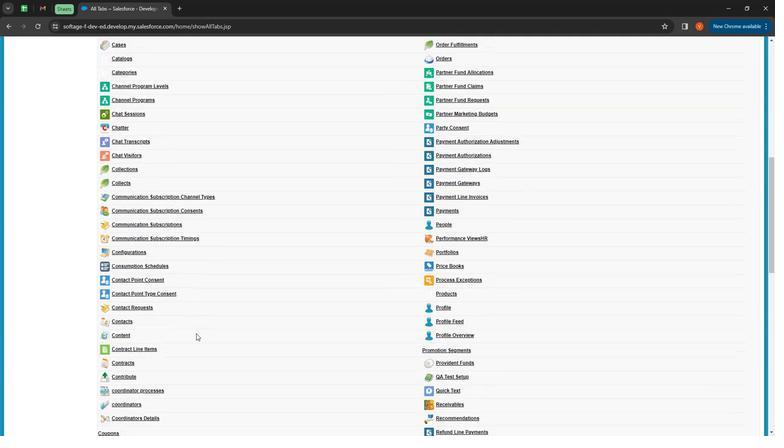 
Action: Mouse scrolled (195, 332) with delta (0, 0)
Screenshot: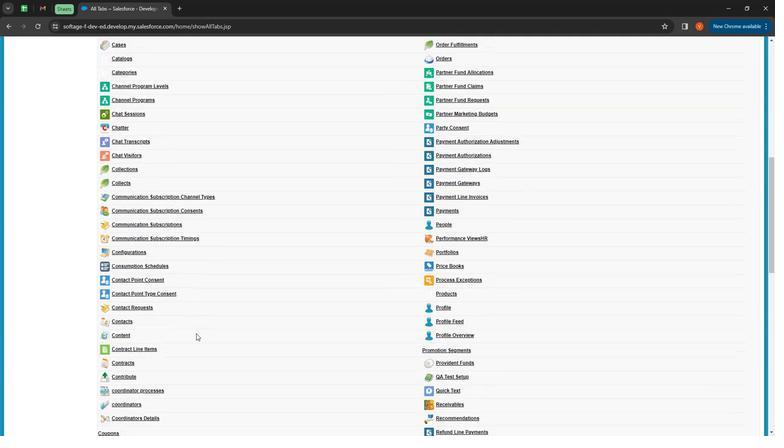 
Action: Mouse moved to (195, 333)
Screenshot: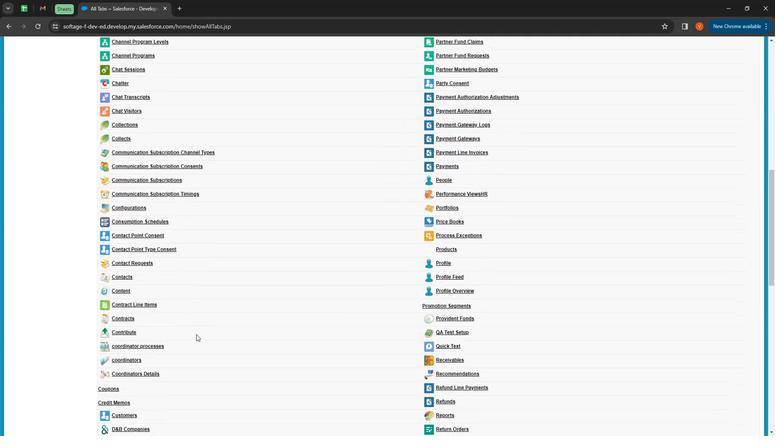 
Action: Mouse scrolled (195, 333) with delta (0, 0)
Screenshot: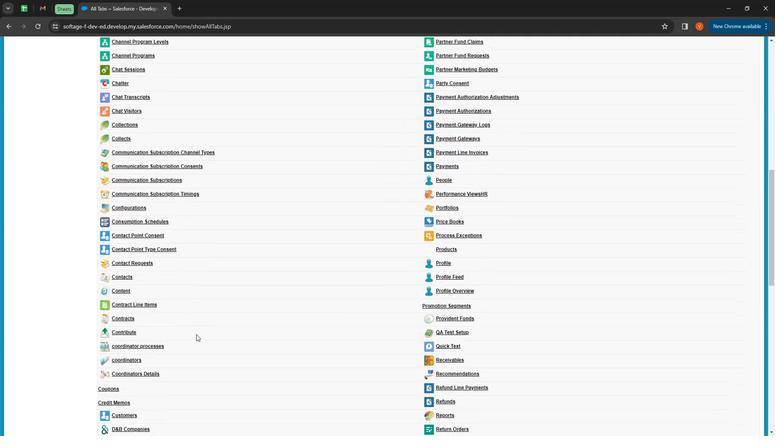 
Action: Mouse moved to (195, 335)
Screenshot: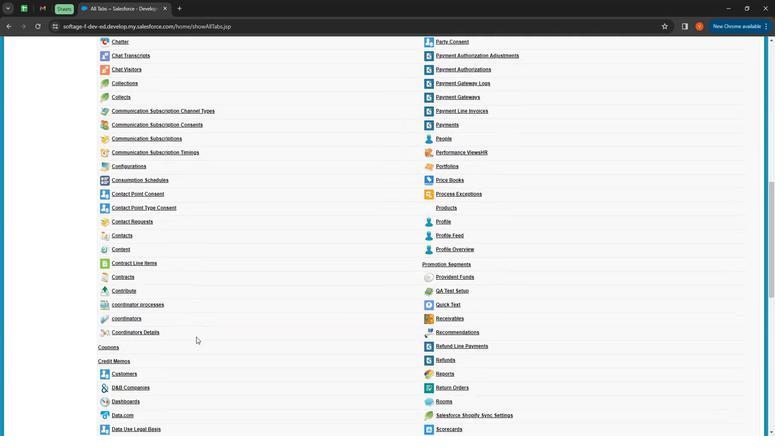 
Action: Mouse scrolled (195, 335) with delta (0, 0)
Screenshot: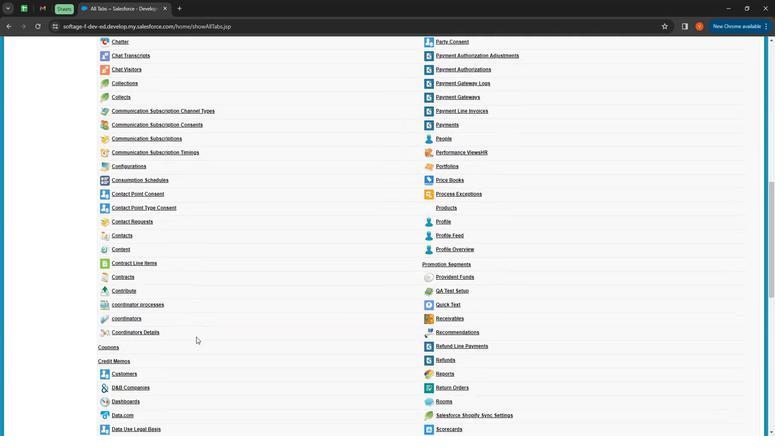 
Action: Mouse moved to (188, 349)
Screenshot: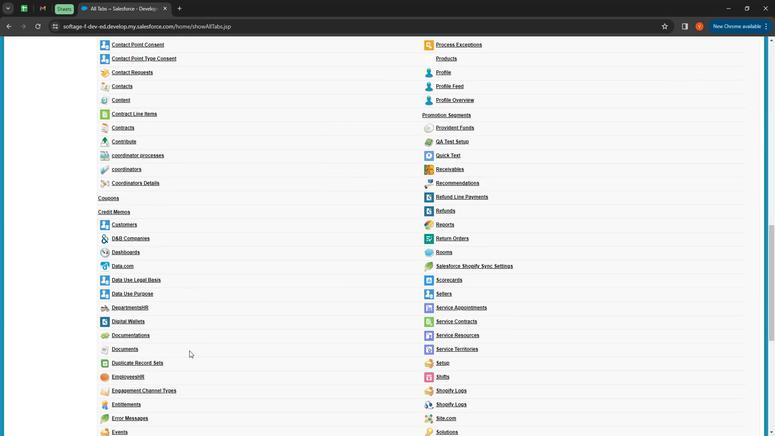 
Action: Mouse scrolled (188, 348) with delta (0, 0)
Screenshot: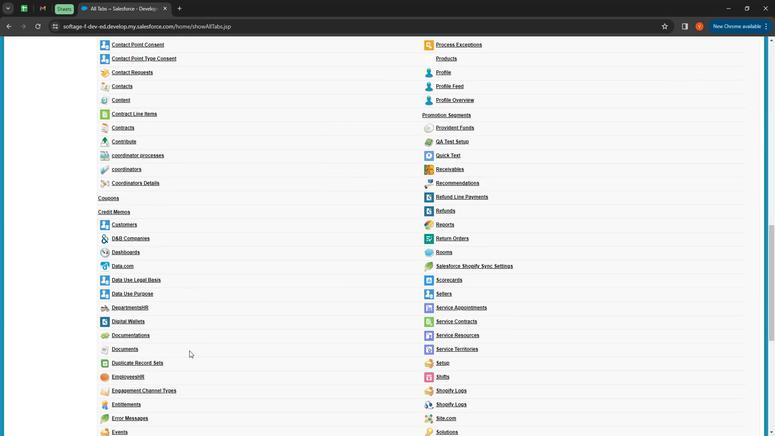 
Action: Mouse moved to (187, 351)
Screenshot: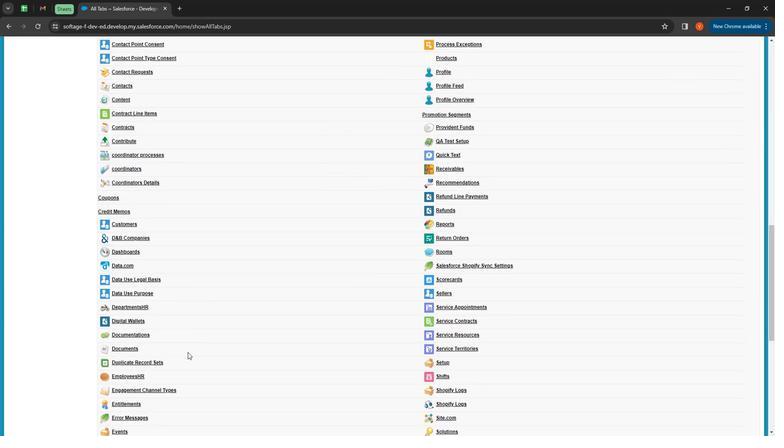 
Action: Mouse scrolled (187, 350) with delta (0, 0)
Screenshot: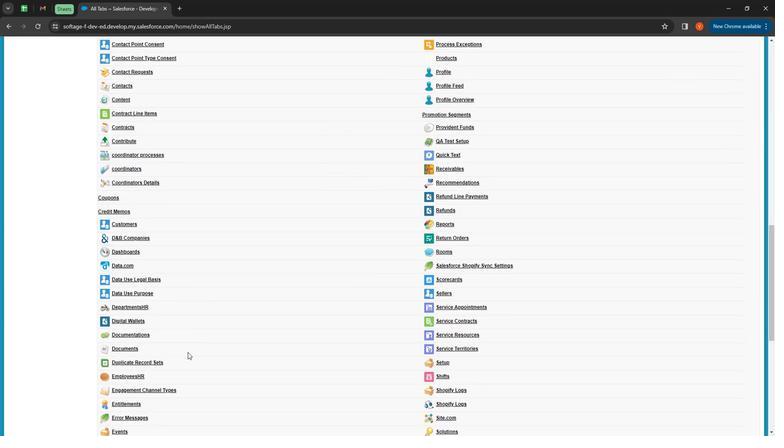 
Action: Mouse moved to (187, 351)
Screenshot: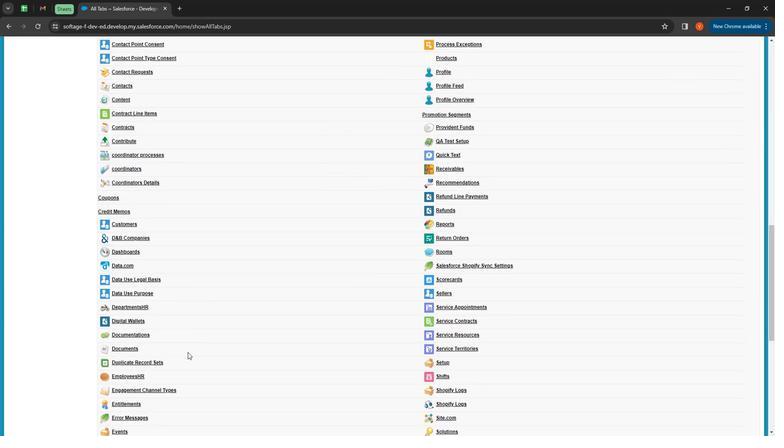 
Action: Mouse scrolled (187, 350) with delta (0, 0)
Screenshot: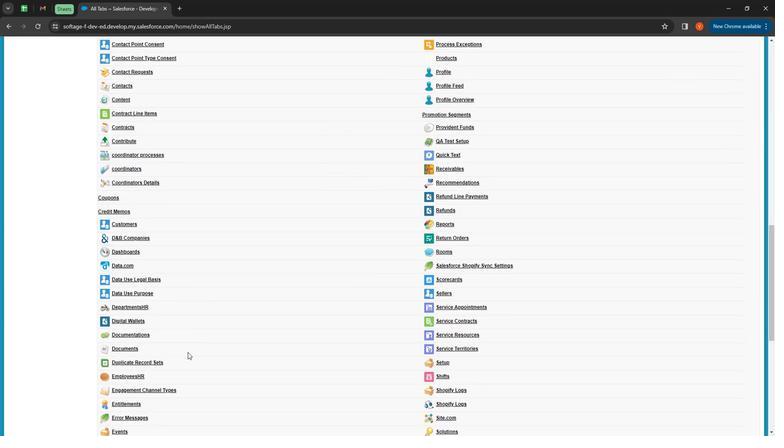 
Action: Mouse moved to (187, 352)
Screenshot: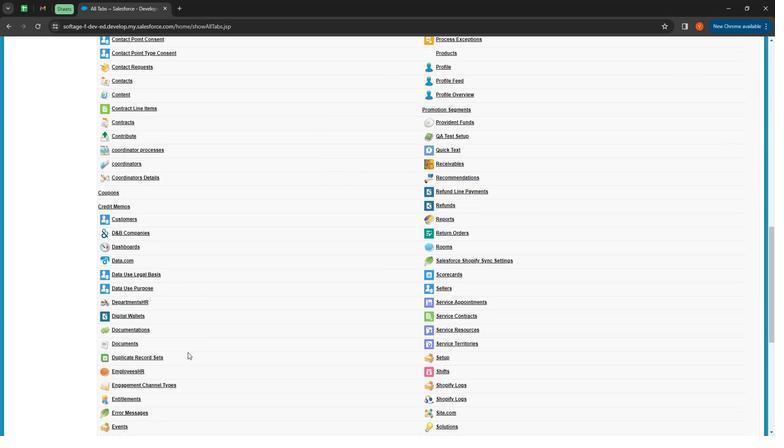 
Action: Mouse scrolled (187, 351) with delta (0, 0)
Screenshot: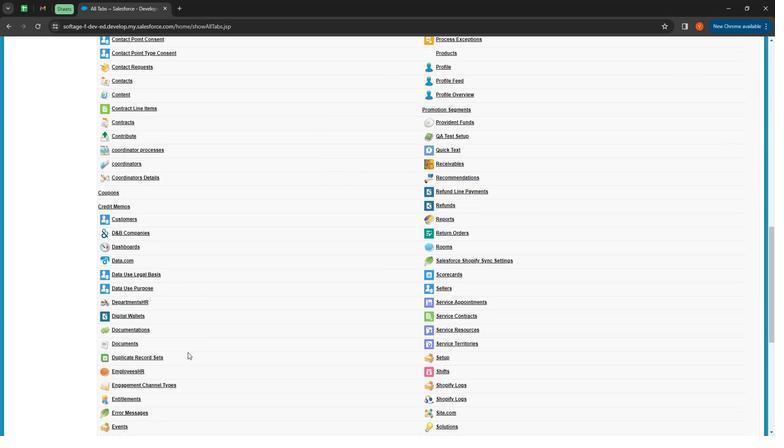 
Action: Mouse moved to (187, 352)
Screenshot: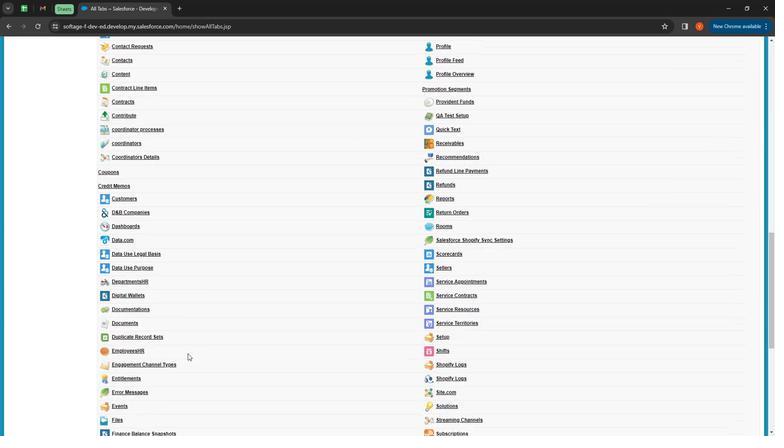 
Action: Mouse scrolled (187, 351) with delta (0, 0)
Screenshot: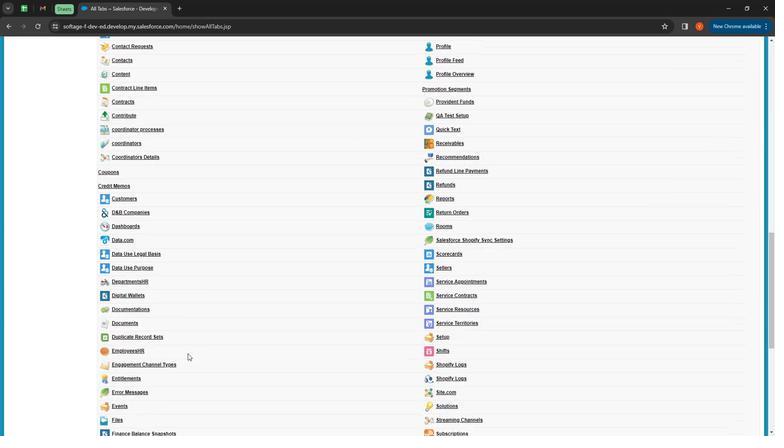 
Action: Mouse scrolled (187, 351) with delta (0, 0)
Screenshot: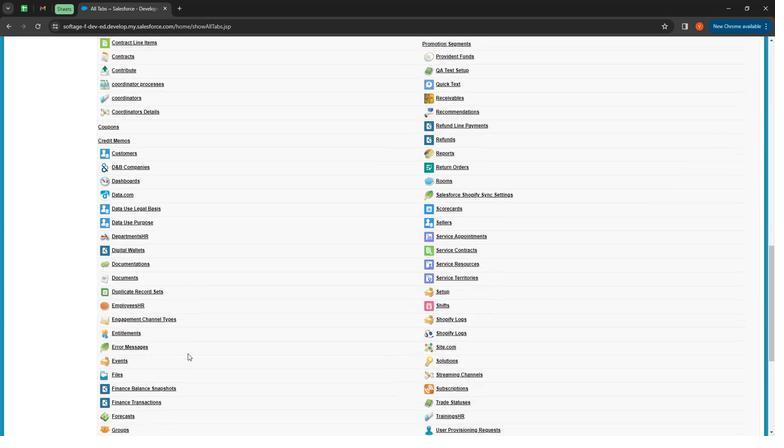 
Action: Mouse moved to (187, 352)
Screenshot: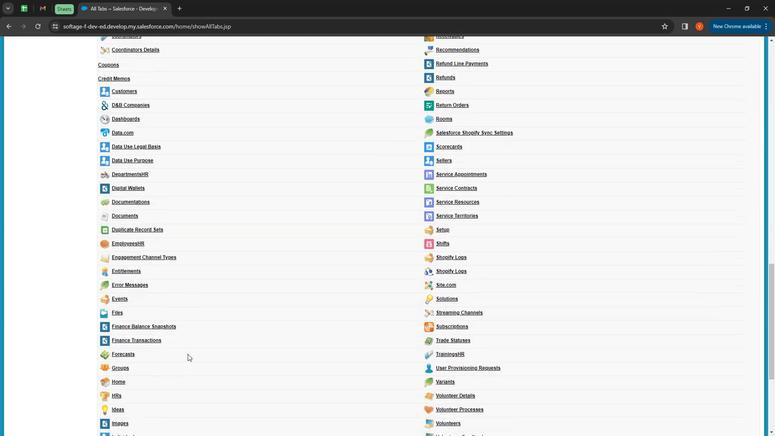 
Action: Mouse scrolled (187, 352) with delta (0, 0)
Screenshot: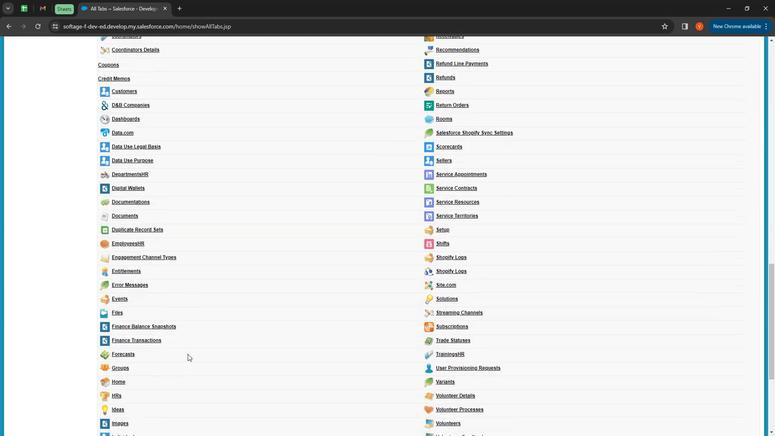 
Action: Mouse moved to (187, 353)
Screenshot: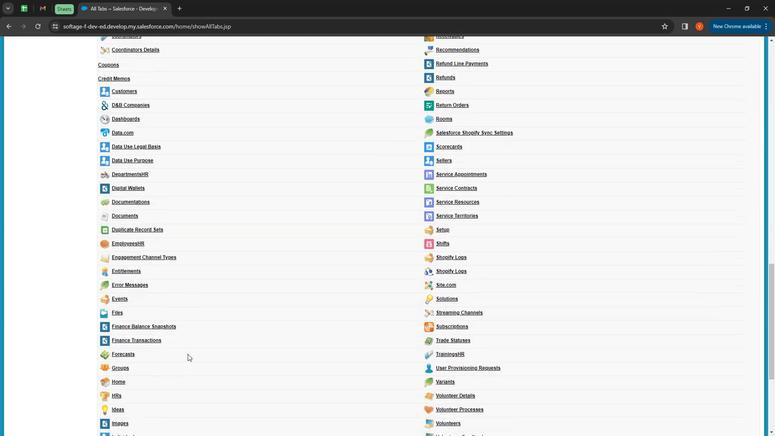 
Action: Mouse scrolled (187, 352) with delta (0, 0)
Screenshot: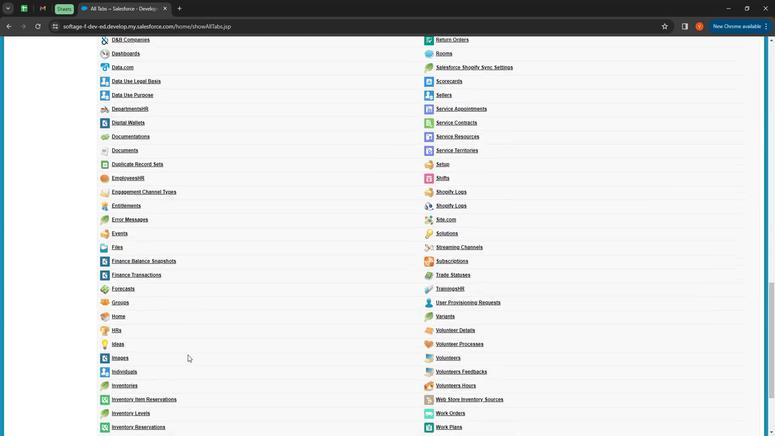 
Action: Mouse moved to (187, 354)
Screenshot: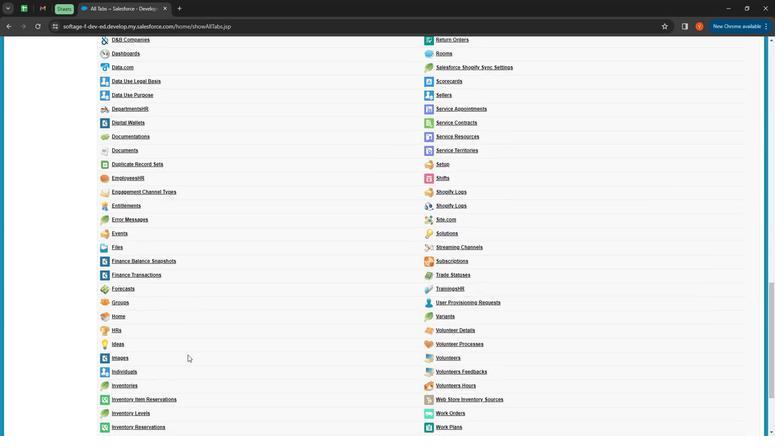 
Action: Mouse scrolled (187, 354) with delta (0, 0)
Screenshot: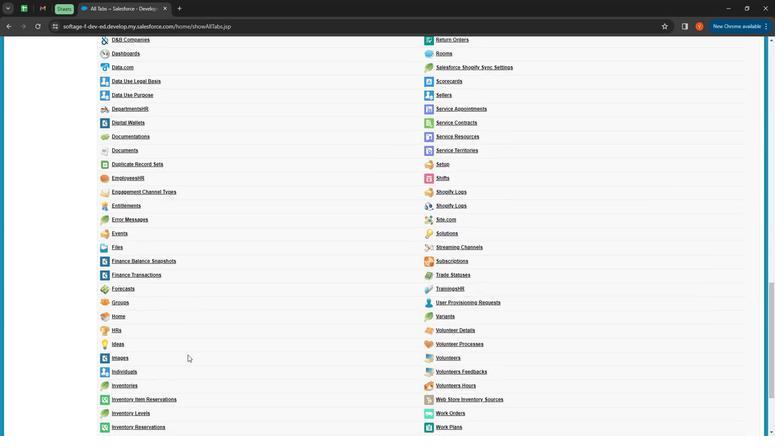 
Action: Mouse moved to (185, 355)
Screenshot: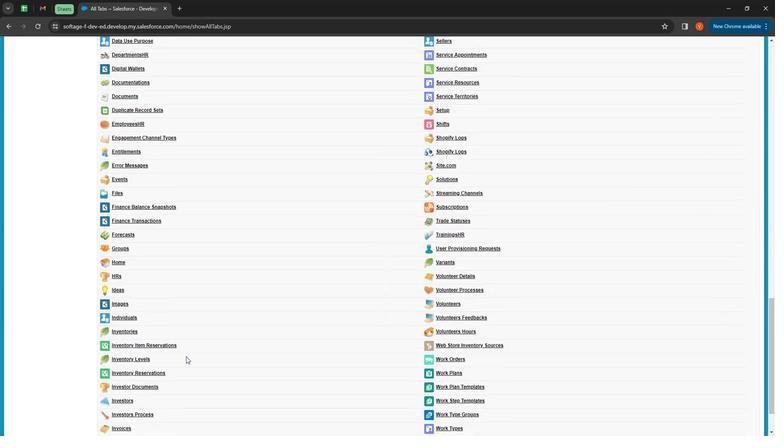 
Action: Mouse scrolled (185, 355) with delta (0, 0)
Screenshot: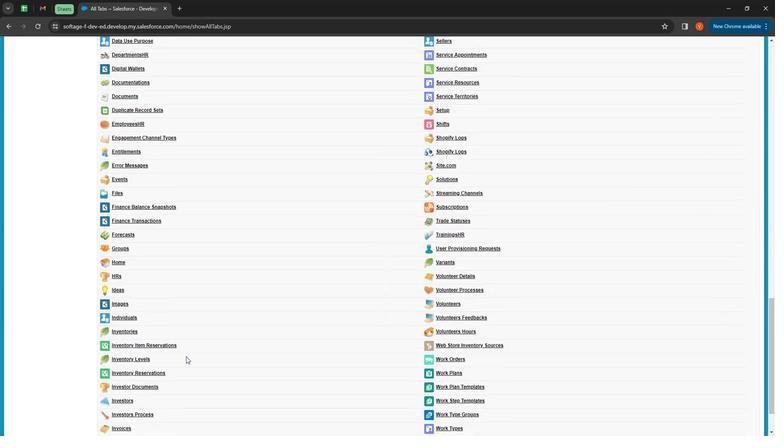 
Action: Mouse moved to (122, 350)
Screenshot: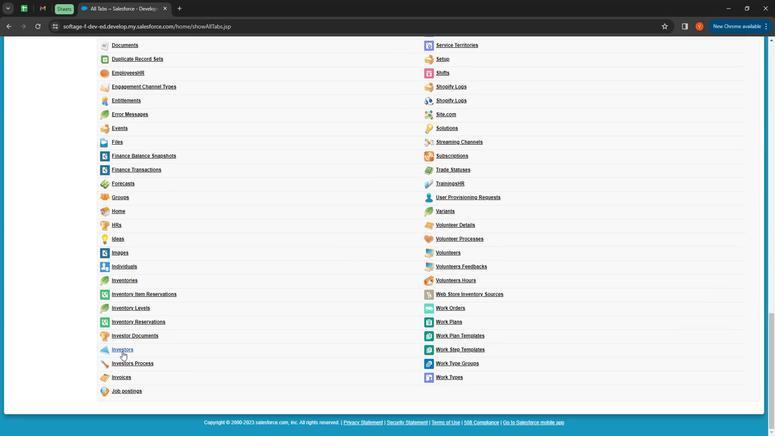 
Action: Mouse pressed left at (122, 350)
Screenshot: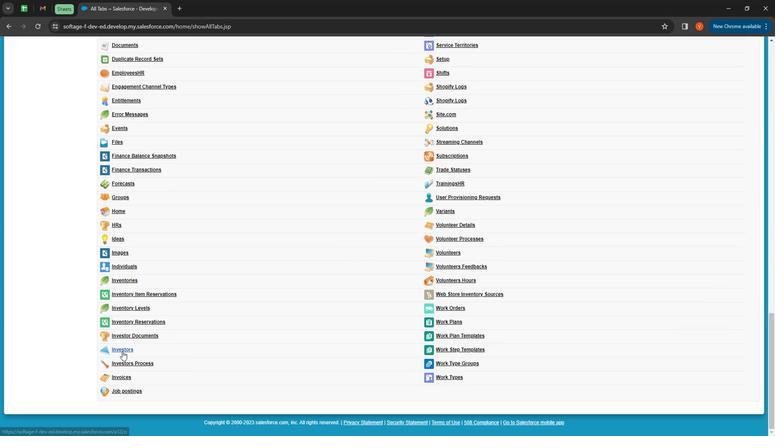 
Action: Mouse moved to (314, 139)
Screenshot: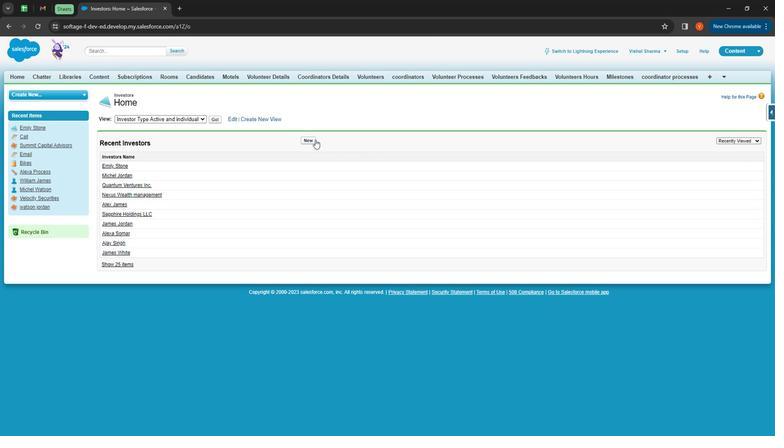 
Action: Mouse pressed left at (314, 139)
Screenshot: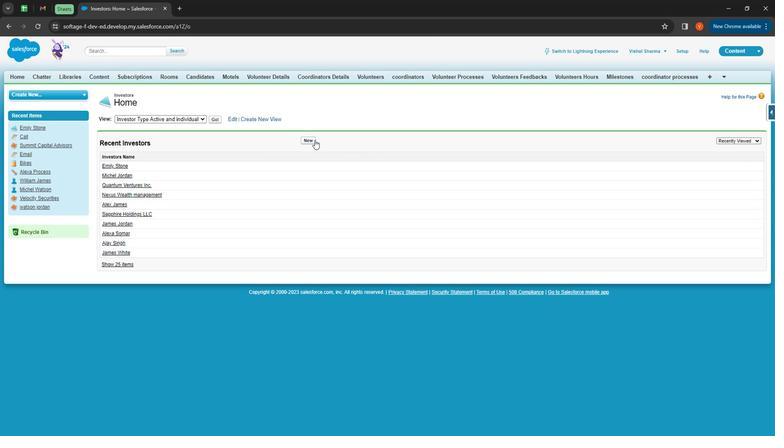 
Action: Mouse moved to (256, 152)
Screenshot: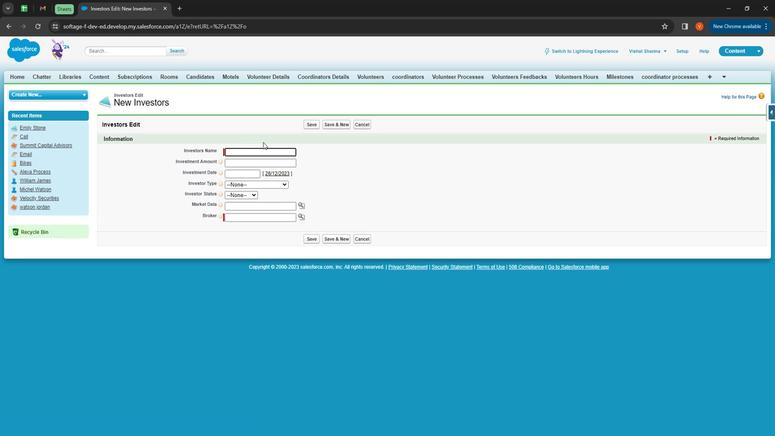 
Action: Mouse pressed left at (256, 152)
Screenshot: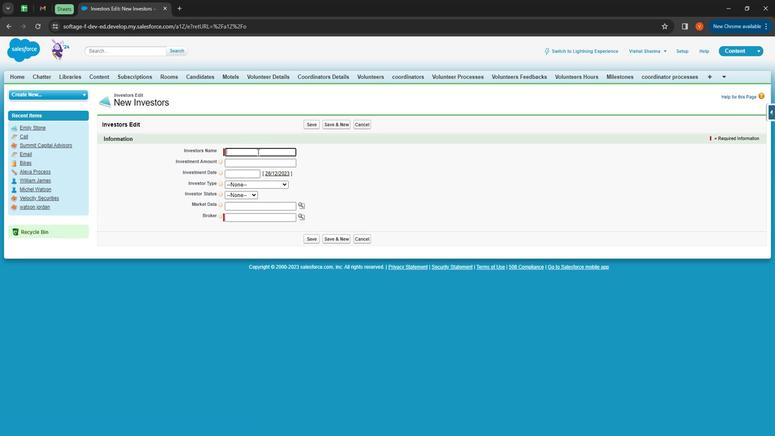 
Action: Key pressed <Key.shift><Key.shift><Key.shift><Key.shift><Key.shift><Key.shift><Key.shift><Key.shift><Key.shift><Key.shift><Key.shift><Key.shift><Key.shift><Key.shift><Key.shift><Key.shift>Jordan<Key.space><Key.shift>Runaldo
Screenshot: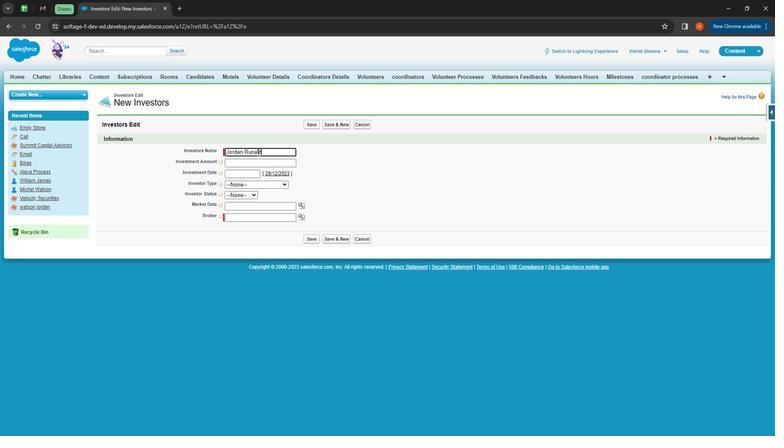 
Action: Mouse moved to (251, 150)
Screenshot: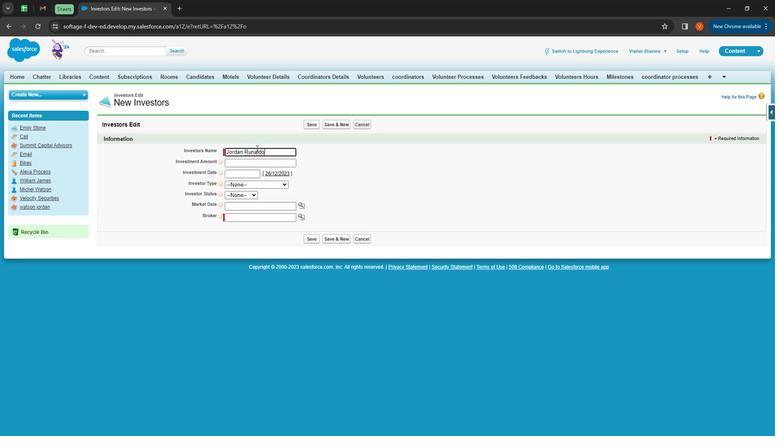 
Action: Mouse pressed right at (251, 150)
Screenshot: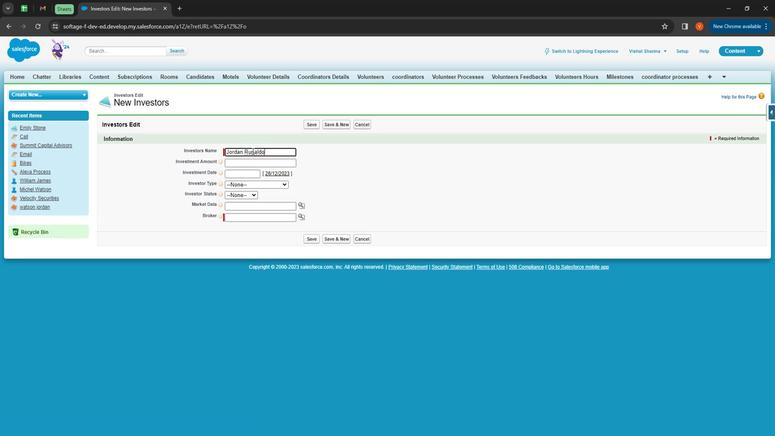 
Action: Mouse moved to (266, 157)
Screenshot: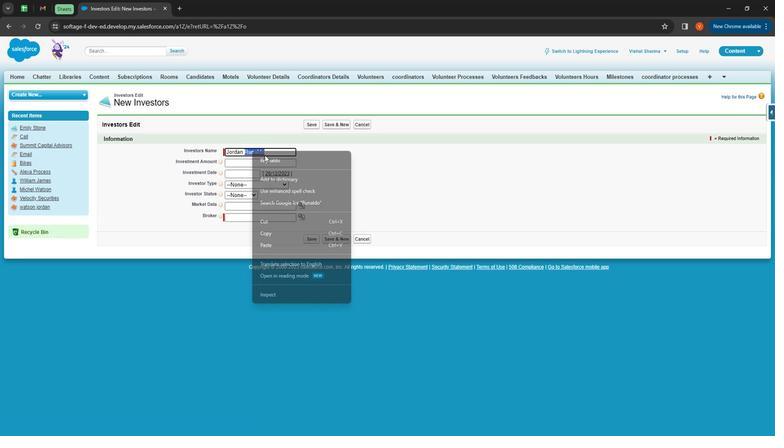 
Action: Mouse pressed left at (266, 157)
Screenshot: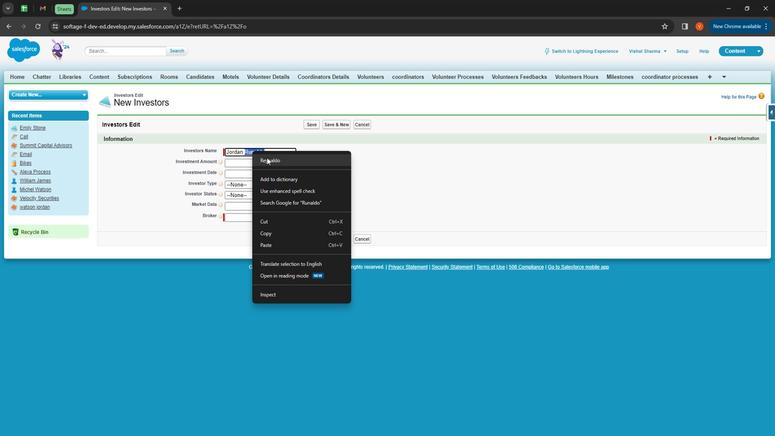 
Action: Mouse moved to (235, 163)
Screenshot: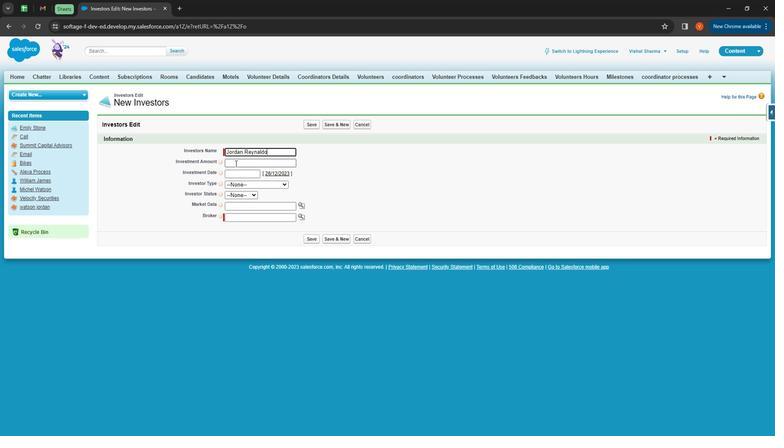 
Action: Mouse pressed left at (235, 163)
Screenshot: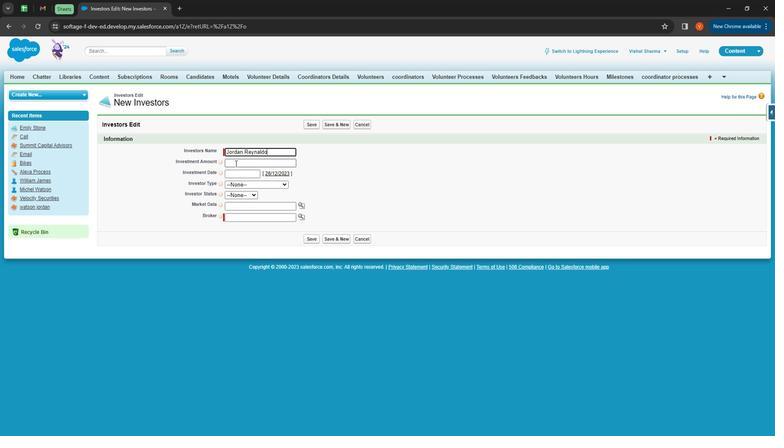 
Action: Mouse moved to (253, 159)
Screenshot: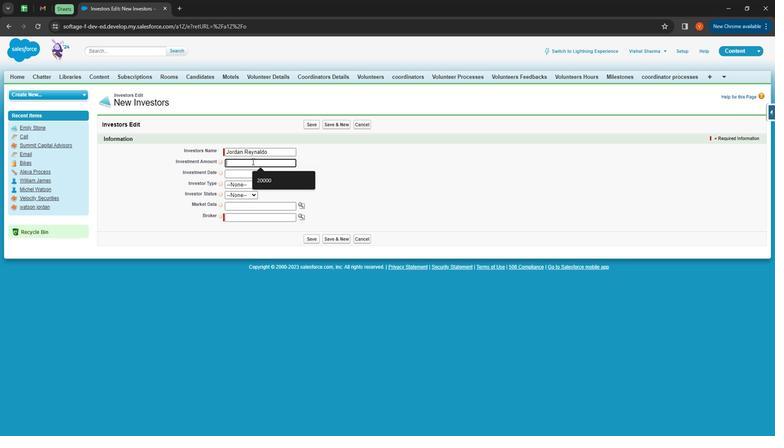
Action: Key pressed 1000
Screenshot: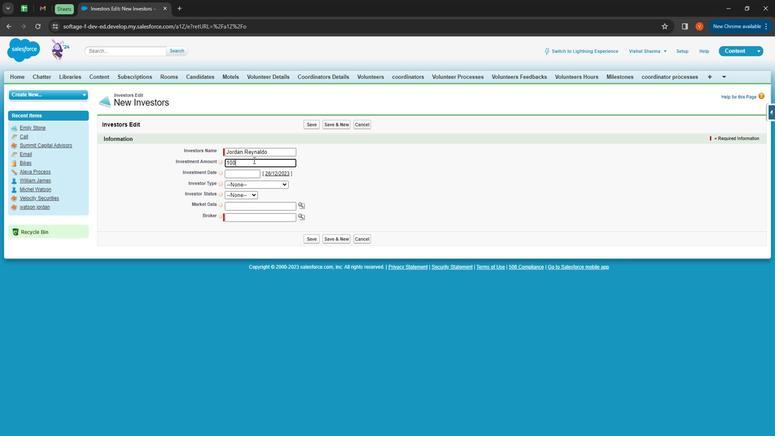
Action: Mouse moved to (236, 172)
Screenshot: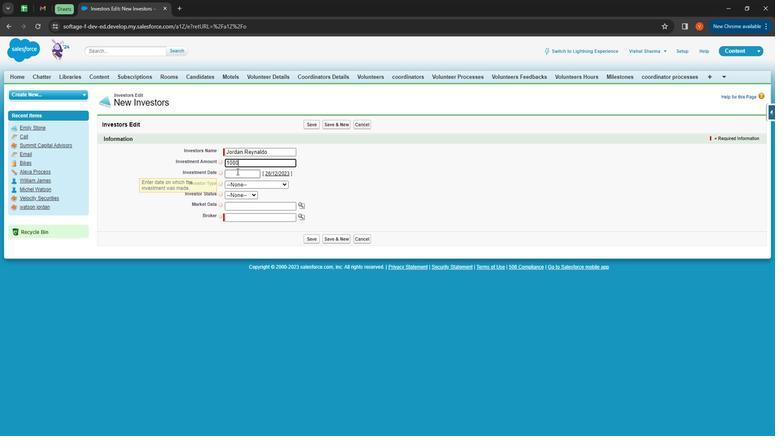 
Action: Mouse pressed left at (236, 172)
Screenshot: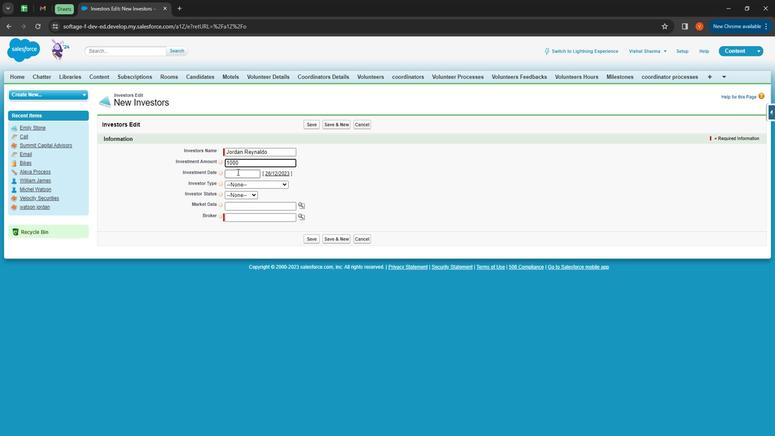 
Action: Mouse moved to (299, 188)
Screenshot: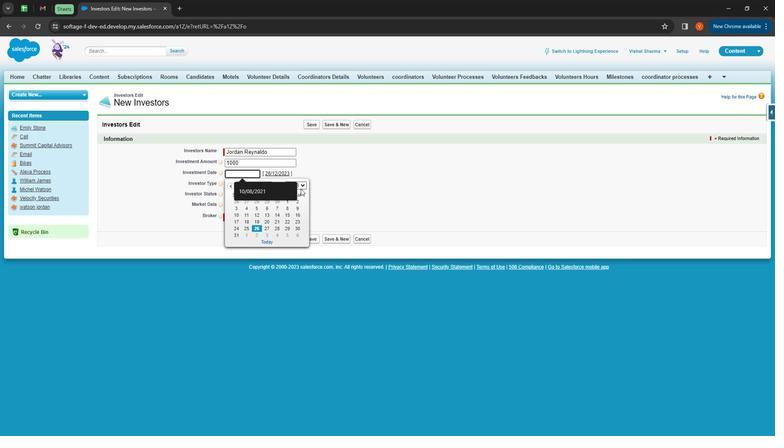 
Action: Mouse pressed left at (299, 188)
Screenshot: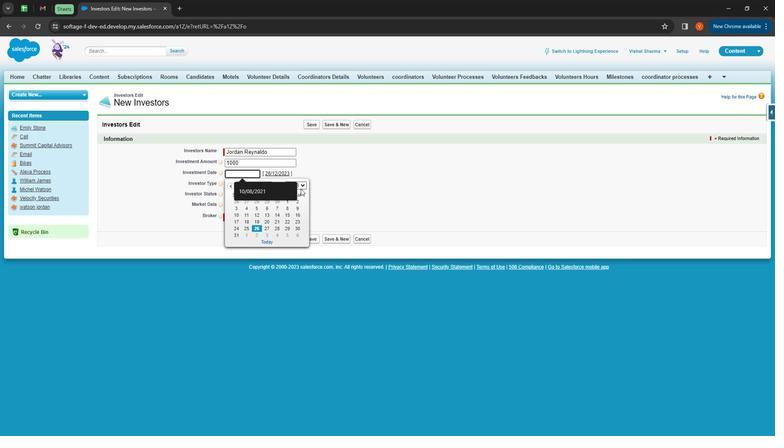 
Action: Mouse moved to (296, 193)
Screenshot: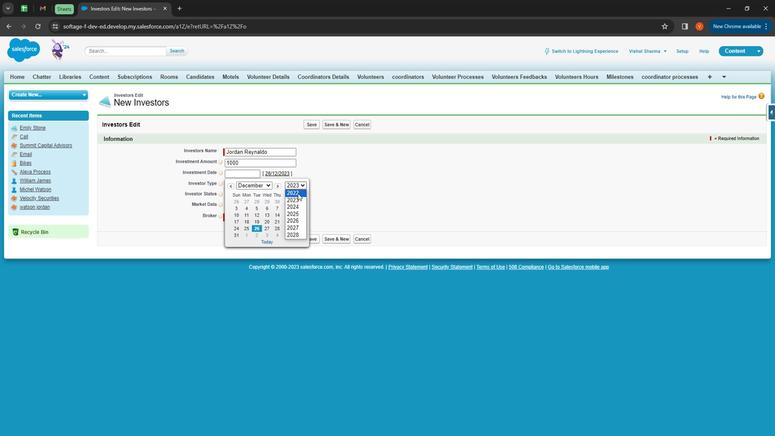 
Action: Mouse pressed left at (296, 193)
Screenshot: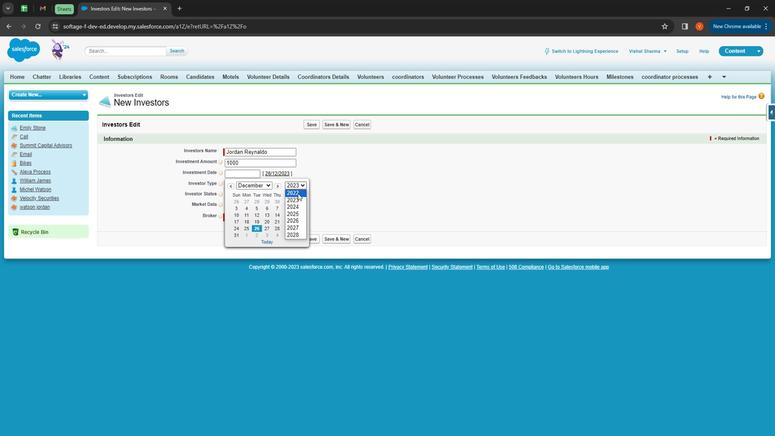 
Action: Mouse moved to (231, 186)
Screenshot: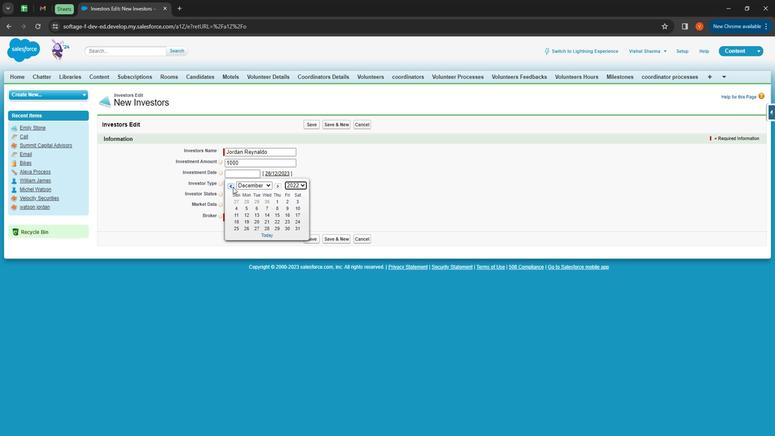 
Action: Mouse pressed left at (231, 186)
Screenshot: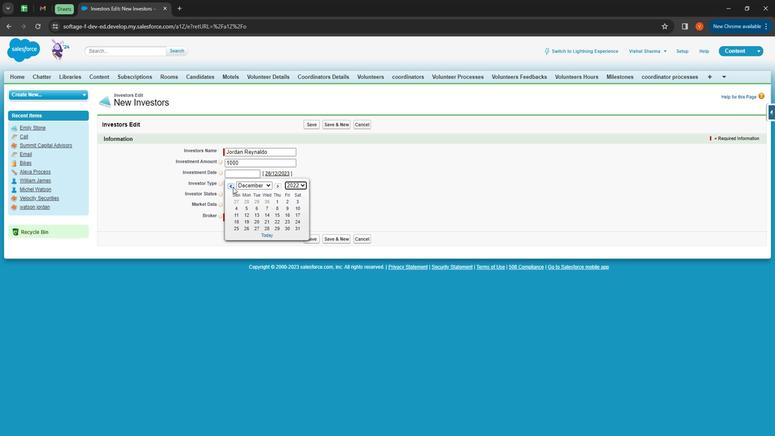
Action: Mouse moved to (231, 185)
Screenshot: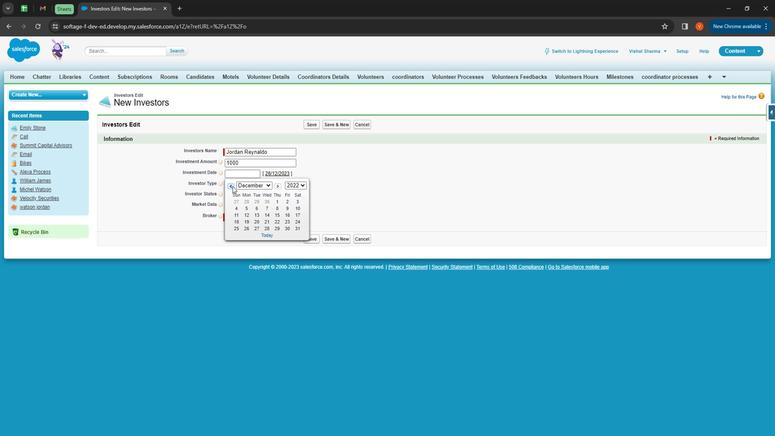 
Action: Mouse pressed left at (231, 185)
Screenshot: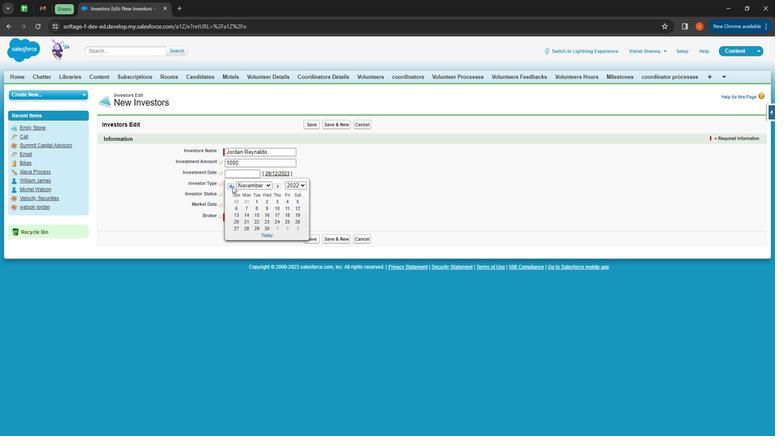 
Action: Mouse pressed left at (231, 185)
Screenshot: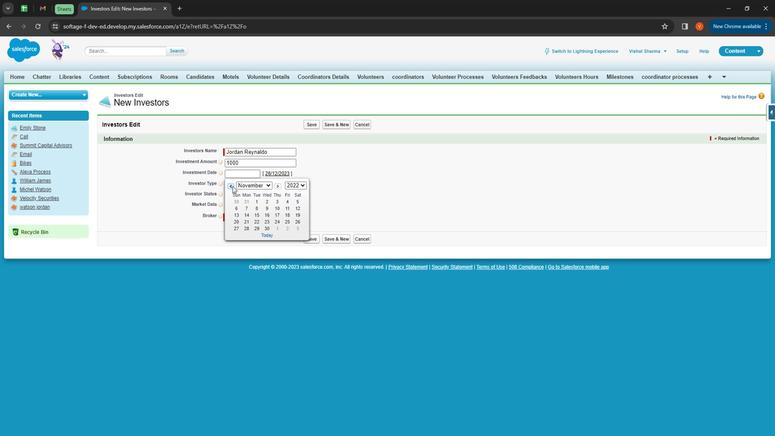 
Action: Mouse pressed left at (231, 185)
Screenshot: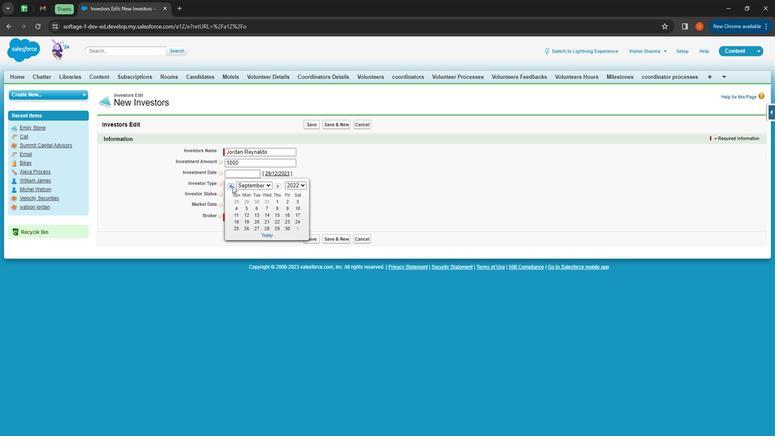 
Action: Mouse pressed left at (231, 185)
Screenshot: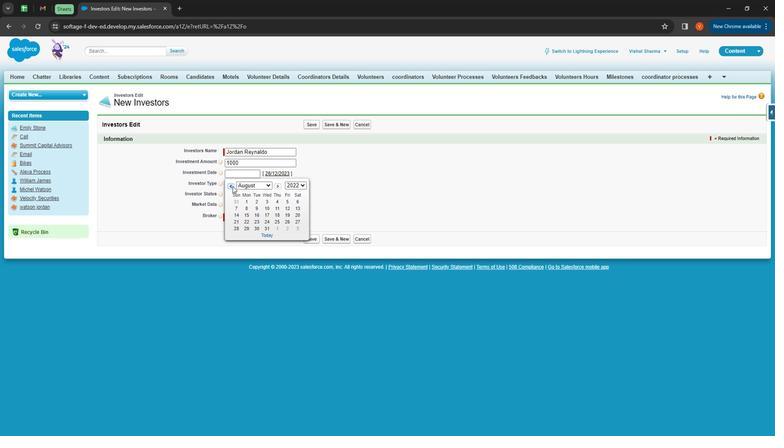 
Action: Mouse pressed left at (231, 185)
Screenshot: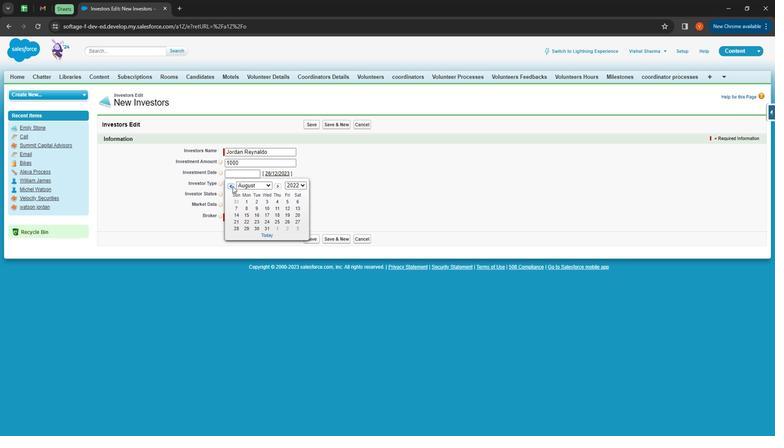 
Action: Mouse moved to (256, 213)
Screenshot: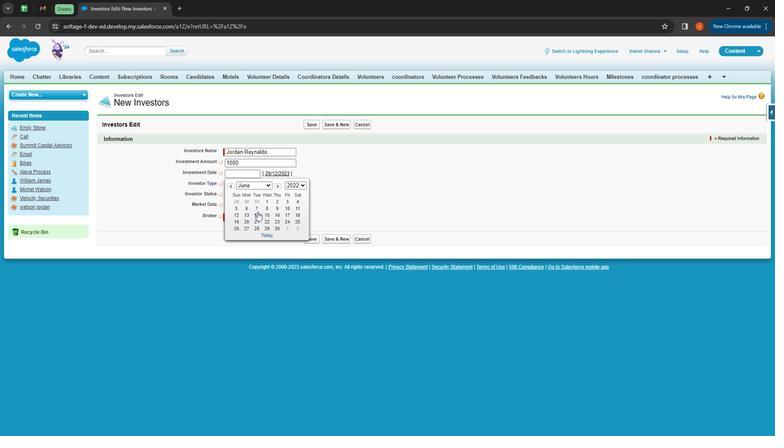 
Action: Mouse pressed left at (256, 213)
Screenshot: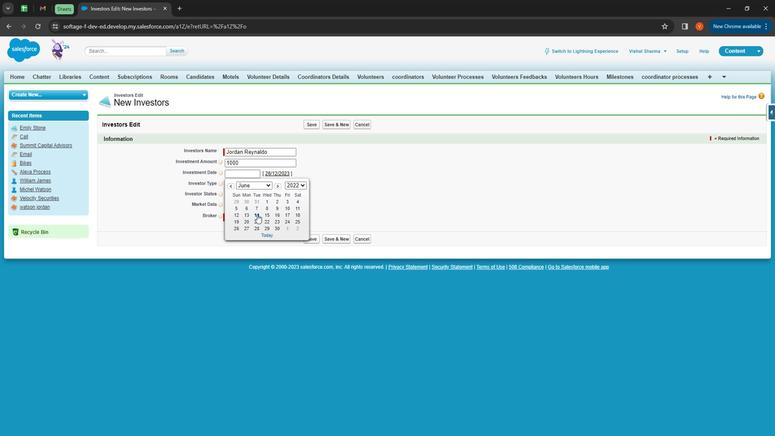 
Action: Mouse moved to (255, 182)
Screenshot: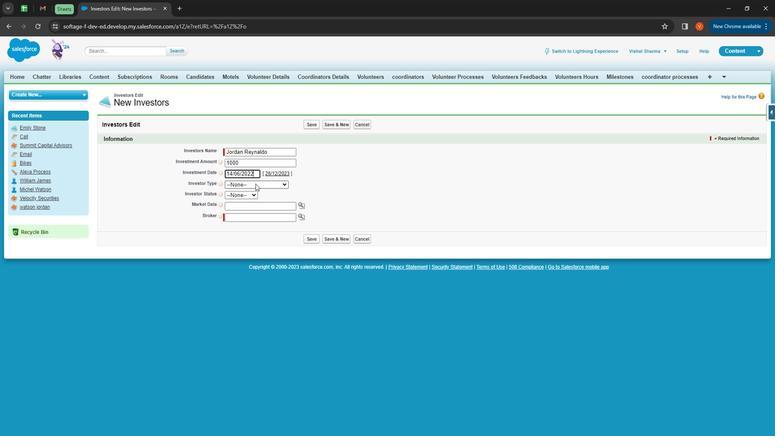 
Action: Mouse pressed left at (255, 182)
